 Task: Look for space in Dover, United States from 8th August, 2023 to 15th August, 2023 for 9 adults in price range Rs.10000 to Rs.14000. Place can be shared room with 5 bedrooms having 9 beds and 5 bathrooms. Property type can be house, flat, guest house. Amenities needed are: wifi, TV, free parkinig on premises, gym, breakfast. Booking option can be shelf check-in. Required host language is English.
Action: Mouse moved to (435, 87)
Screenshot: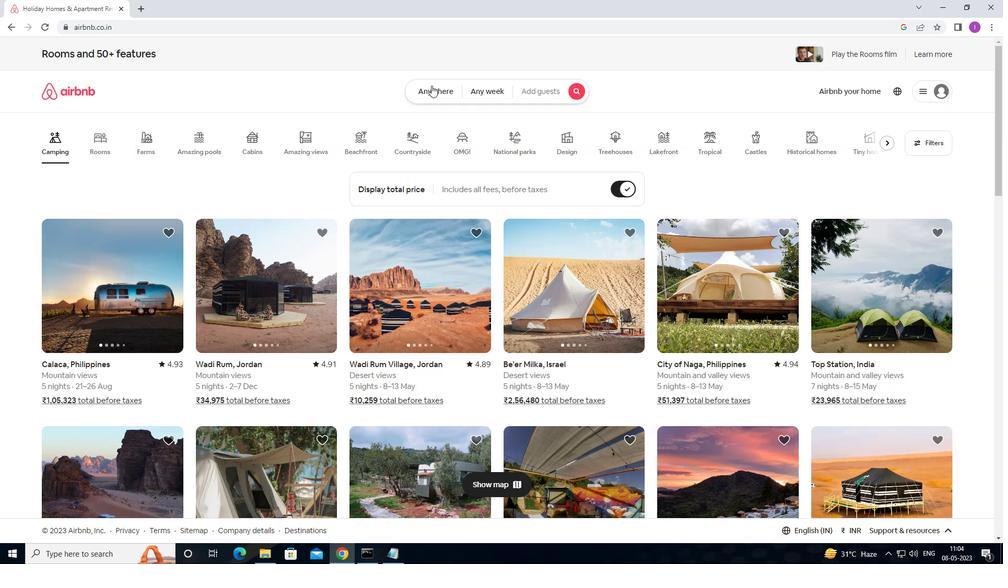 
Action: Mouse pressed left at (435, 87)
Screenshot: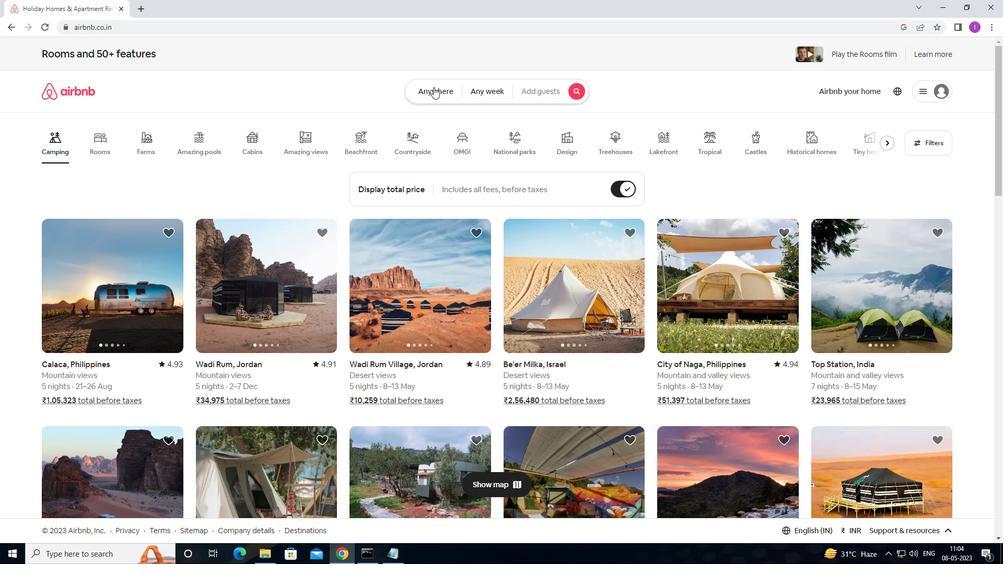 
Action: Mouse moved to (341, 137)
Screenshot: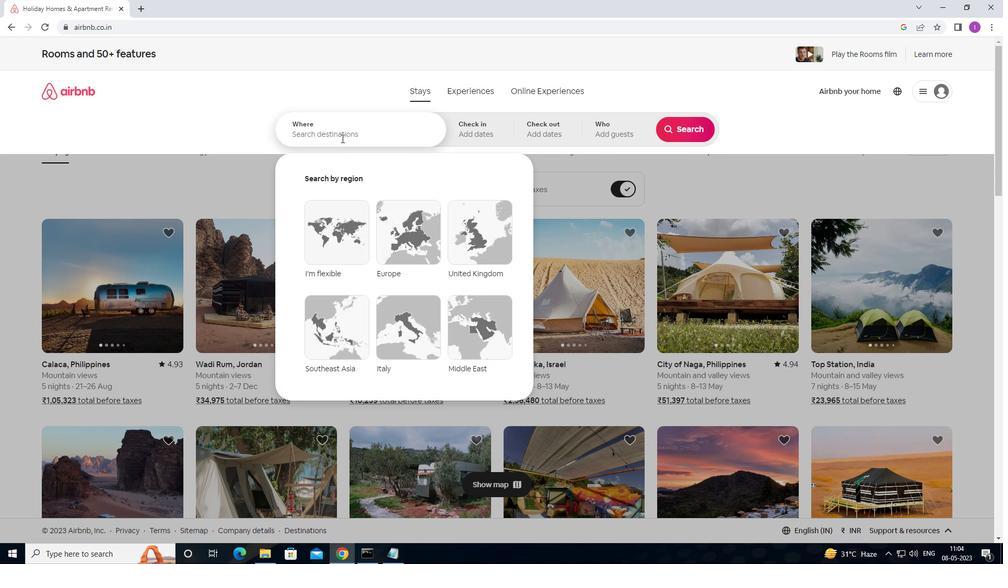 
Action: Mouse pressed left at (341, 137)
Screenshot: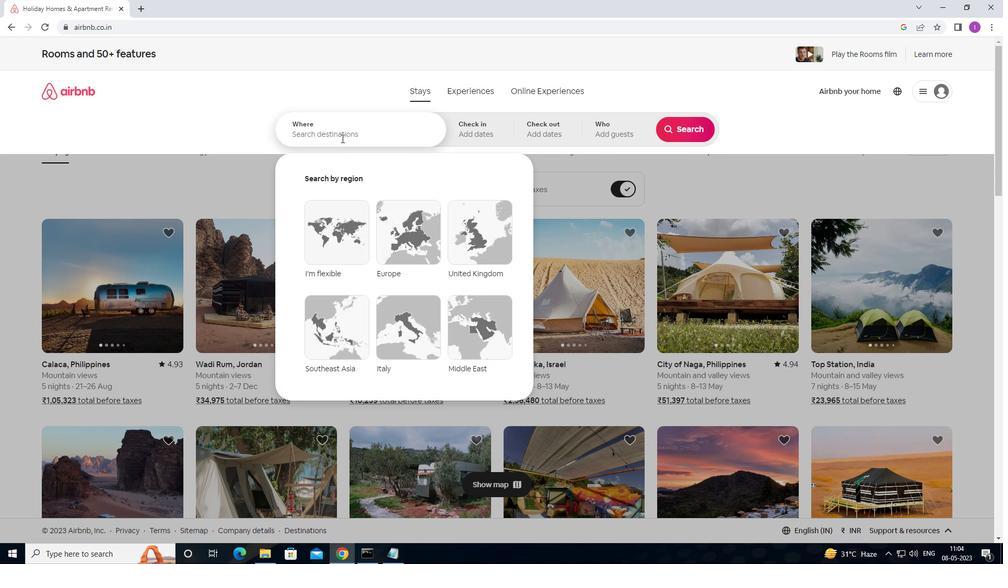 
Action: Mouse moved to (424, 124)
Screenshot: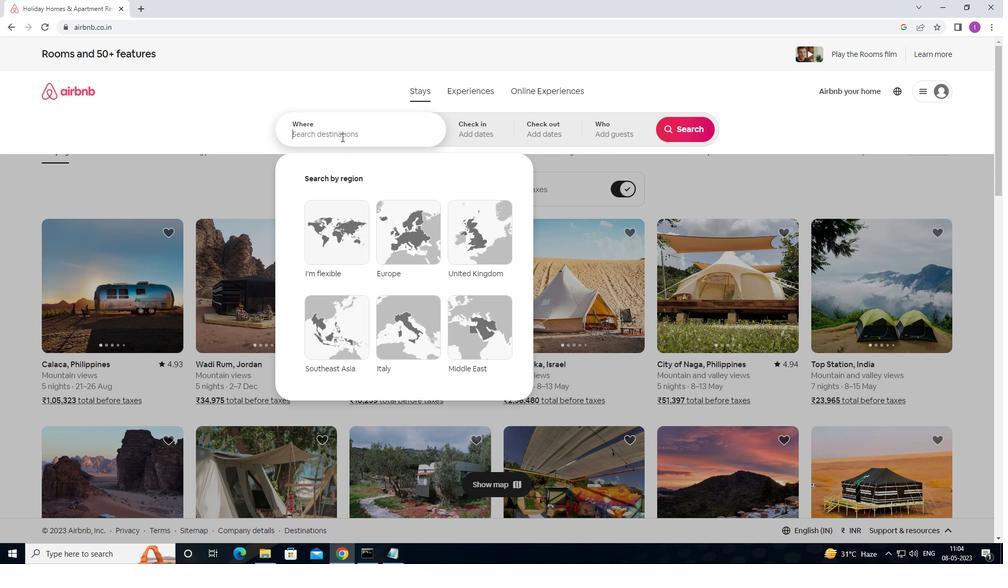 
Action: Key pressed <Key.shift><Key.shift><Key.shift><Key.shift><Key.shift><Key.shift><Key.shift><Key.shift><Key.shift><Key.shift><Key.shift><Key.shift><Key.shift><Key.shift><Key.shift><Key.shift>DON<Key.backspace>VER,<Key.shift>UNITED<Key.space>STATES
Screenshot: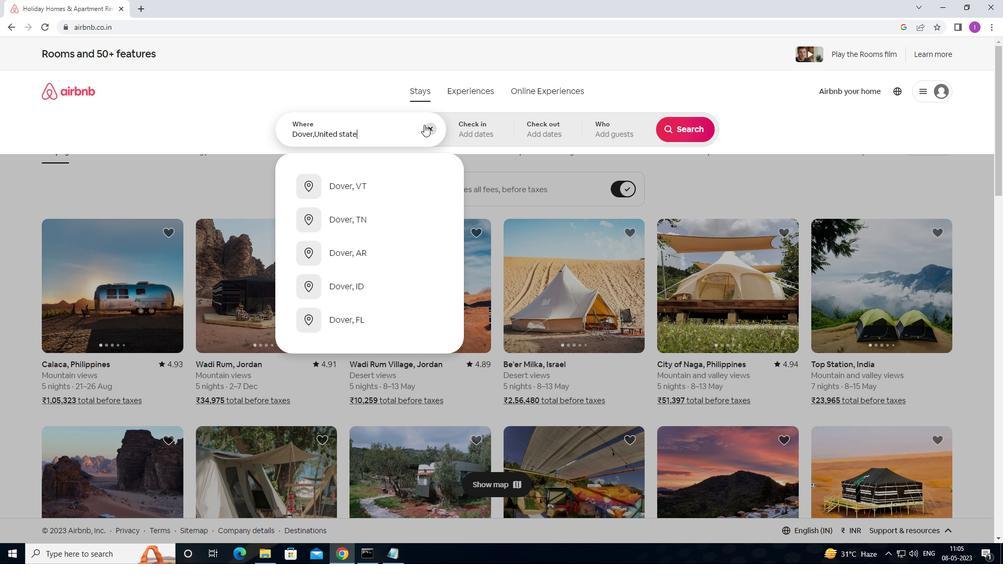 
Action: Mouse moved to (463, 135)
Screenshot: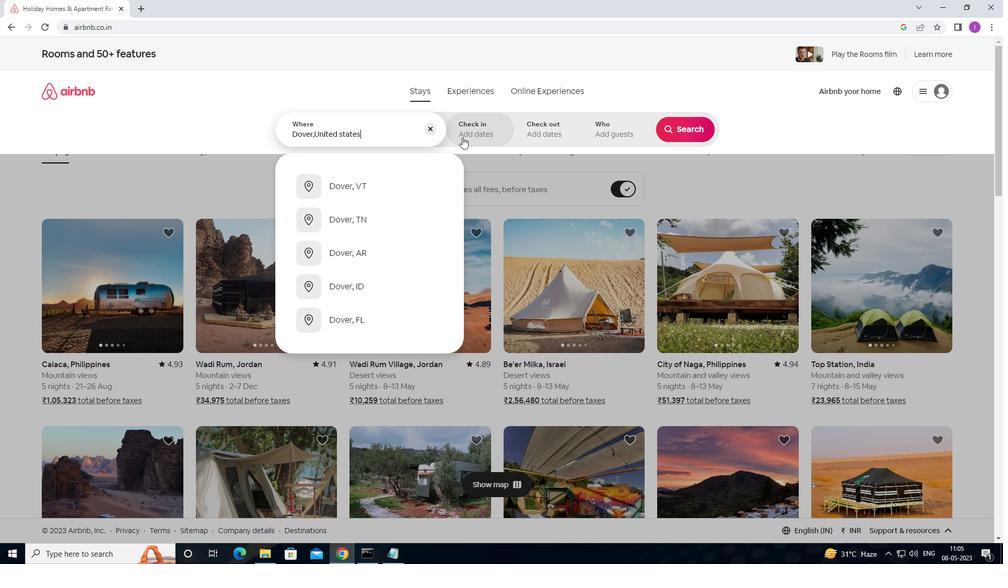 
Action: Mouse pressed left at (463, 135)
Screenshot: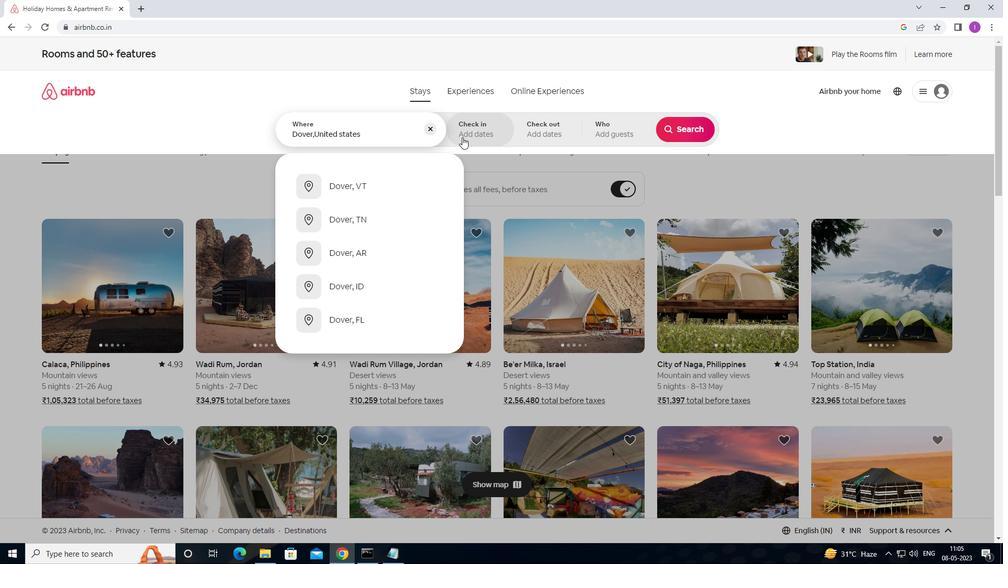 
Action: Mouse moved to (681, 216)
Screenshot: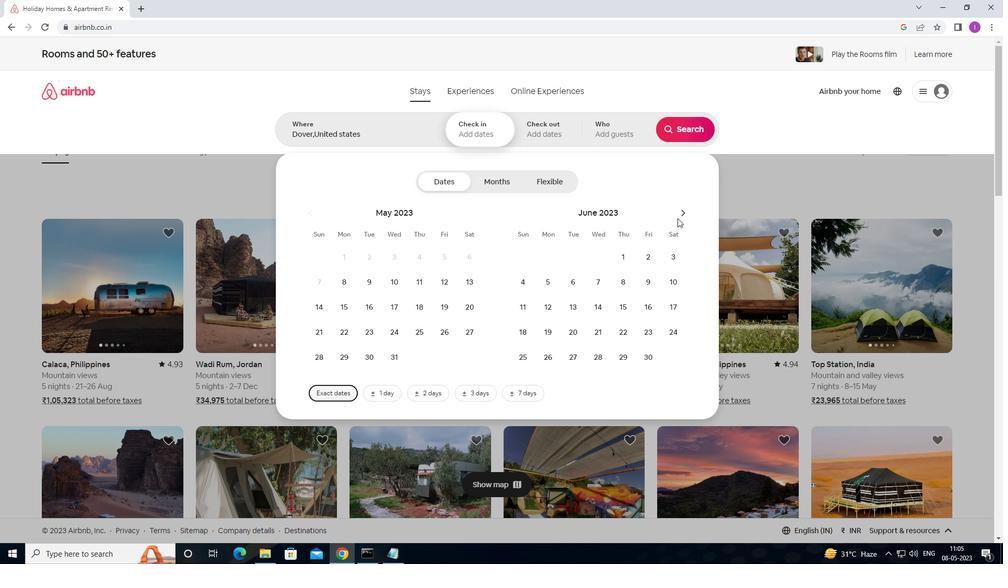 
Action: Mouse pressed left at (681, 216)
Screenshot: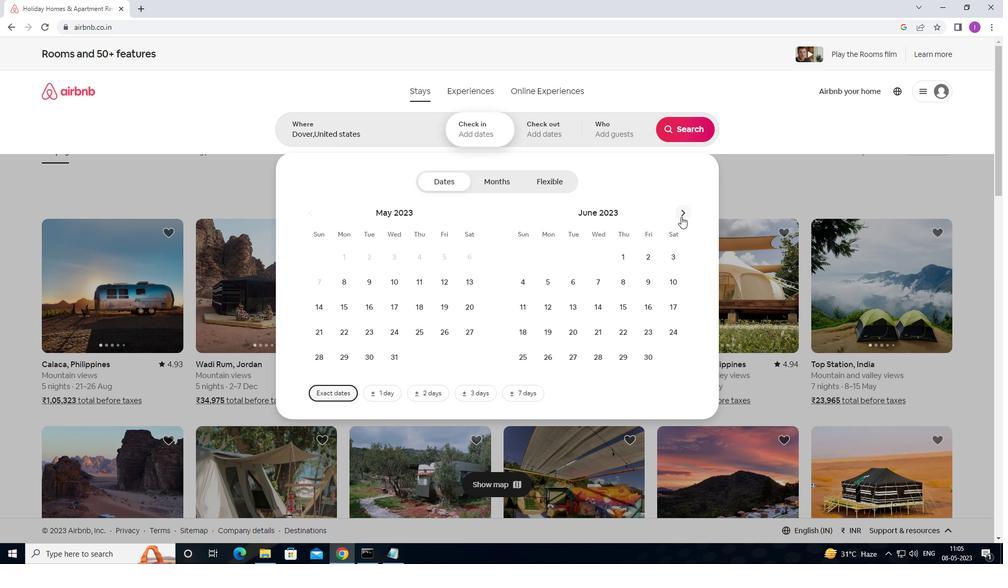
Action: Mouse pressed left at (681, 216)
Screenshot: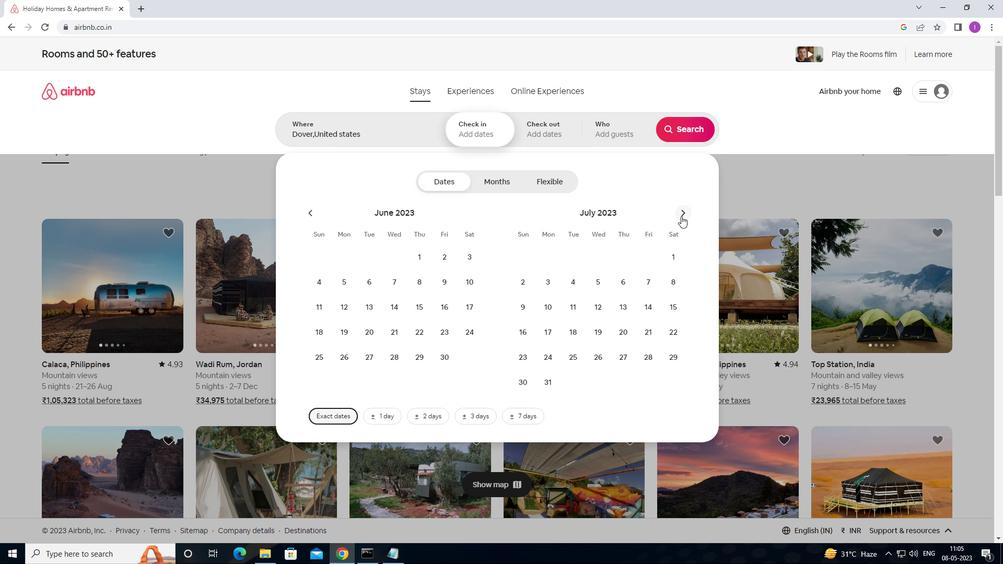 
Action: Mouse moved to (576, 287)
Screenshot: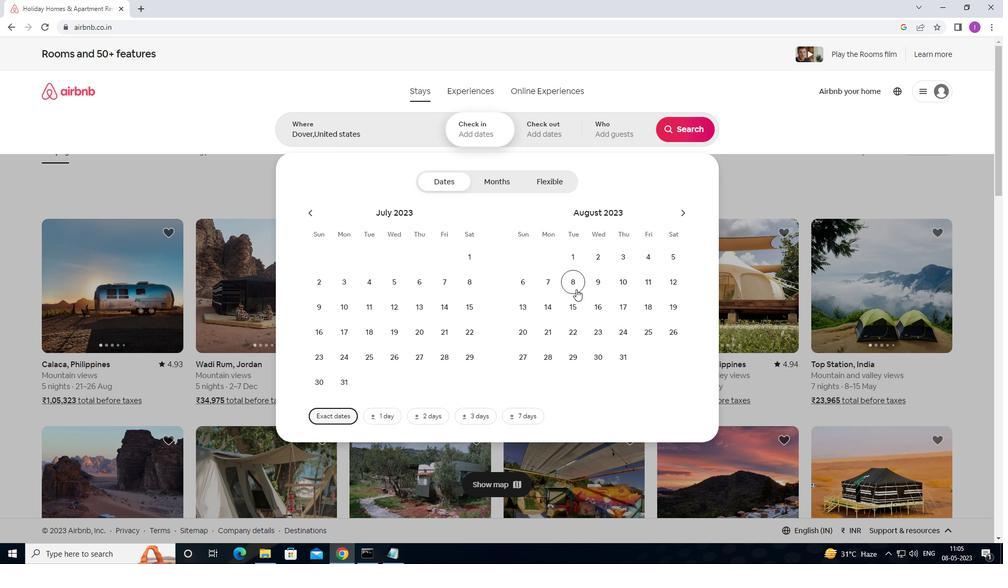 
Action: Mouse pressed left at (576, 287)
Screenshot: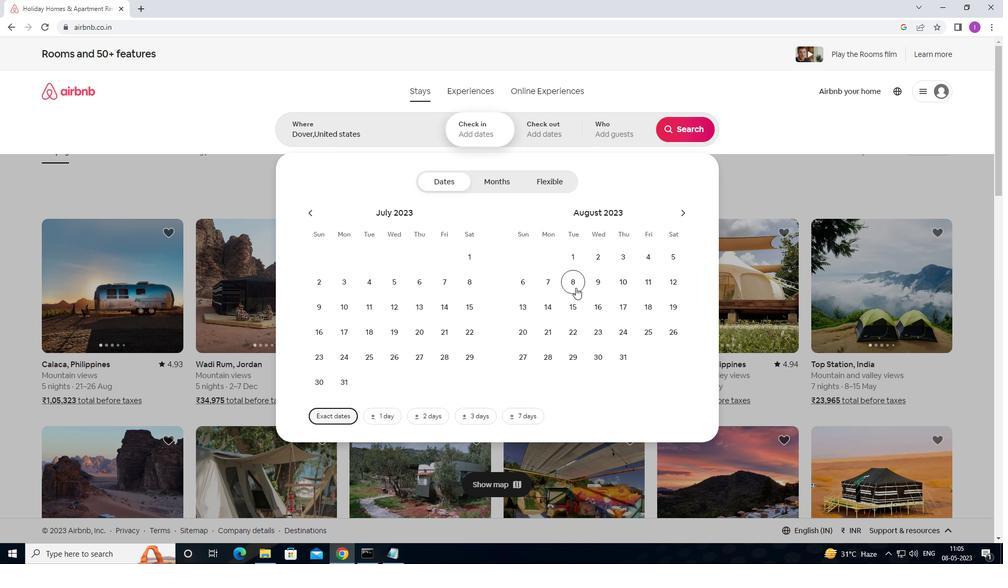 
Action: Mouse moved to (572, 299)
Screenshot: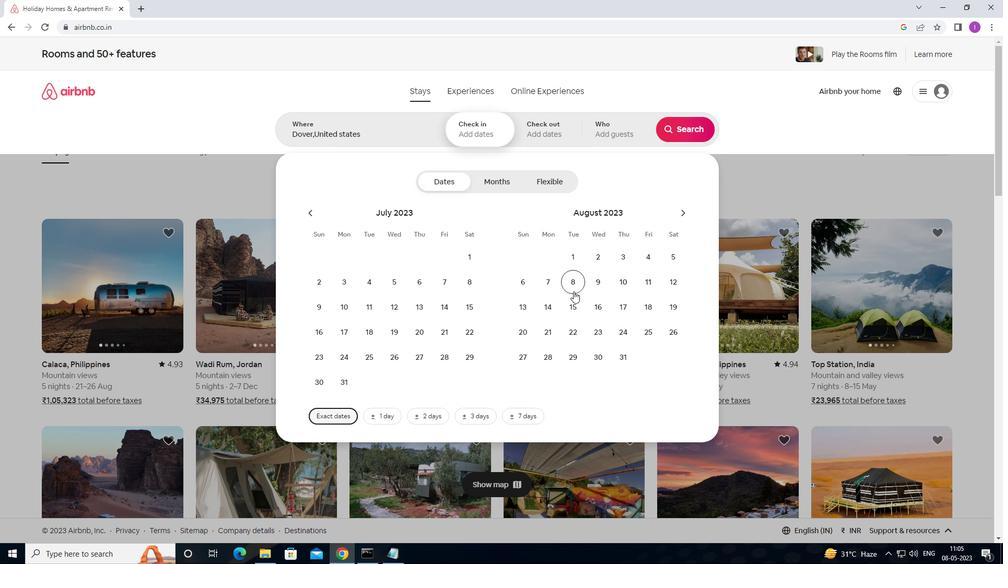 
Action: Mouse pressed left at (572, 299)
Screenshot: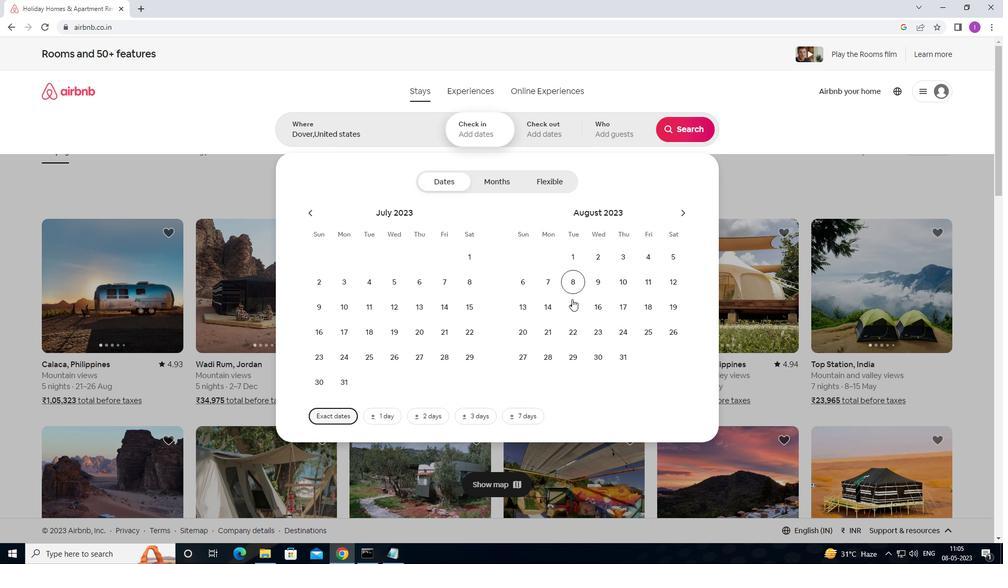 
Action: Mouse moved to (614, 136)
Screenshot: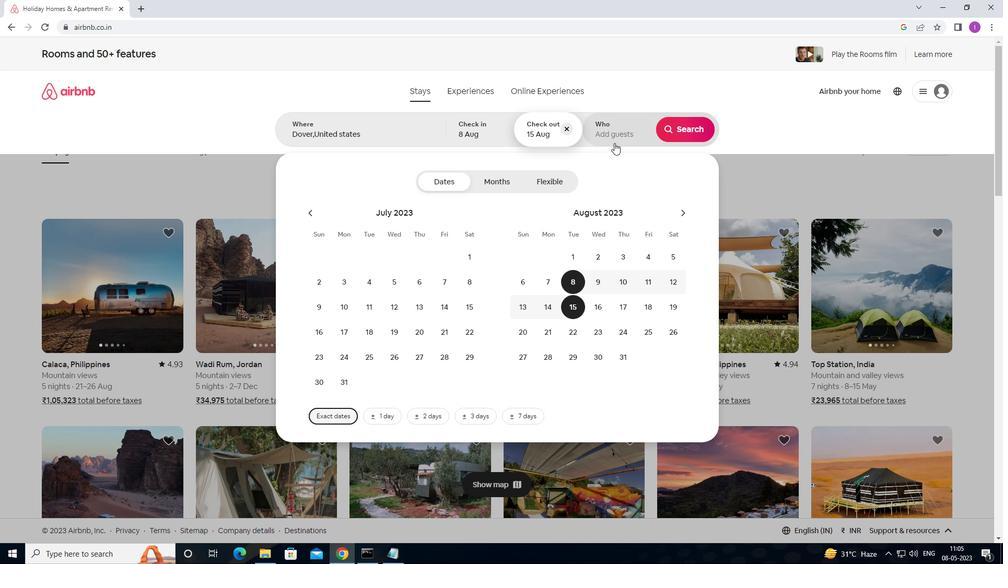 
Action: Mouse pressed left at (614, 136)
Screenshot: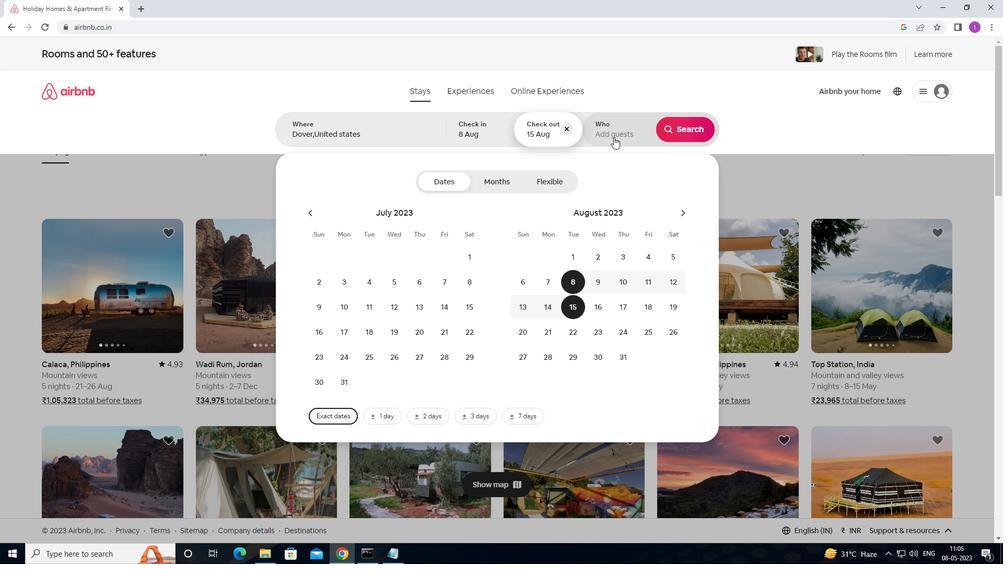 
Action: Mouse moved to (687, 183)
Screenshot: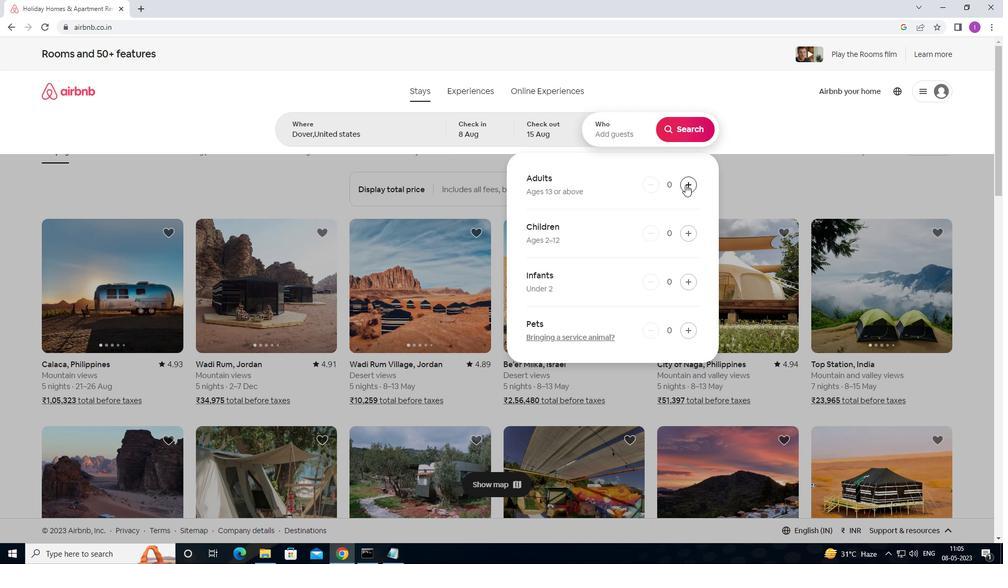 
Action: Mouse pressed left at (687, 183)
Screenshot: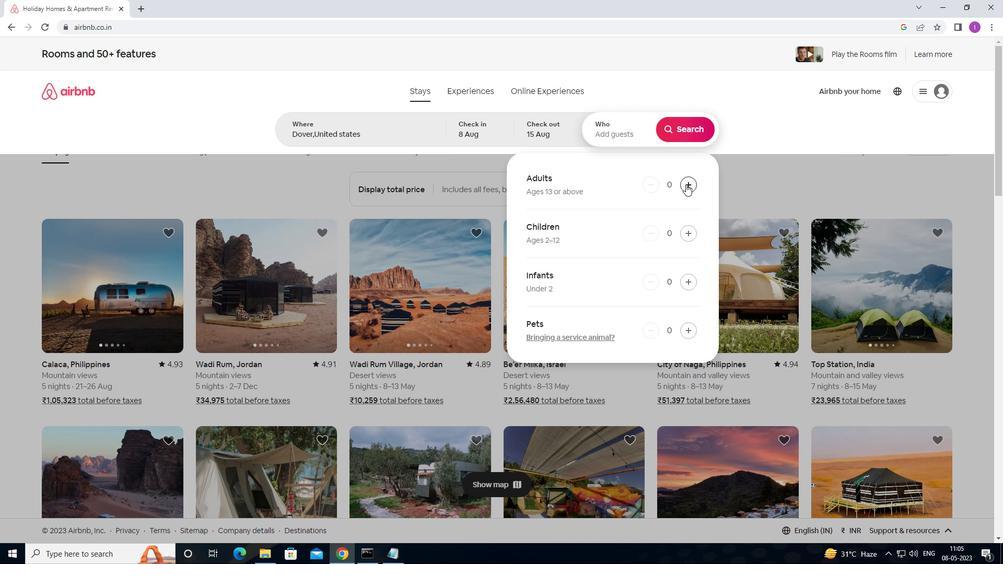 
Action: Mouse pressed left at (687, 183)
Screenshot: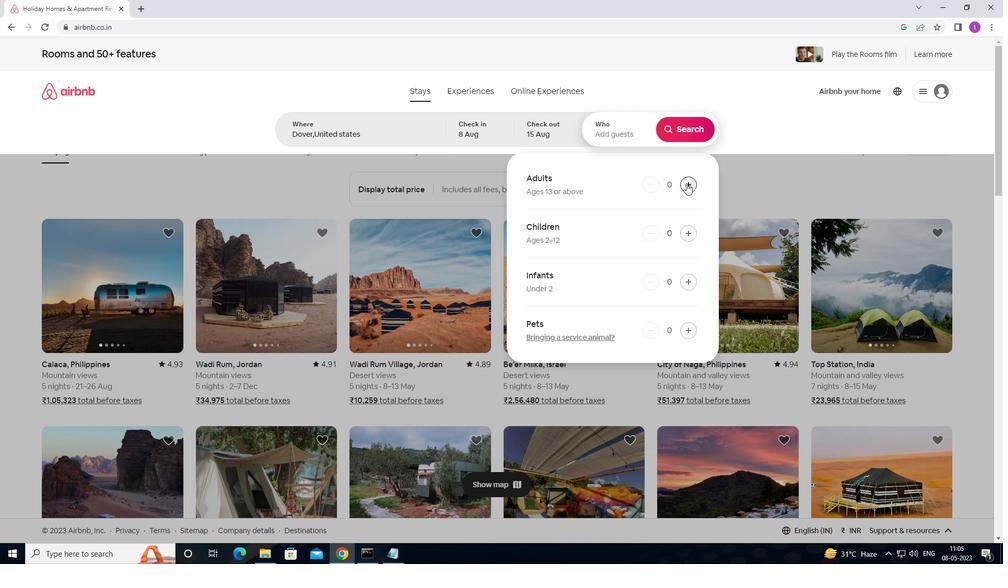 
Action: Mouse pressed left at (687, 183)
Screenshot: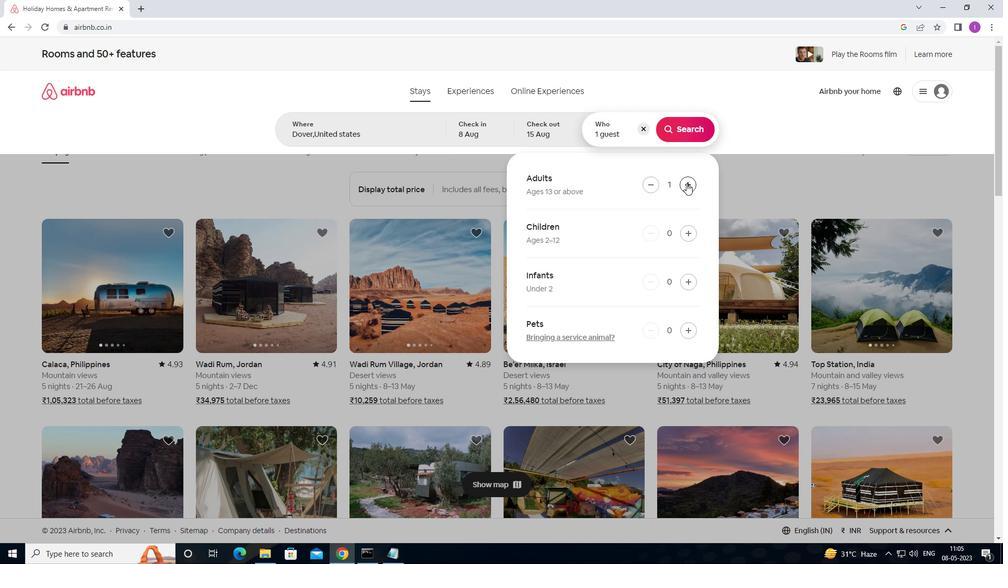 
Action: Mouse pressed left at (687, 183)
Screenshot: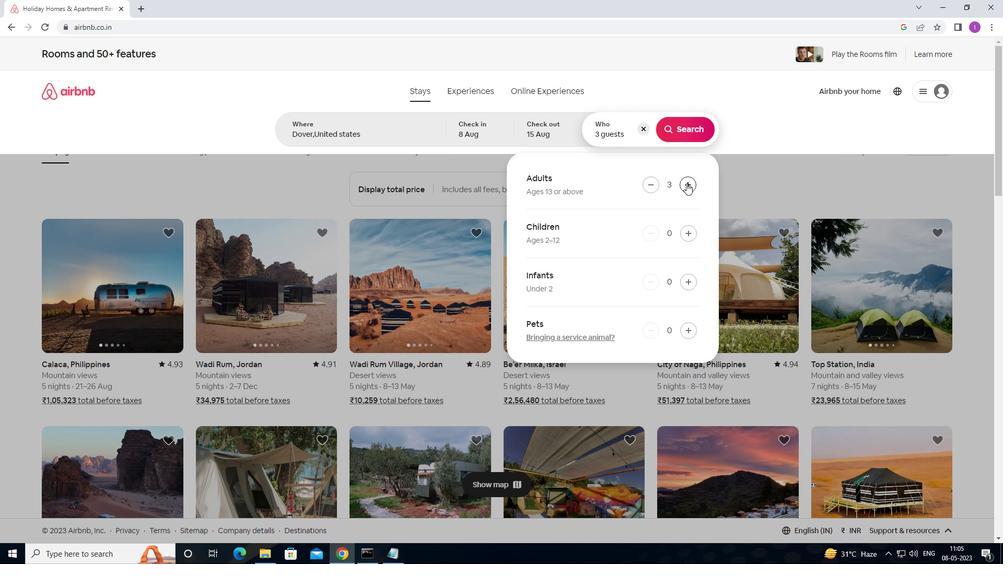 
Action: Mouse pressed left at (687, 183)
Screenshot: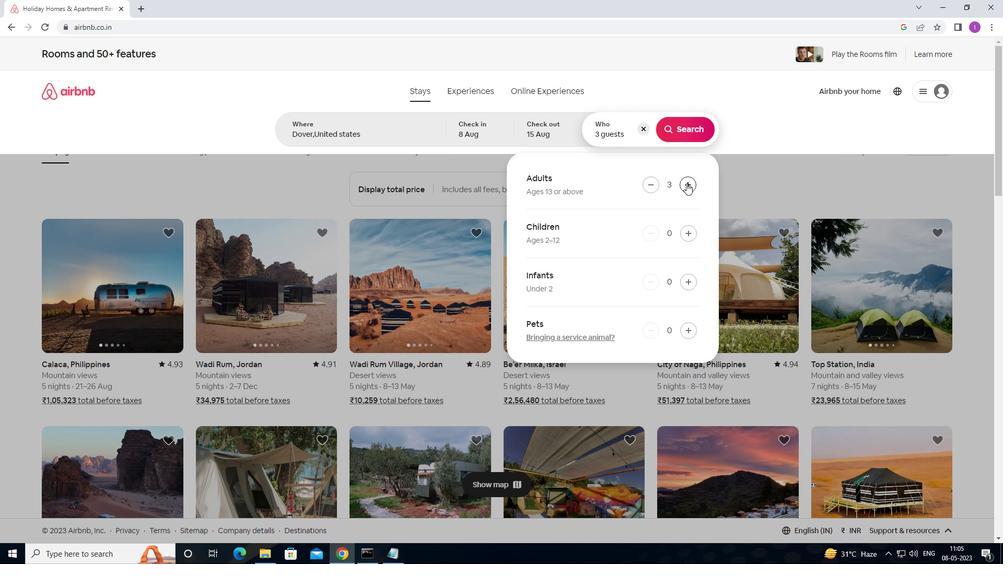 
Action: Mouse pressed left at (687, 183)
Screenshot: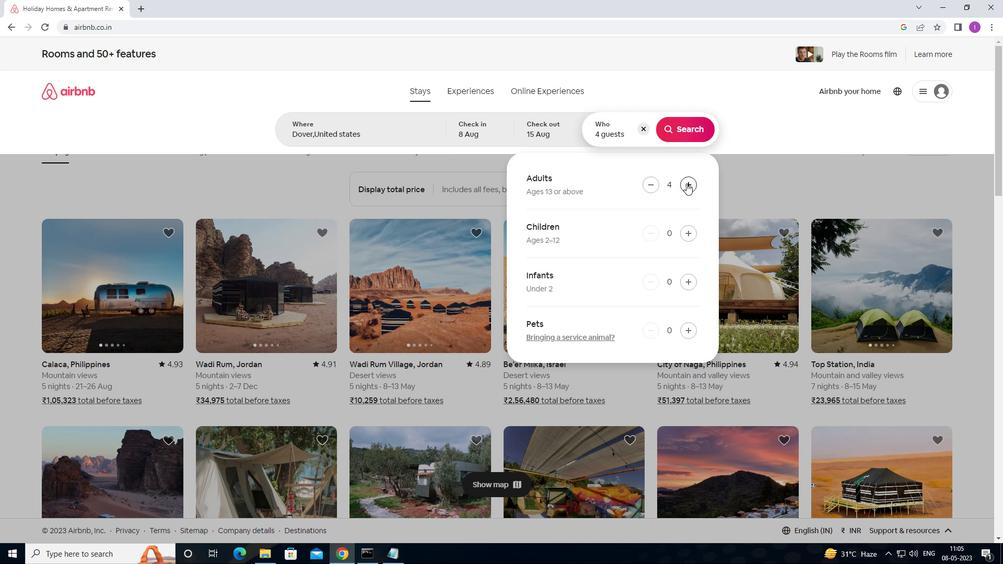 
Action: Mouse pressed left at (687, 183)
Screenshot: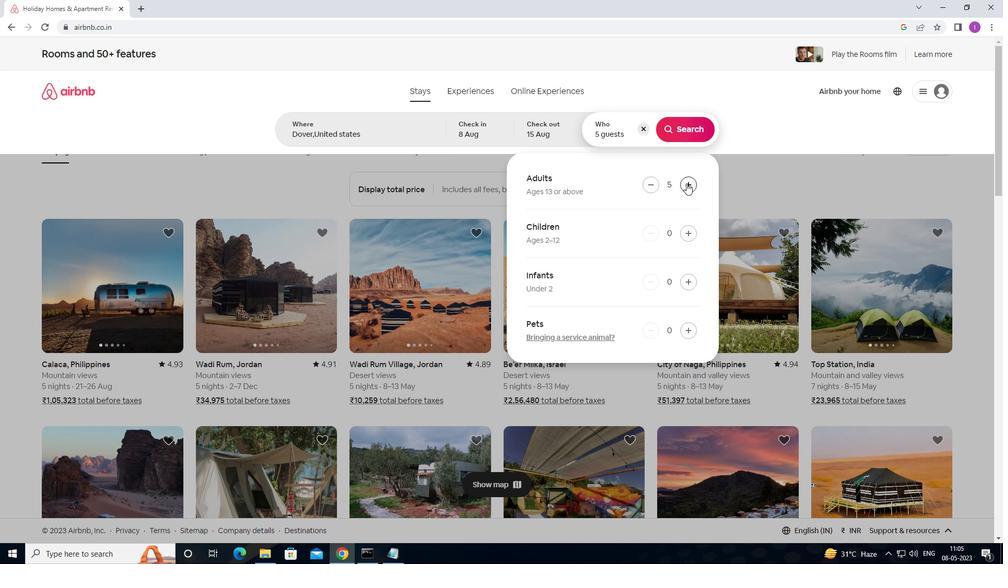 
Action: Mouse pressed left at (687, 183)
Screenshot: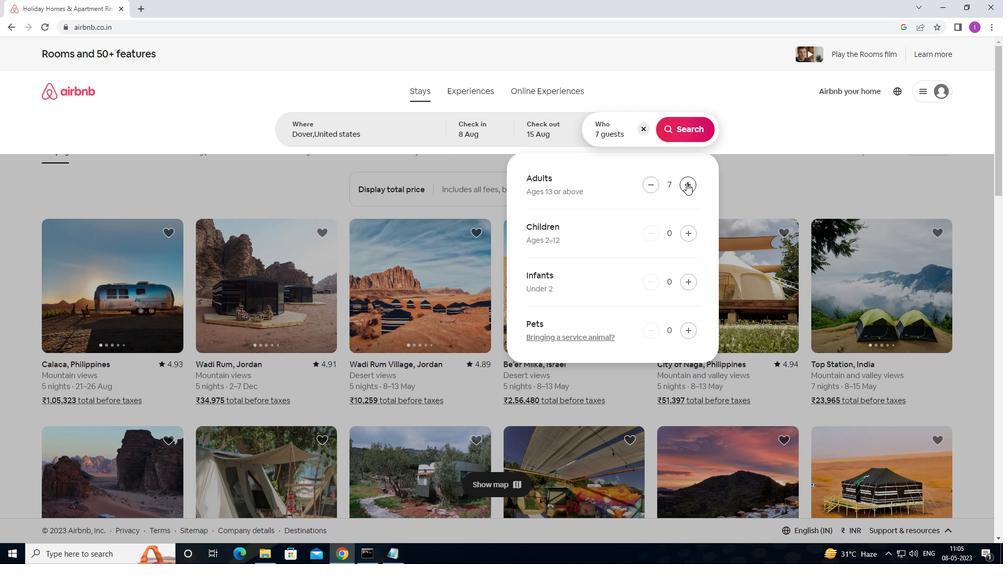 
Action: Mouse moved to (684, 185)
Screenshot: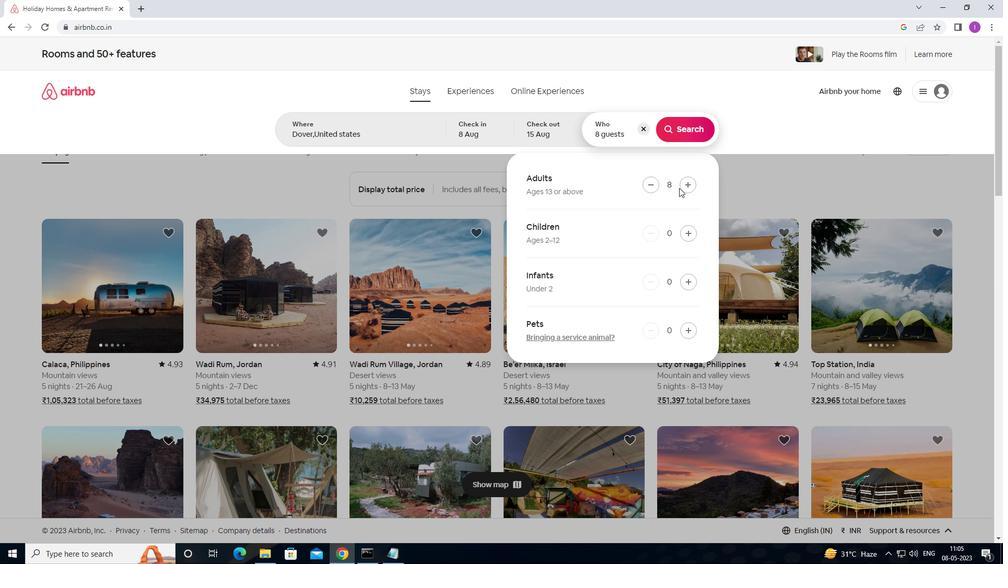 
Action: Mouse pressed left at (684, 185)
Screenshot: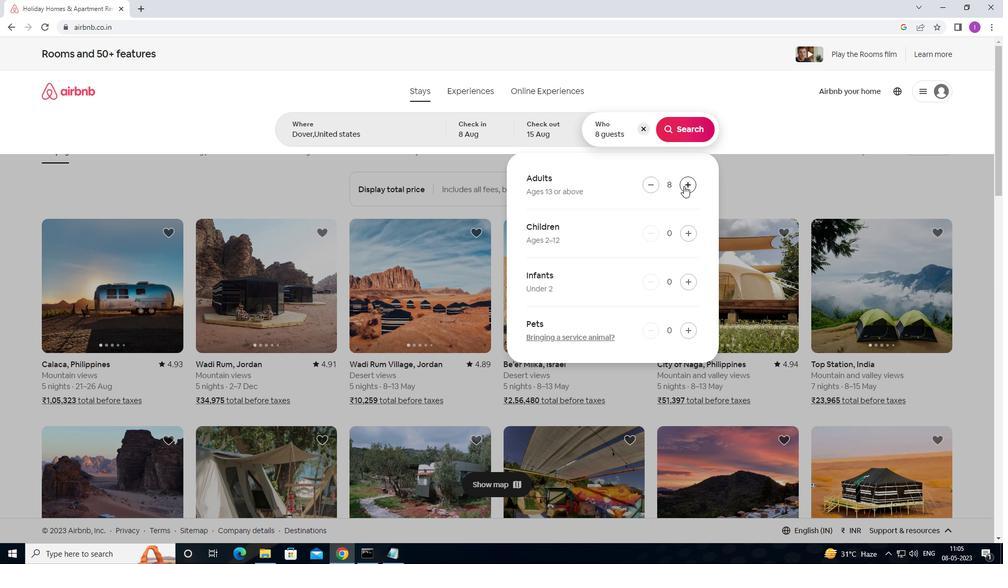 
Action: Mouse moved to (683, 136)
Screenshot: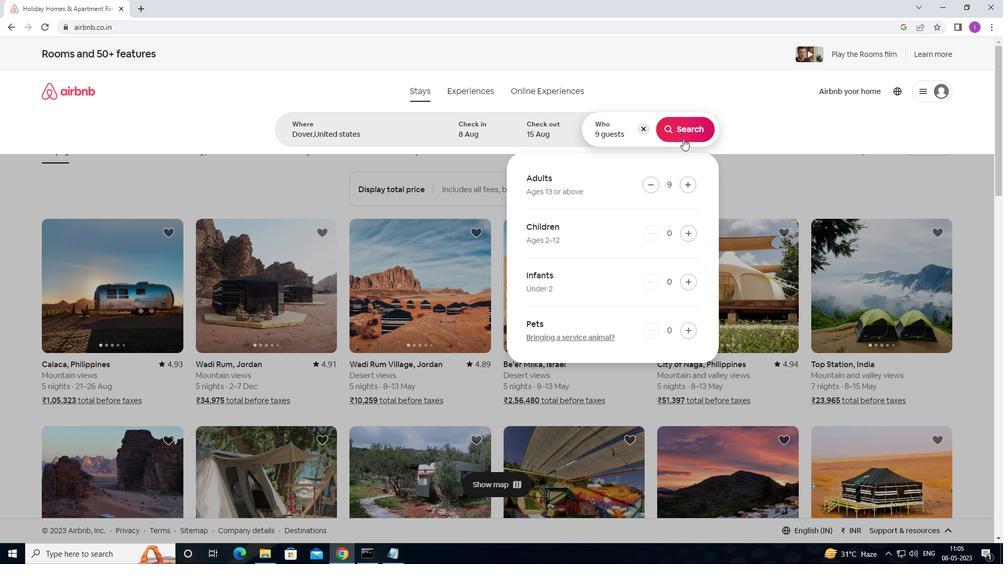 
Action: Mouse pressed left at (683, 136)
Screenshot: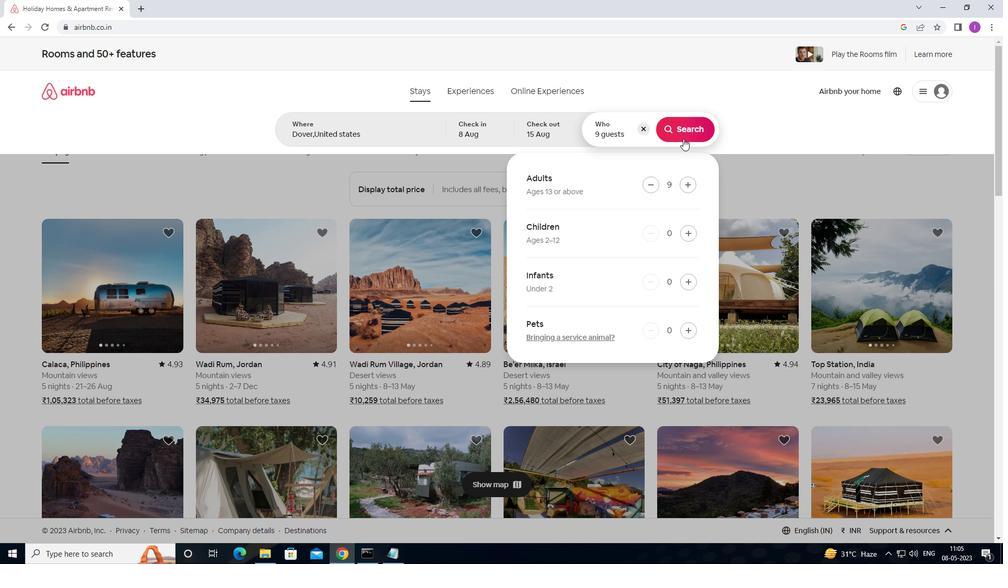 
Action: Mouse moved to (942, 95)
Screenshot: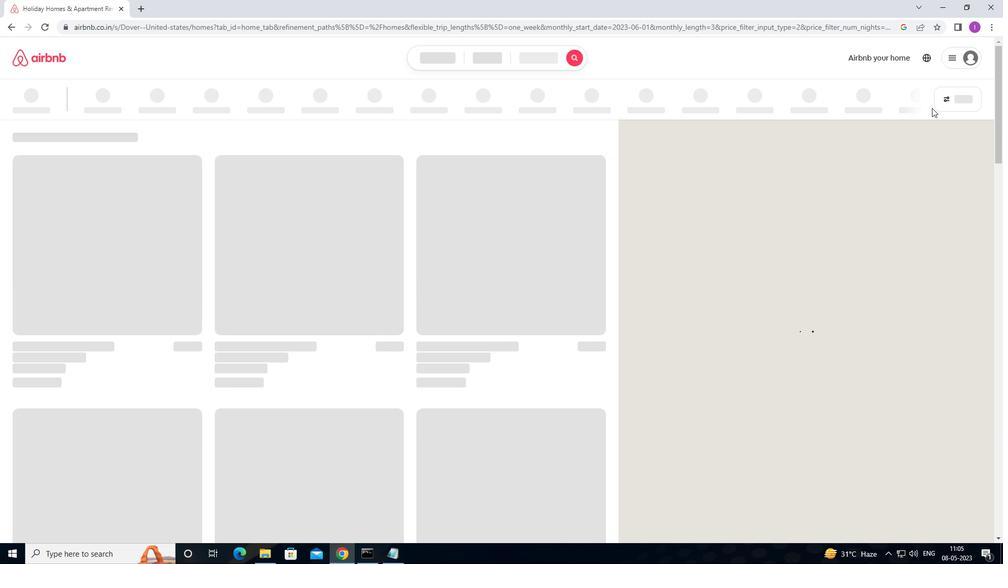 
Action: Mouse pressed left at (942, 95)
Screenshot: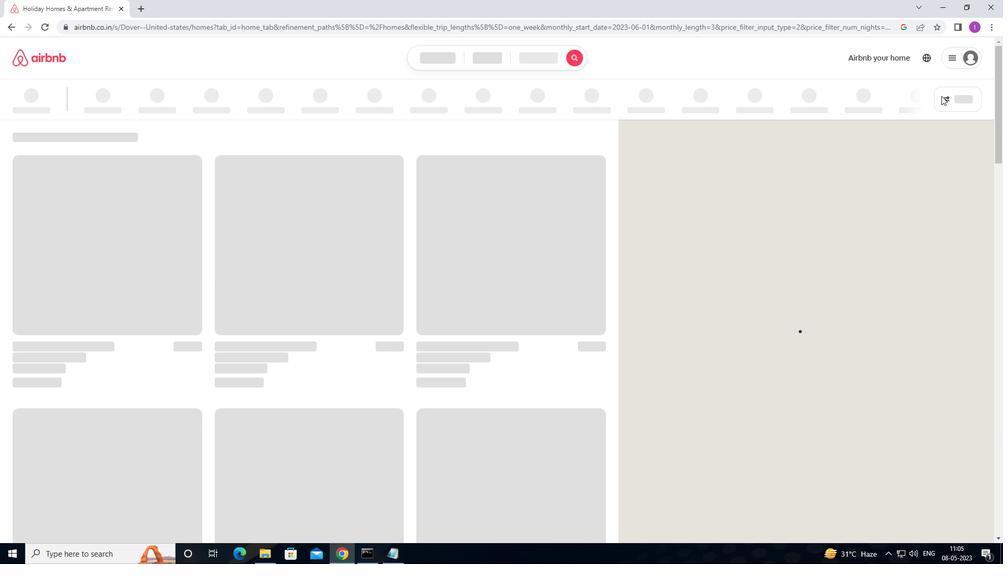 
Action: Mouse moved to (366, 355)
Screenshot: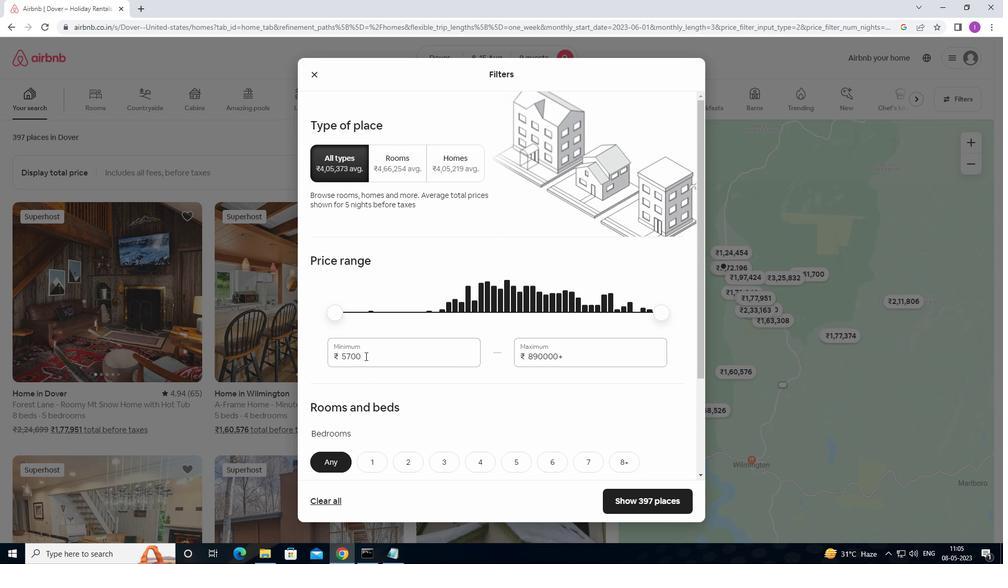 
Action: Mouse pressed left at (366, 355)
Screenshot: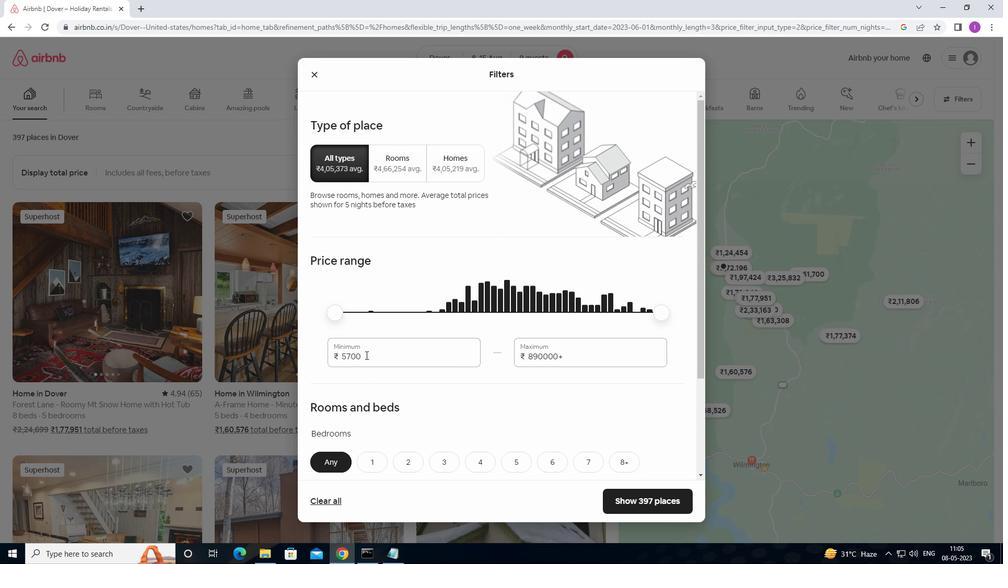 
Action: Mouse moved to (312, 362)
Screenshot: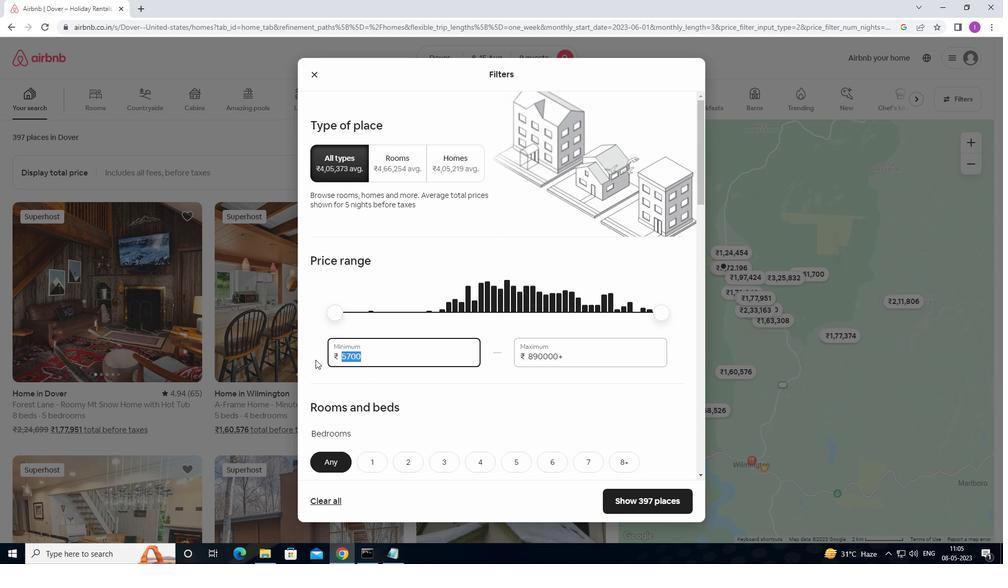 
Action: Key pressed 10000
Screenshot: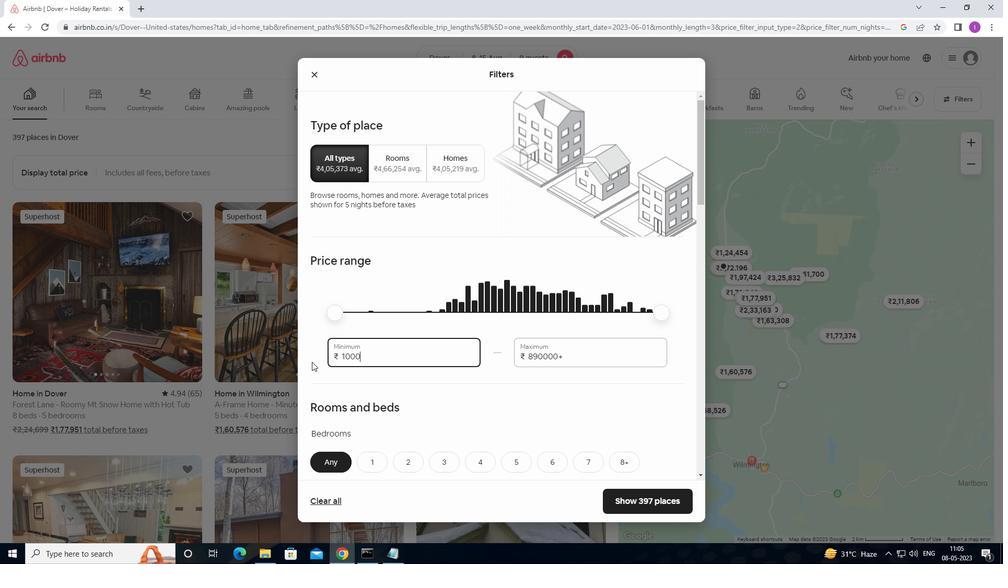 
Action: Mouse moved to (563, 356)
Screenshot: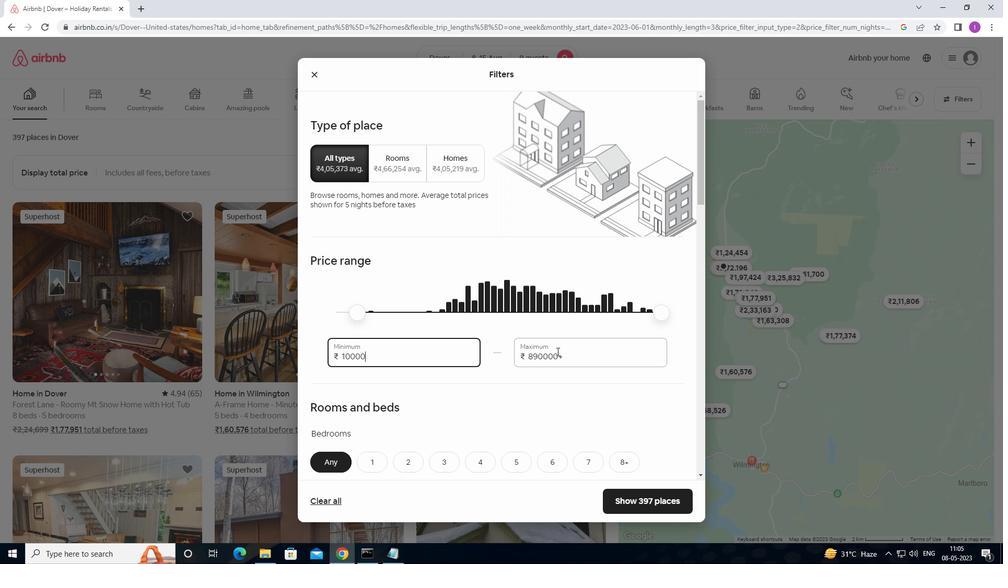 
Action: Mouse pressed left at (563, 356)
Screenshot: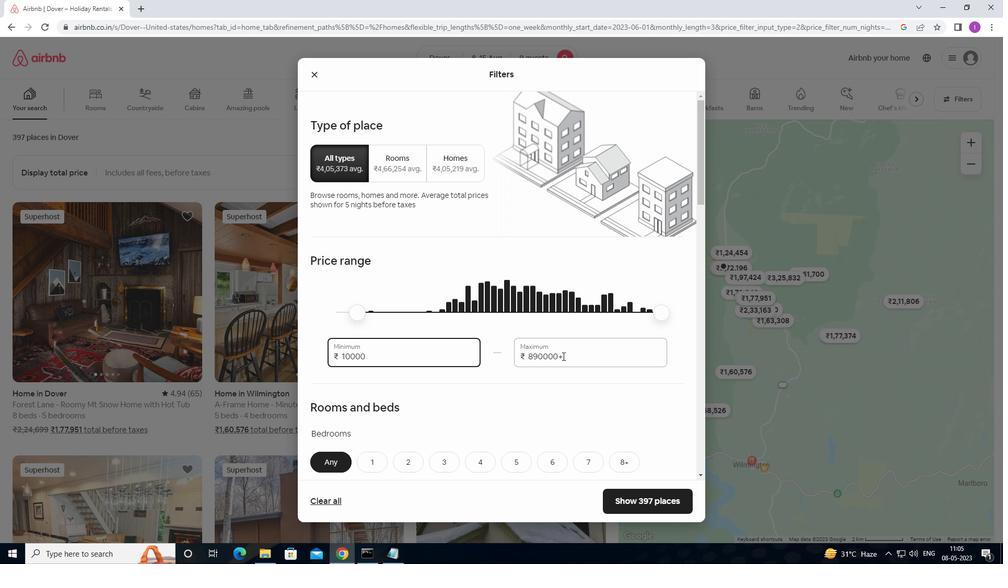 
Action: Mouse moved to (521, 362)
Screenshot: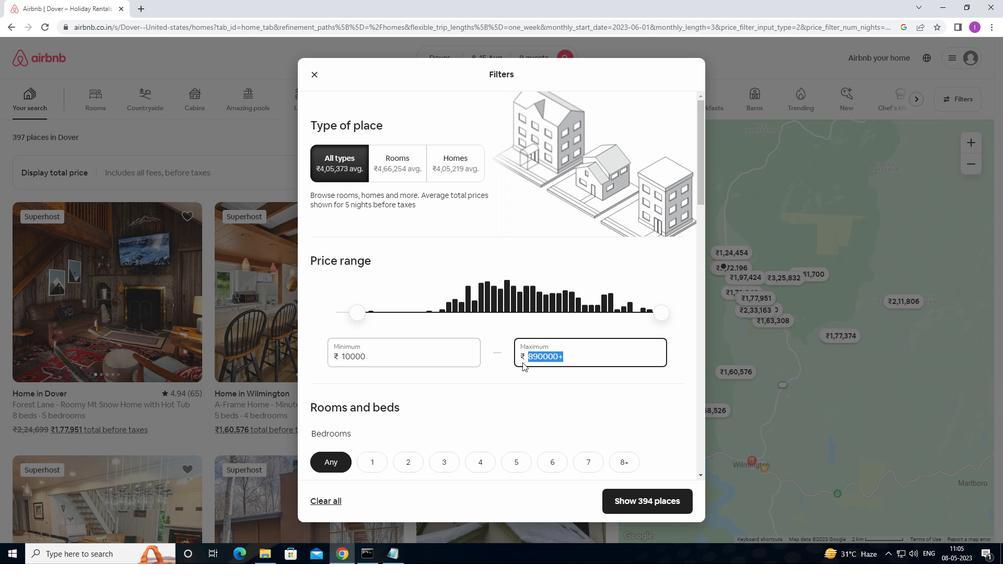 
Action: Key pressed 140000<Key.backspace>
Screenshot: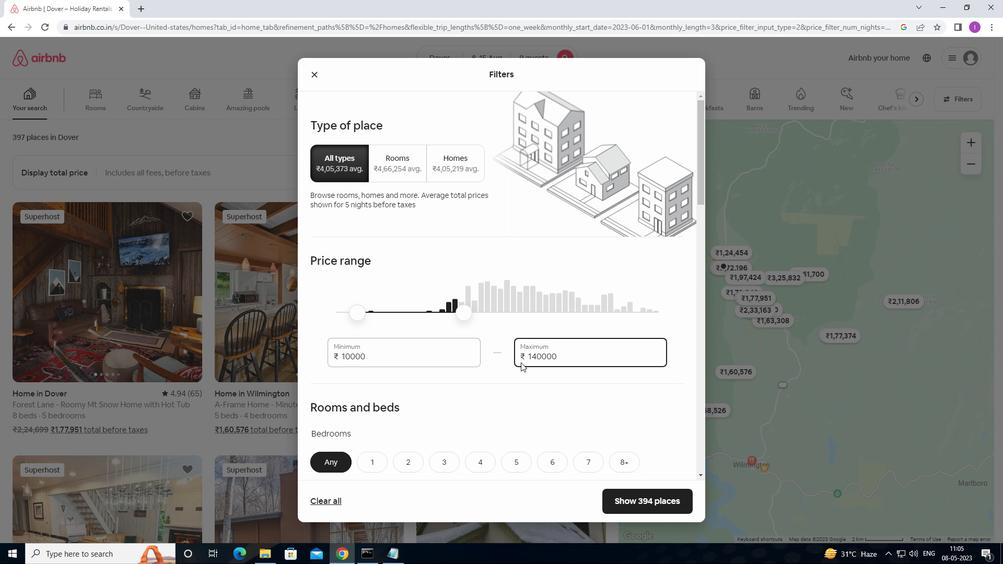 
Action: Mouse moved to (484, 409)
Screenshot: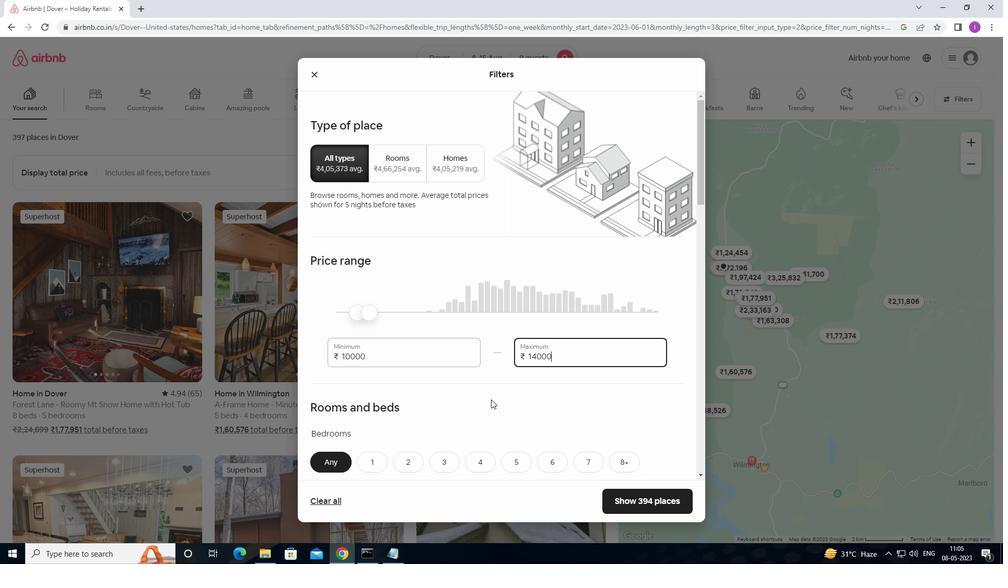 
Action: Mouse scrolled (484, 408) with delta (0, 0)
Screenshot: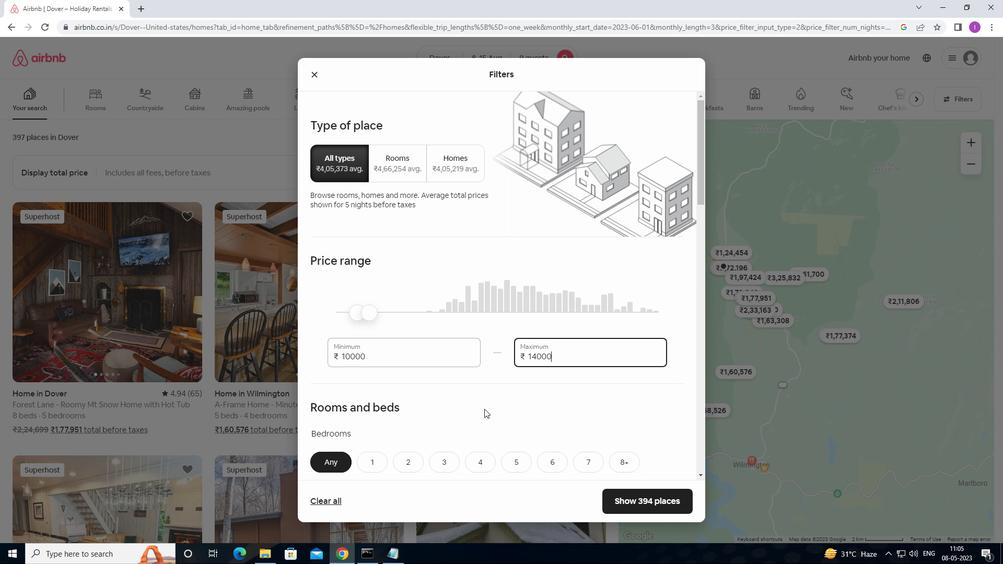 
Action: Mouse scrolled (484, 408) with delta (0, 0)
Screenshot: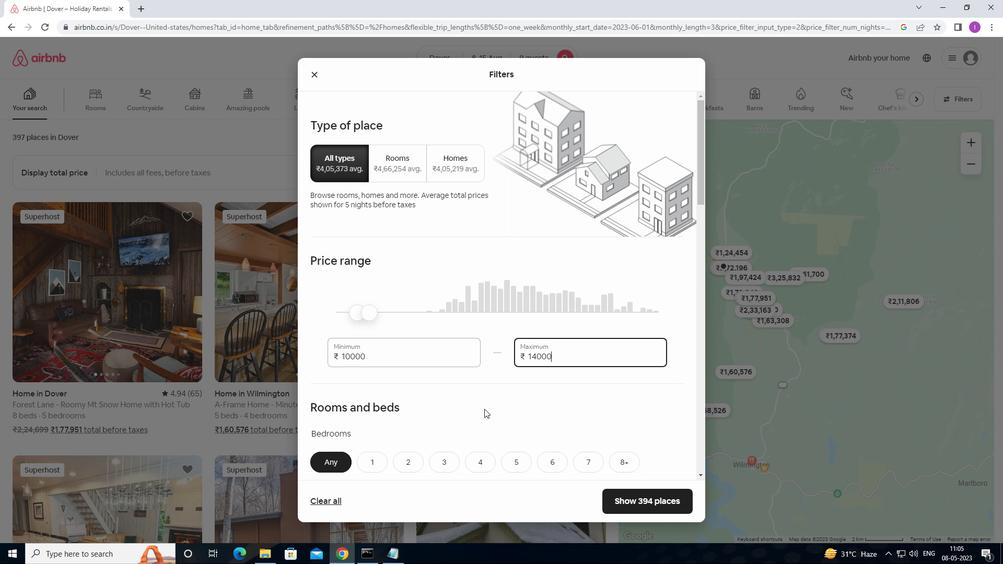 
Action: Mouse scrolled (484, 408) with delta (0, 0)
Screenshot: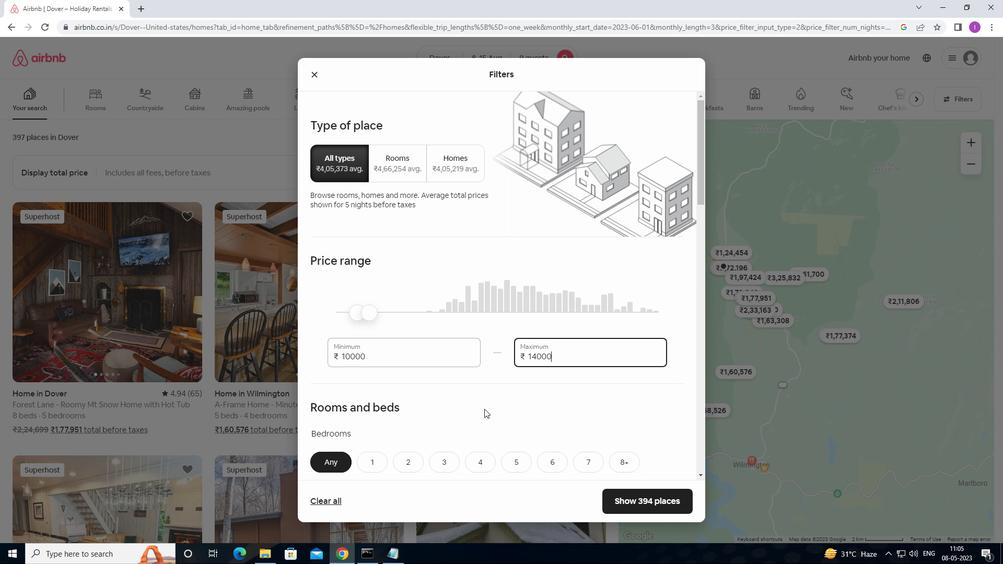 
Action: Mouse moved to (483, 403)
Screenshot: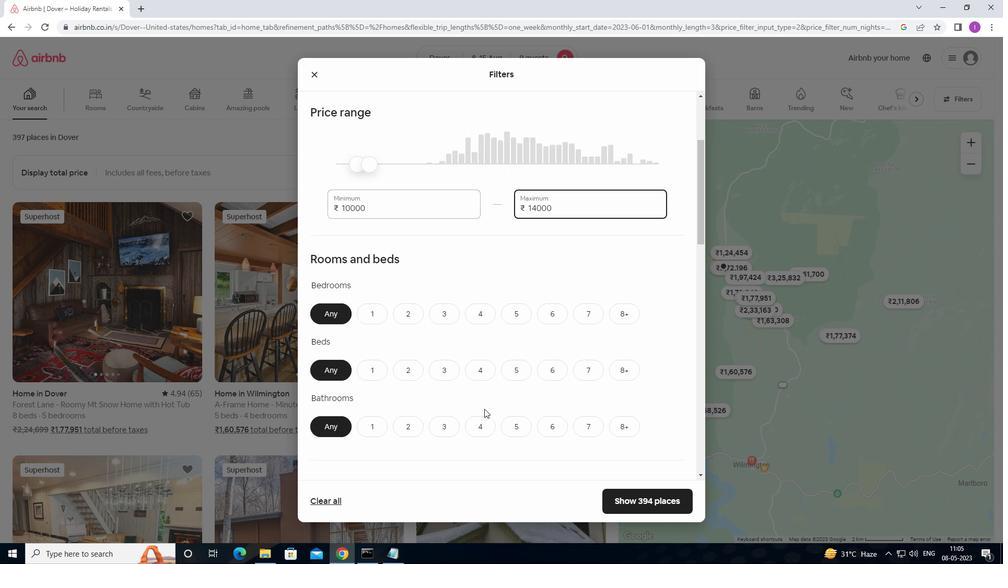 
Action: Mouse scrolled (483, 403) with delta (0, 0)
Screenshot: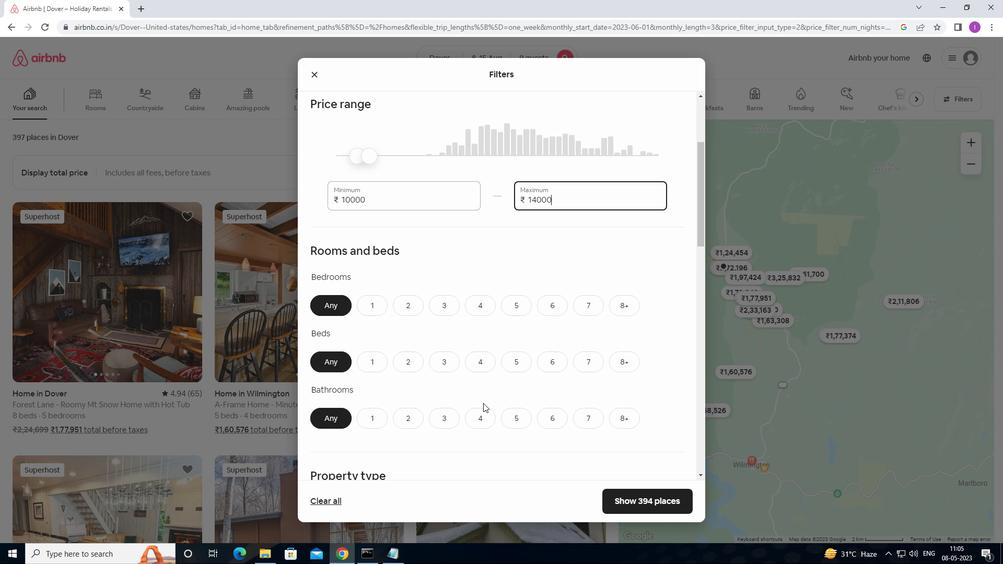 
Action: Mouse scrolled (483, 403) with delta (0, 0)
Screenshot: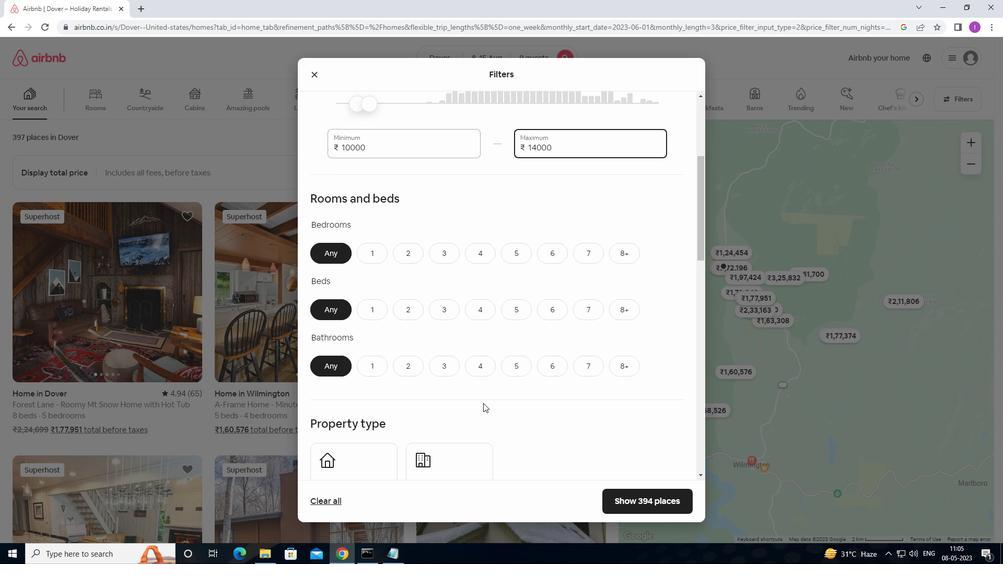 
Action: Mouse scrolled (483, 403) with delta (0, 0)
Screenshot: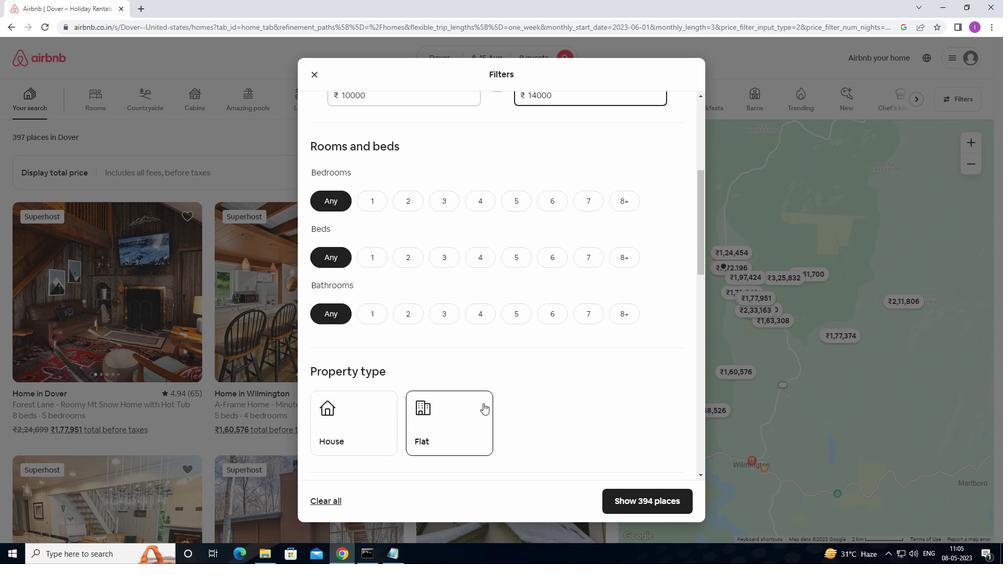 
Action: Mouse moved to (518, 145)
Screenshot: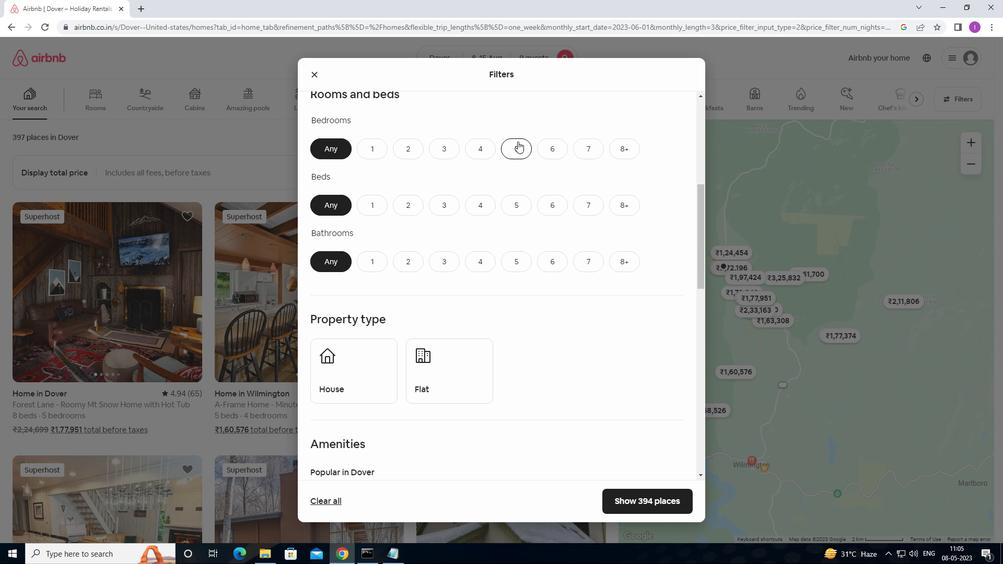 
Action: Mouse pressed left at (518, 145)
Screenshot: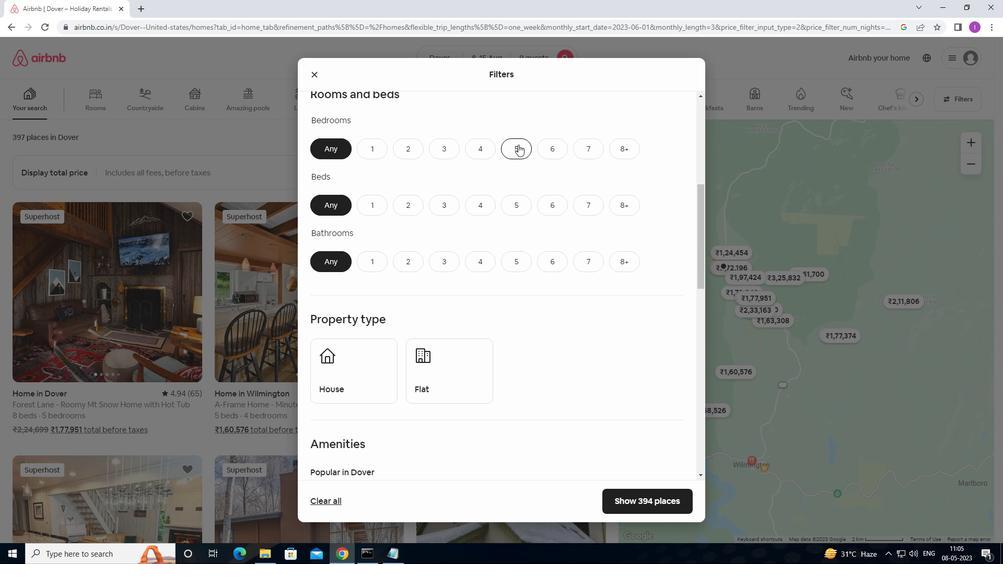 
Action: Mouse moved to (631, 199)
Screenshot: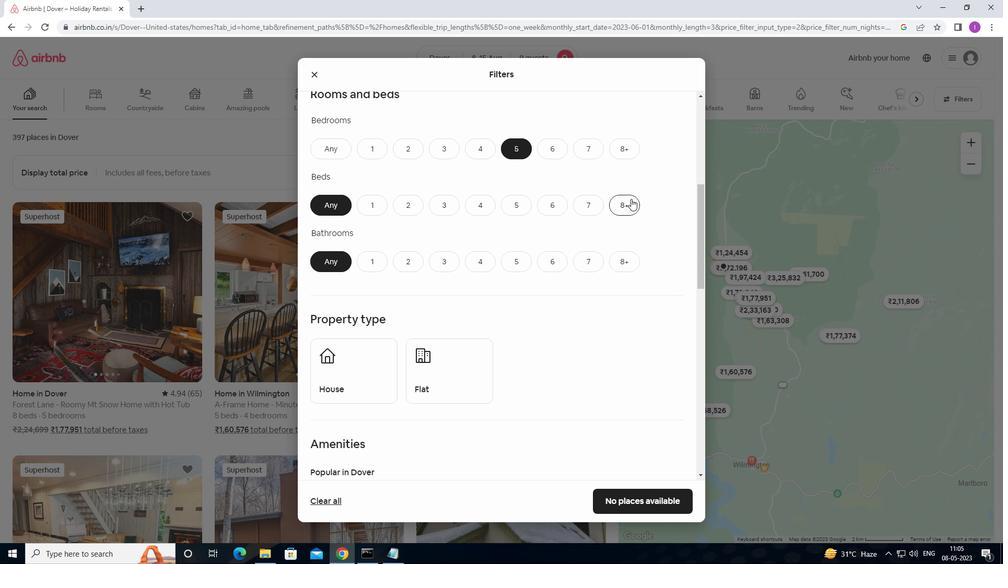 
Action: Mouse pressed left at (631, 199)
Screenshot: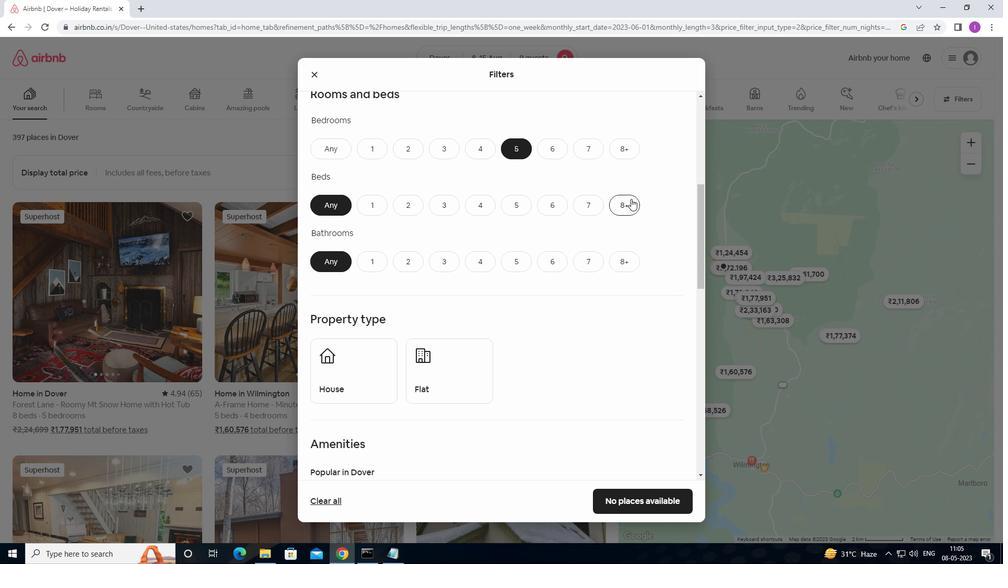
Action: Mouse moved to (520, 265)
Screenshot: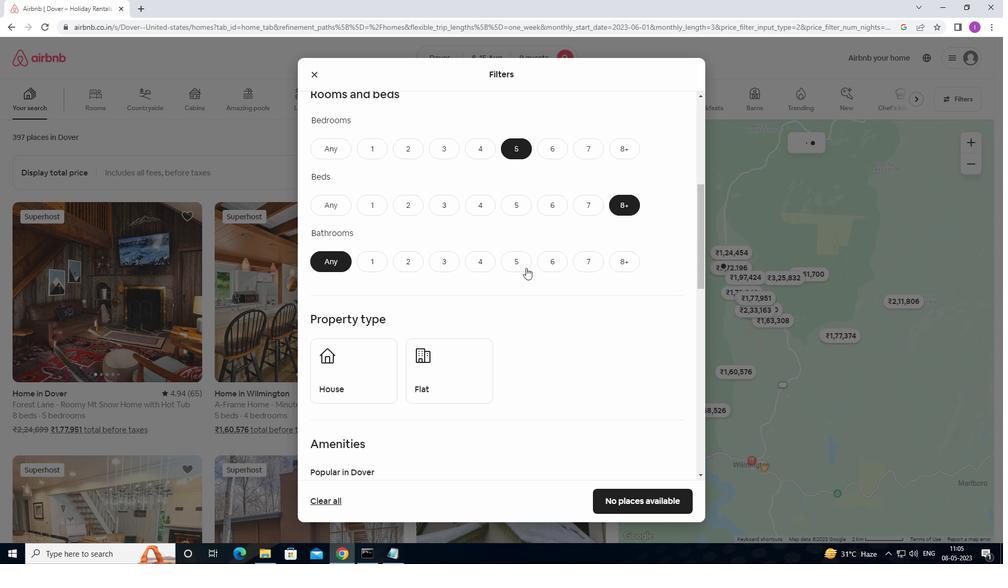 
Action: Mouse pressed left at (520, 265)
Screenshot: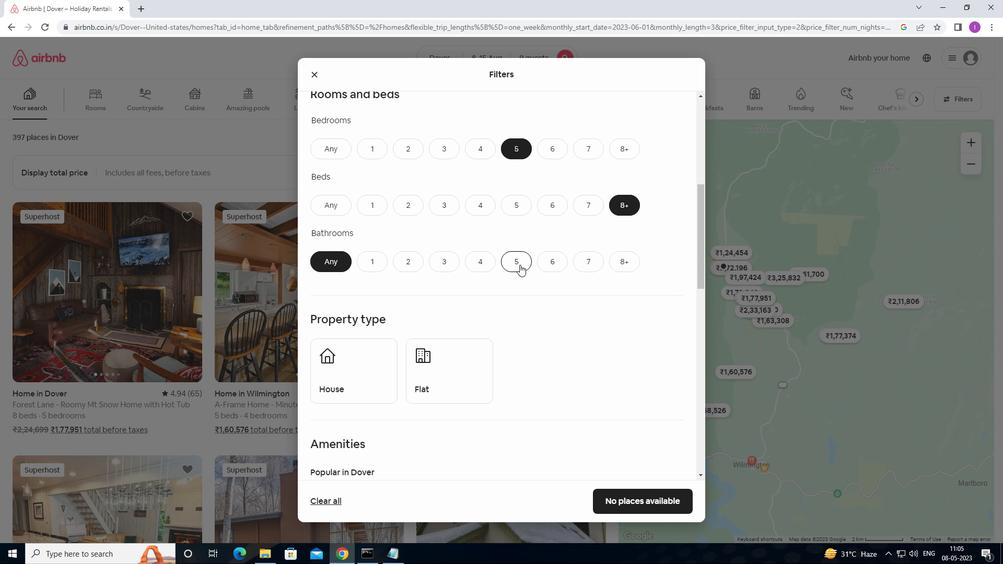 
Action: Mouse moved to (518, 299)
Screenshot: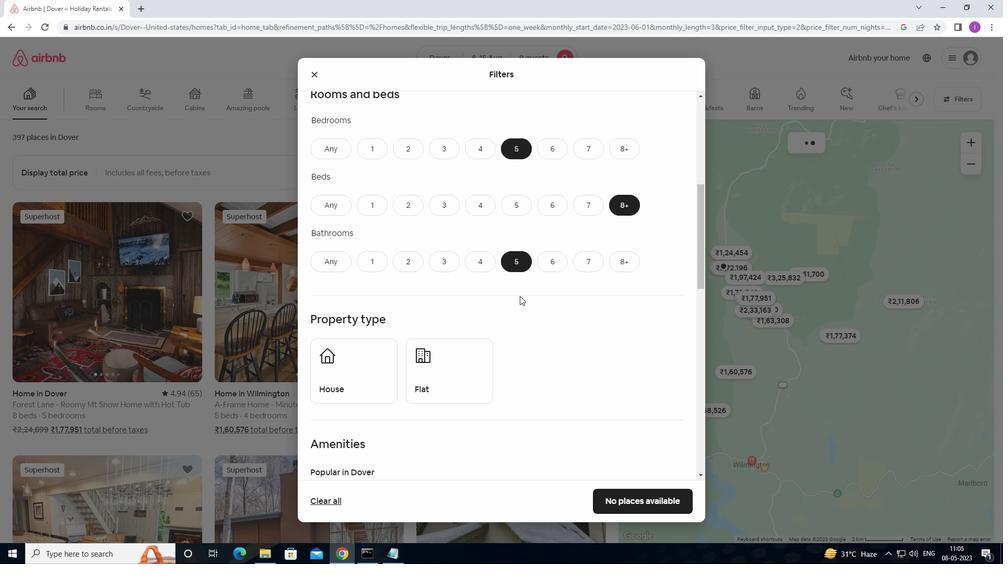 
Action: Mouse scrolled (518, 298) with delta (0, 0)
Screenshot: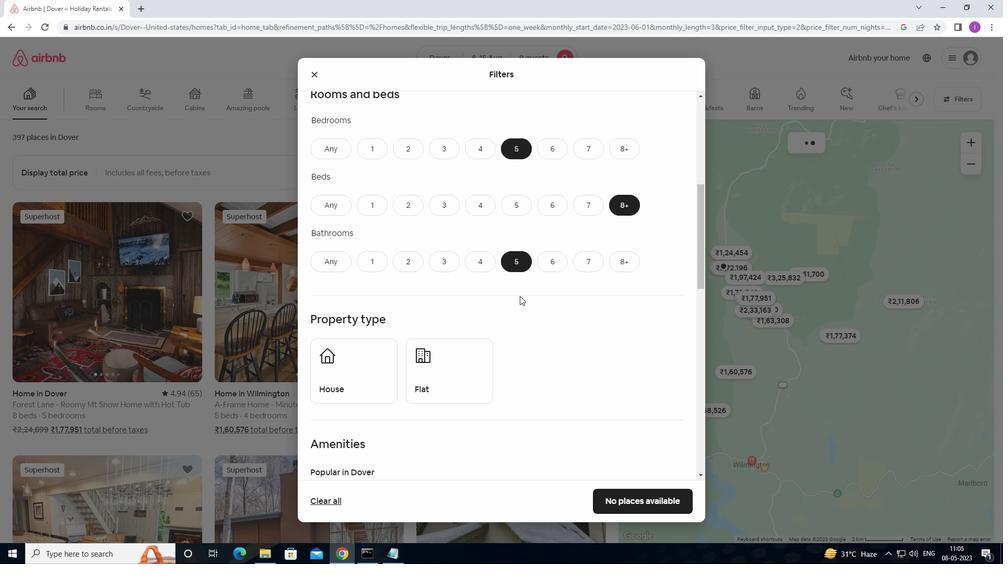 
Action: Mouse moved to (513, 301)
Screenshot: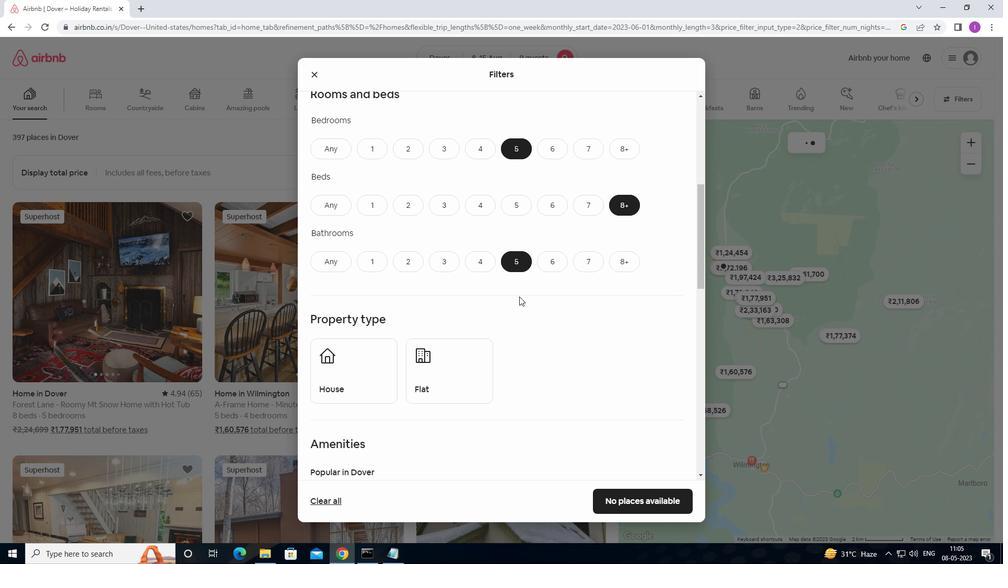 
Action: Mouse scrolled (513, 301) with delta (0, 0)
Screenshot: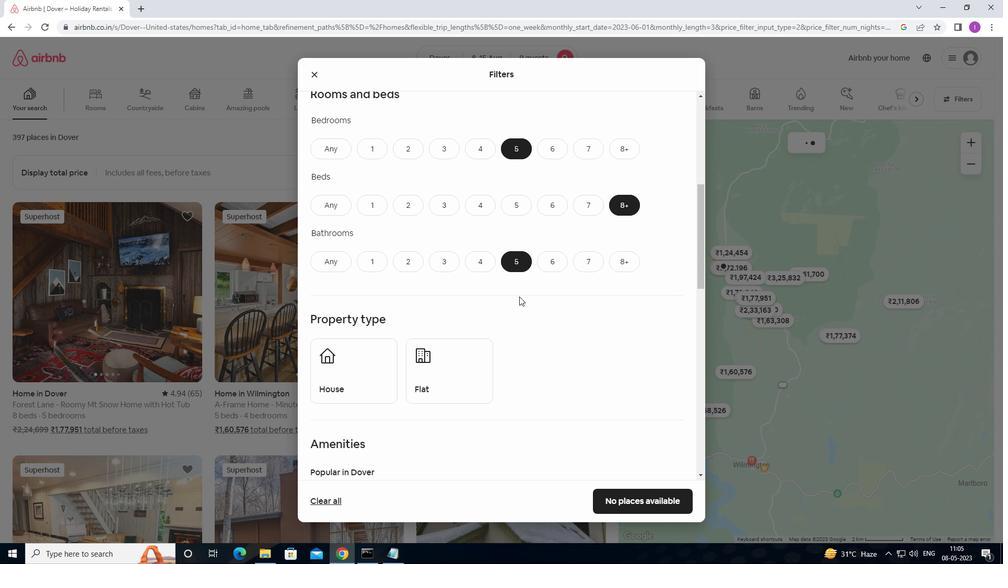 
Action: Mouse moved to (507, 303)
Screenshot: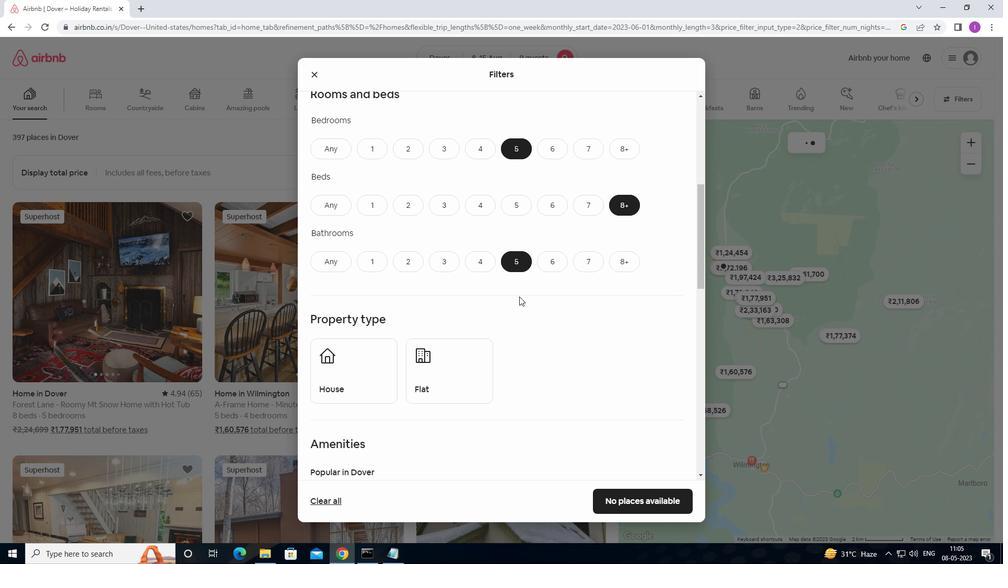 
Action: Mouse scrolled (507, 303) with delta (0, 0)
Screenshot: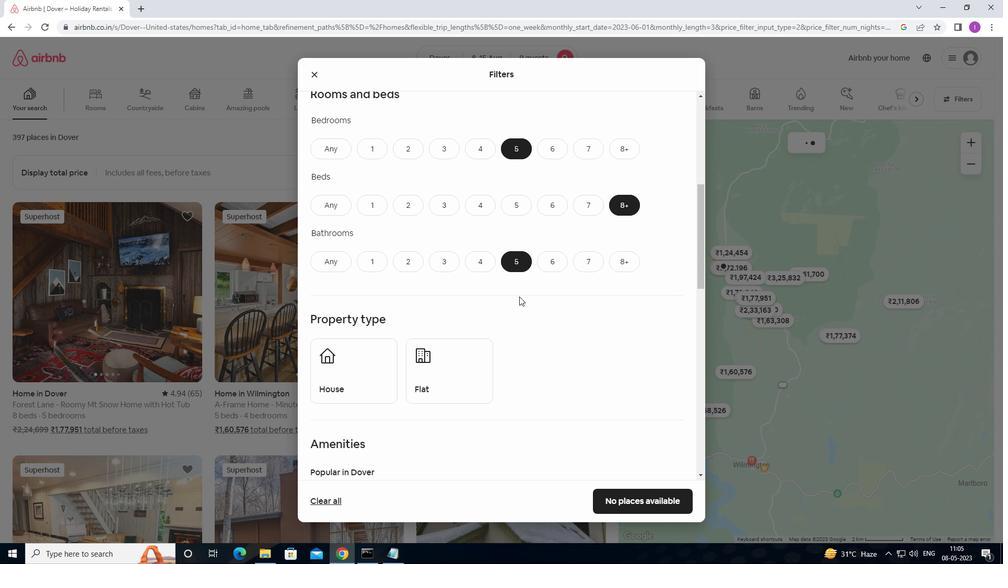 
Action: Mouse moved to (370, 208)
Screenshot: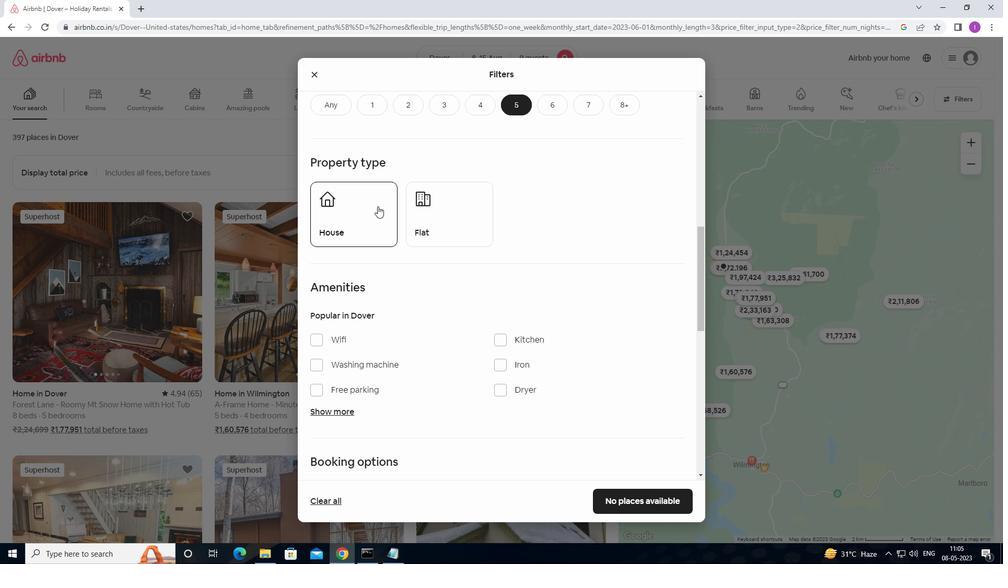 
Action: Mouse pressed left at (370, 208)
Screenshot: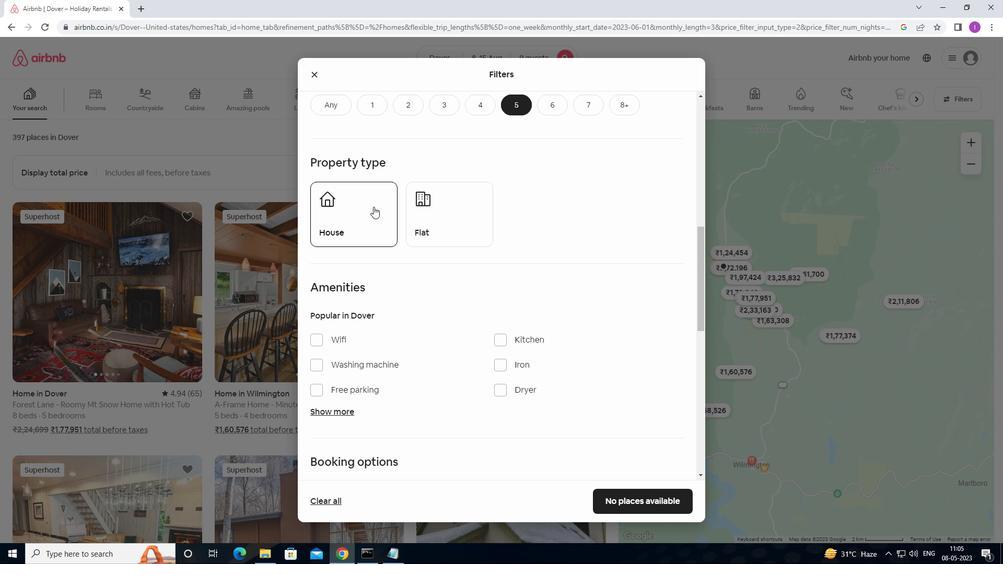 
Action: Mouse moved to (451, 226)
Screenshot: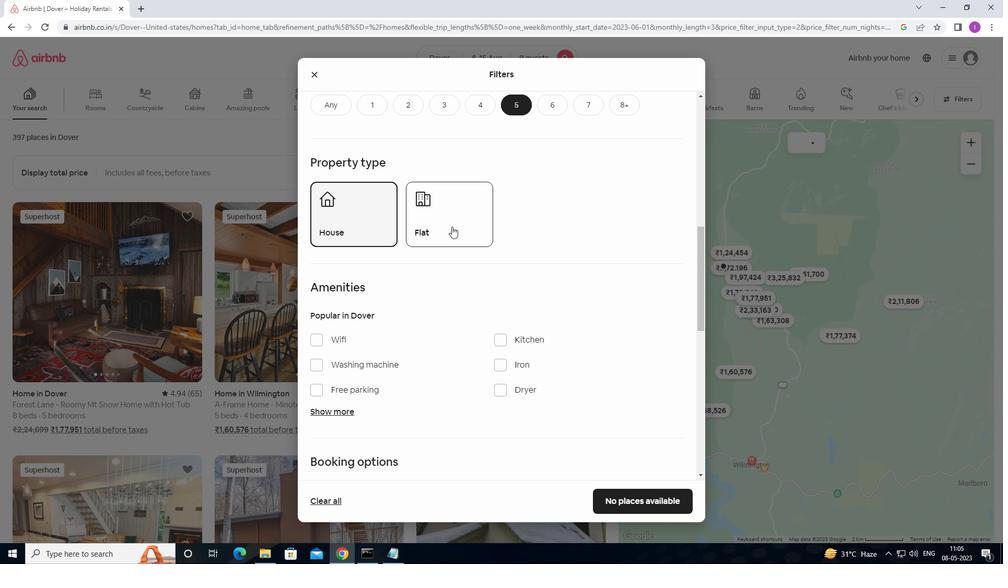 
Action: Mouse pressed left at (451, 226)
Screenshot: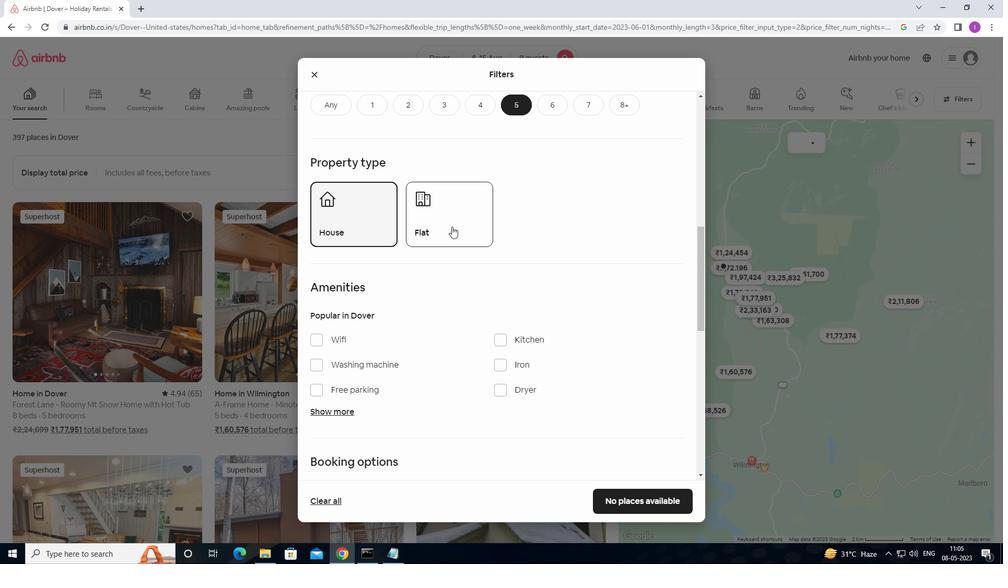 
Action: Mouse moved to (307, 337)
Screenshot: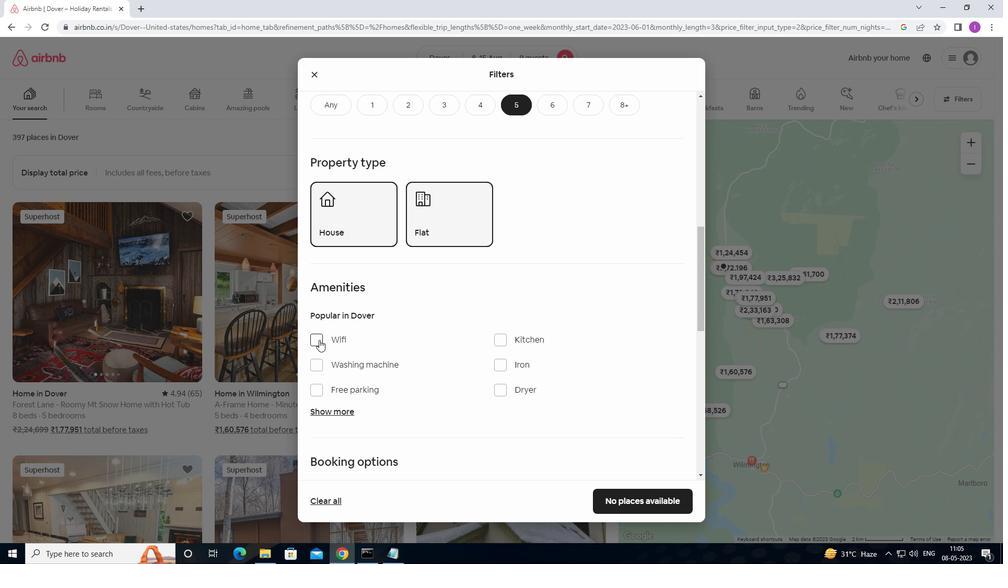 
Action: Mouse pressed left at (307, 337)
Screenshot: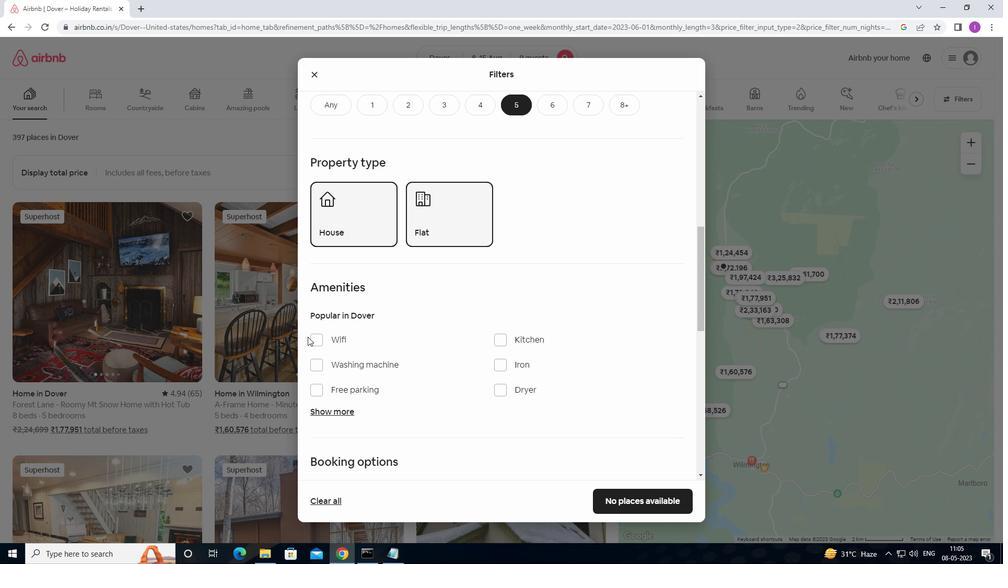 
Action: Mouse moved to (314, 340)
Screenshot: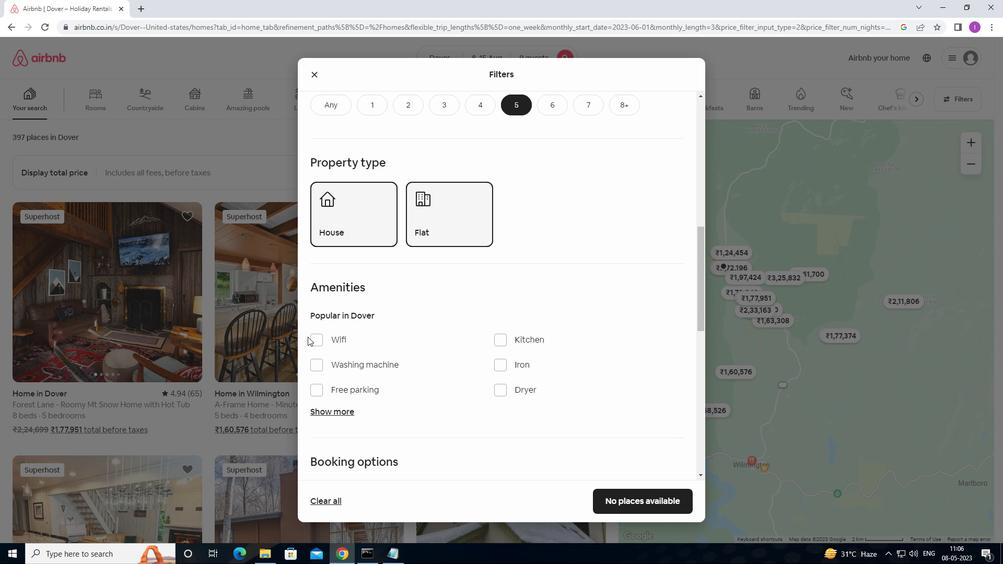 
Action: Mouse pressed left at (314, 340)
Screenshot: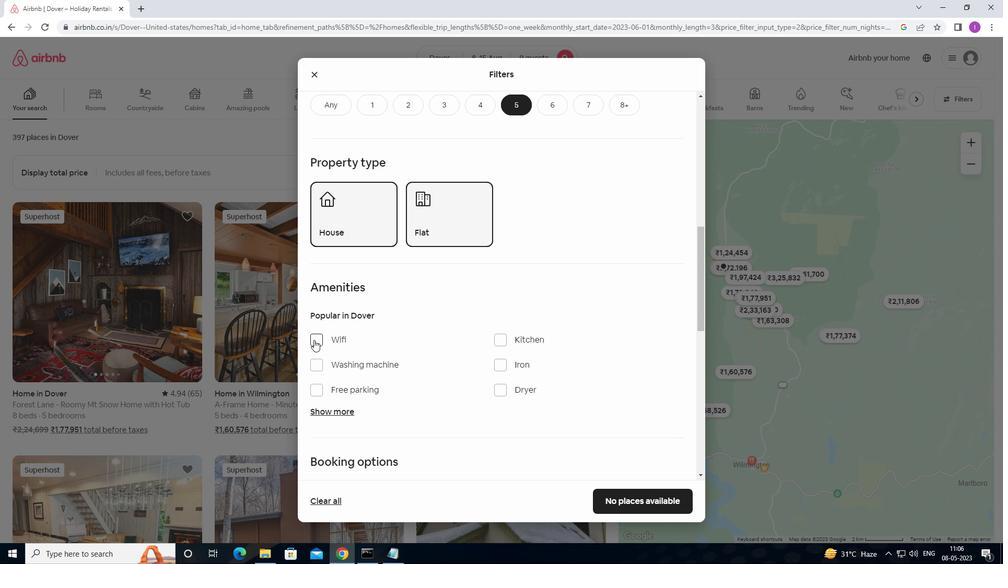 
Action: Mouse moved to (473, 333)
Screenshot: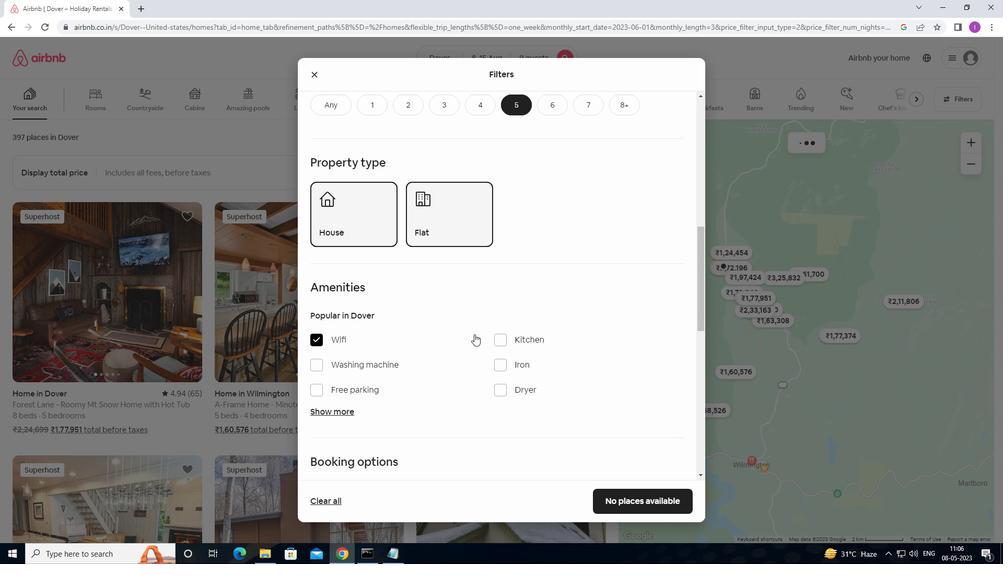
Action: Mouse scrolled (473, 333) with delta (0, 0)
Screenshot: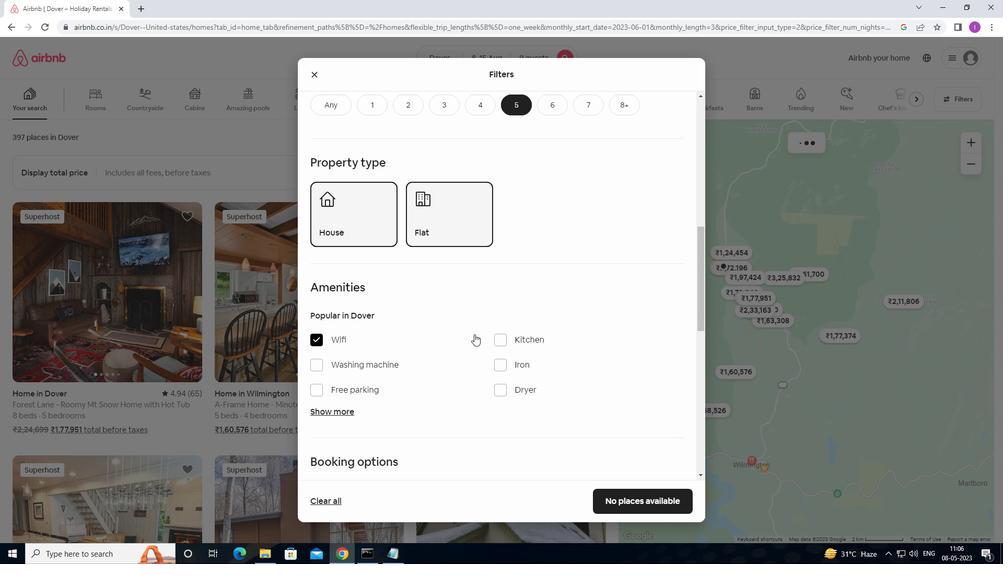 
Action: Mouse scrolled (473, 333) with delta (0, 0)
Screenshot: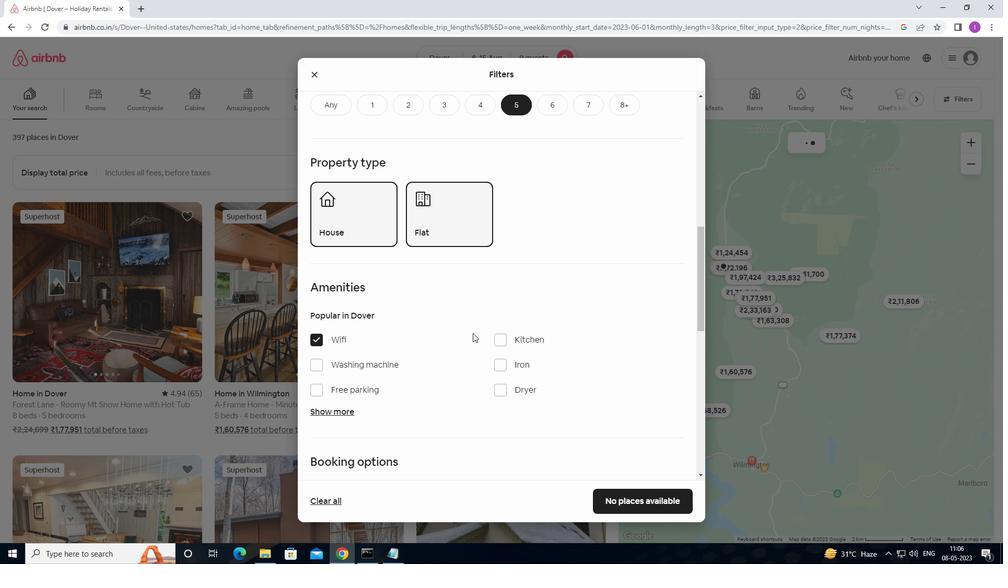 
Action: Mouse moved to (320, 288)
Screenshot: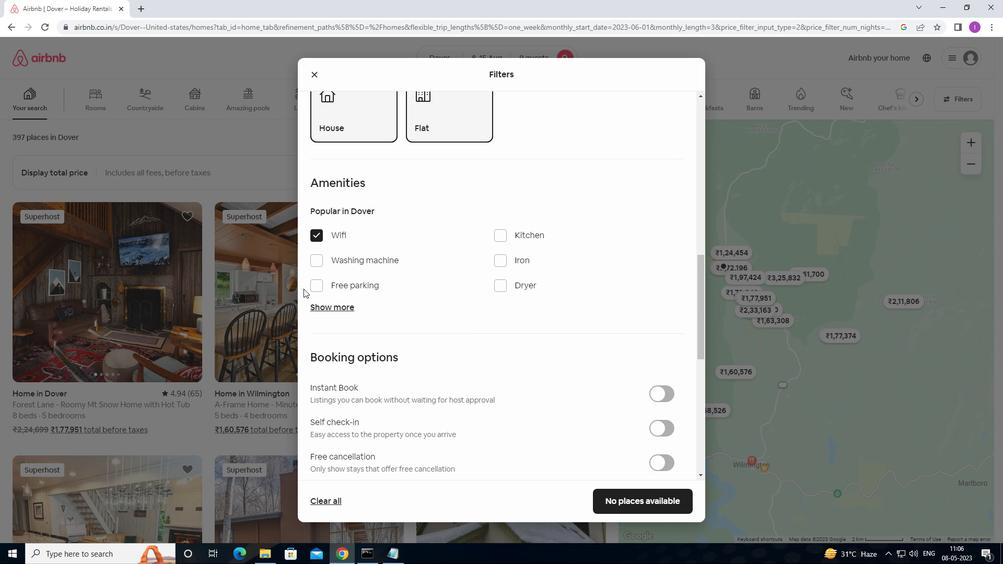 
Action: Mouse pressed left at (320, 288)
Screenshot: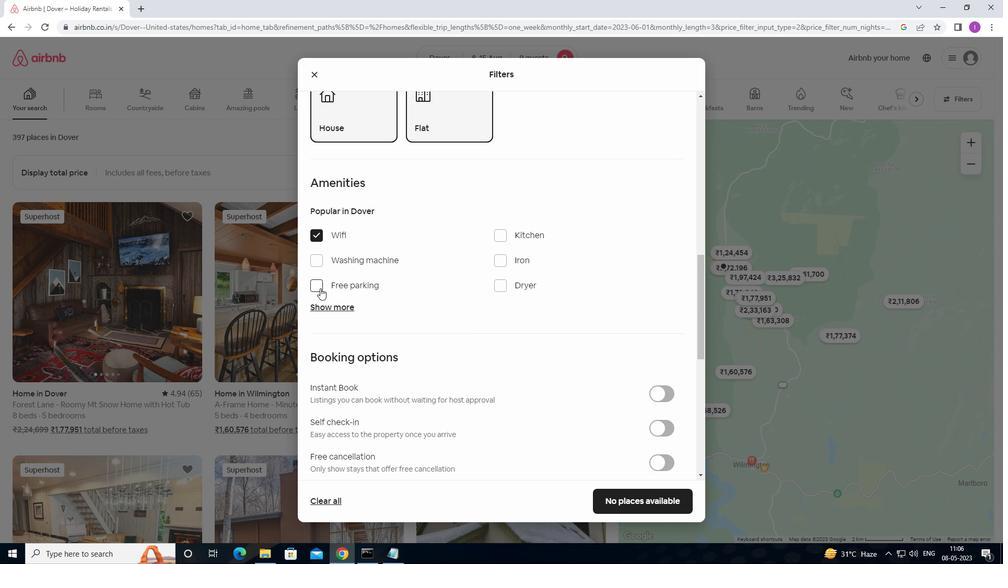 
Action: Mouse moved to (333, 304)
Screenshot: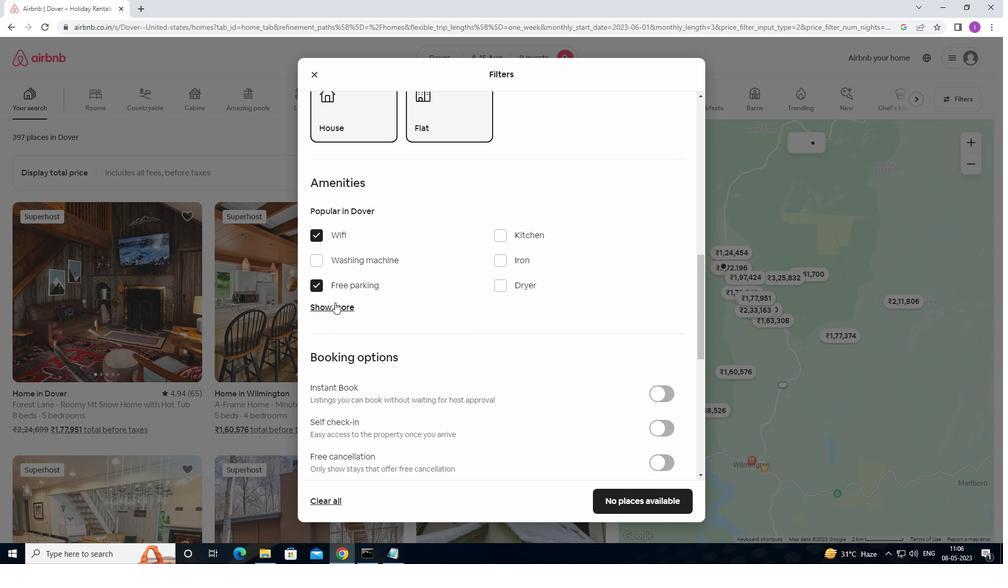 
Action: Mouse pressed left at (333, 304)
Screenshot: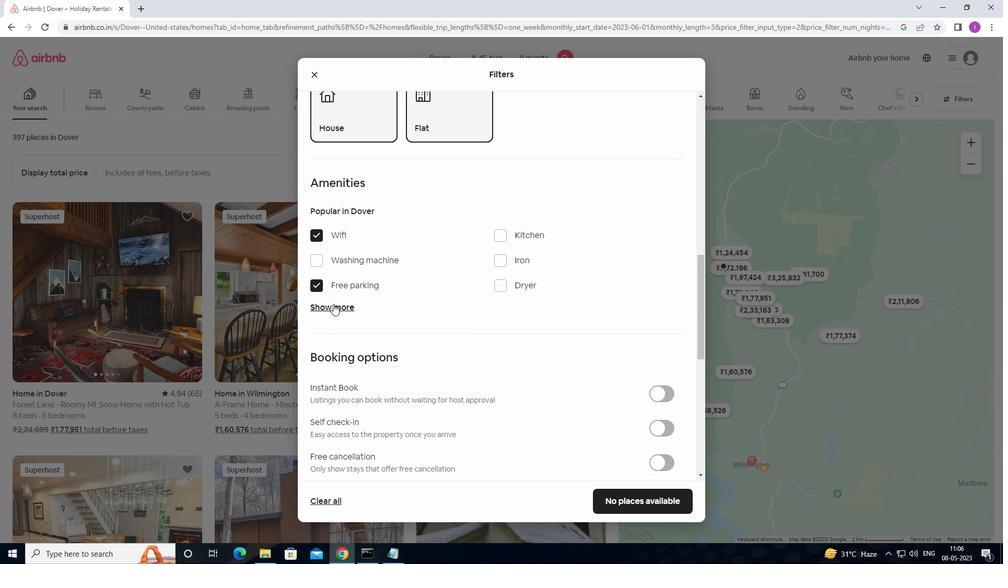 
Action: Mouse moved to (450, 294)
Screenshot: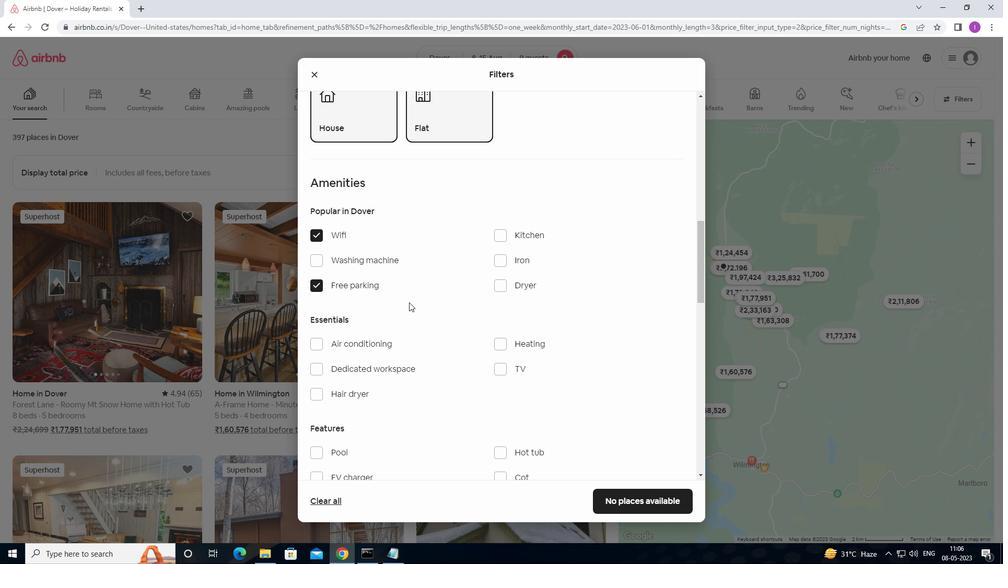 
Action: Mouse scrolled (450, 294) with delta (0, 0)
Screenshot: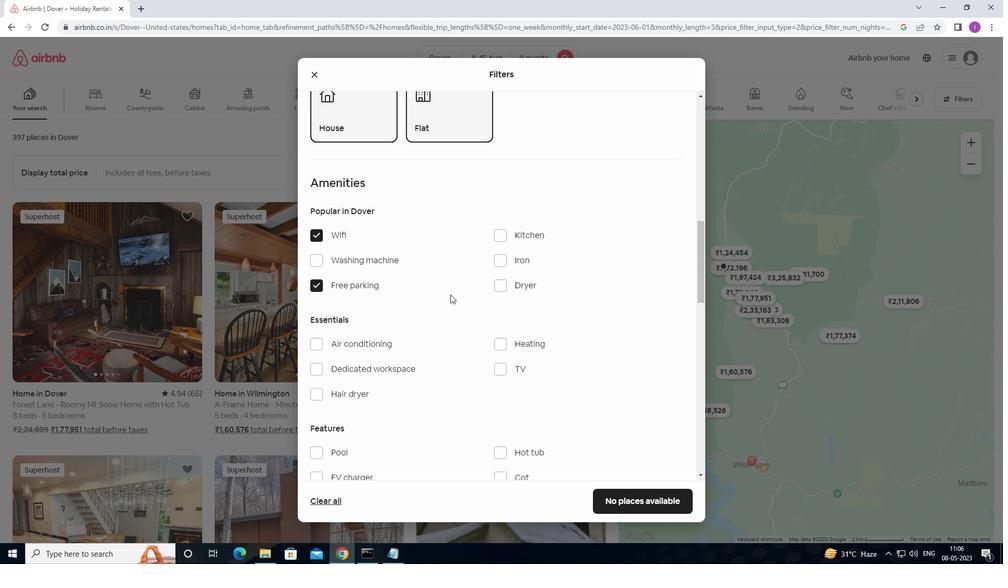 
Action: Mouse scrolled (450, 294) with delta (0, 0)
Screenshot: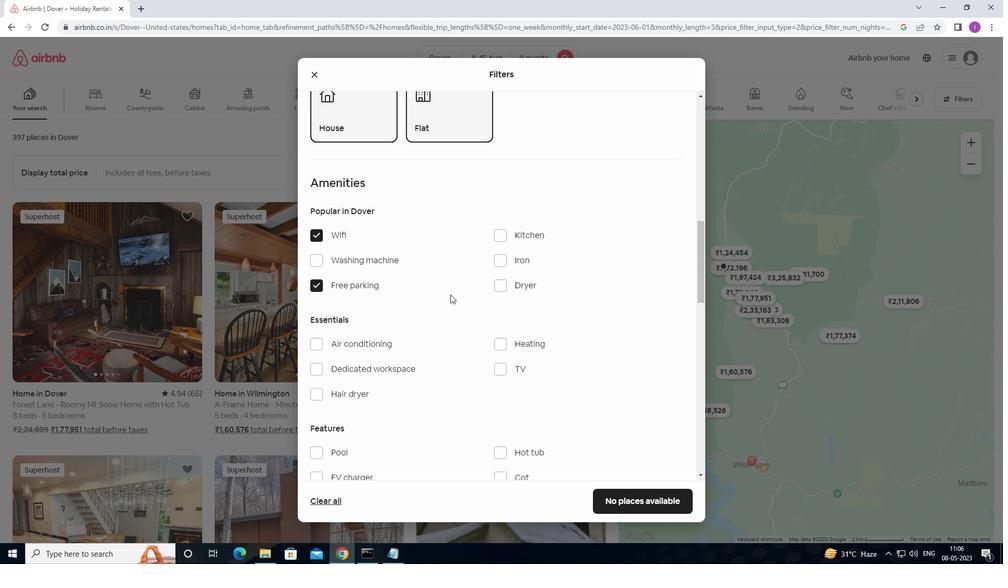 
Action: Mouse moved to (451, 294)
Screenshot: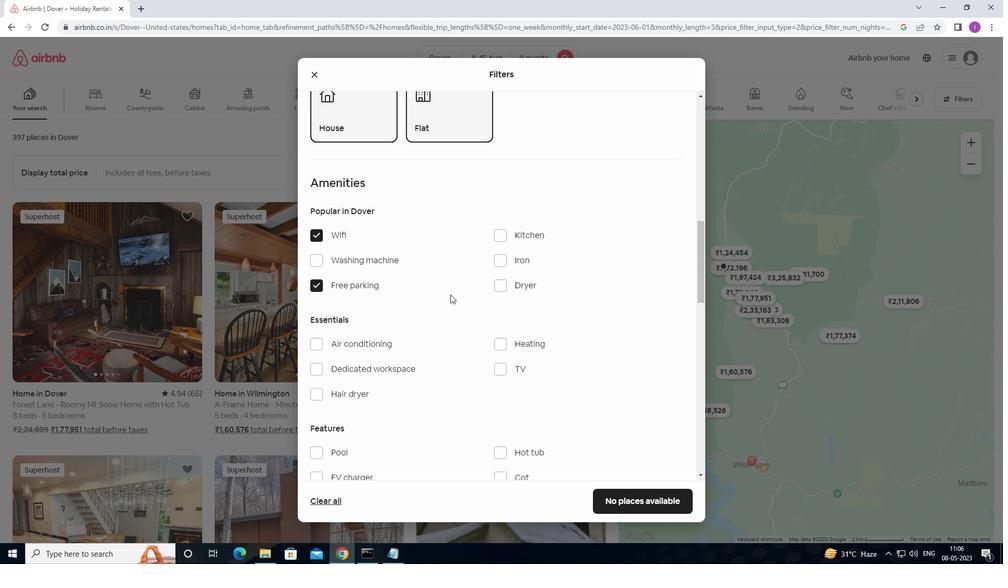 
Action: Mouse scrolled (451, 294) with delta (0, 0)
Screenshot: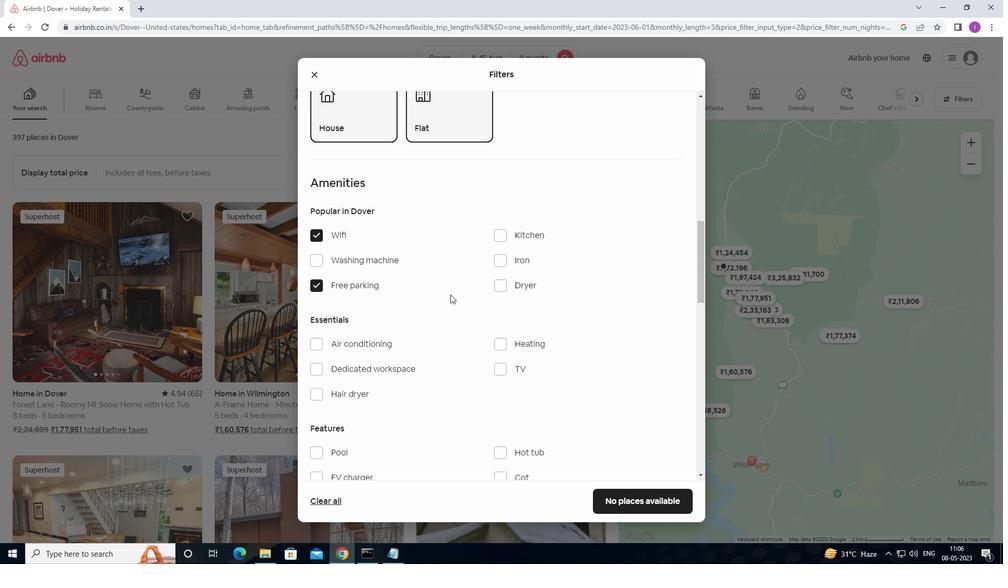 
Action: Mouse moved to (501, 216)
Screenshot: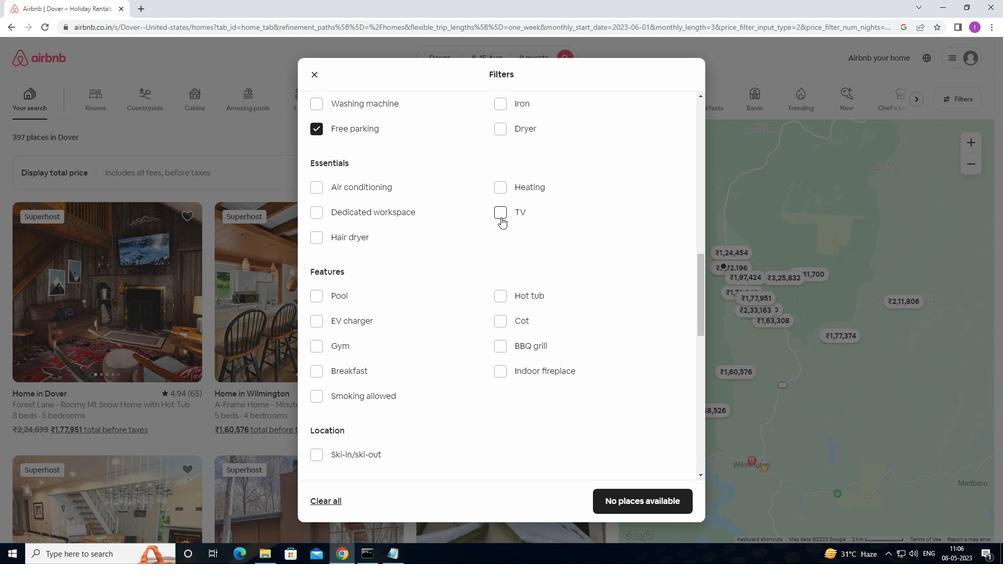 
Action: Mouse pressed left at (501, 216)
Screenshot: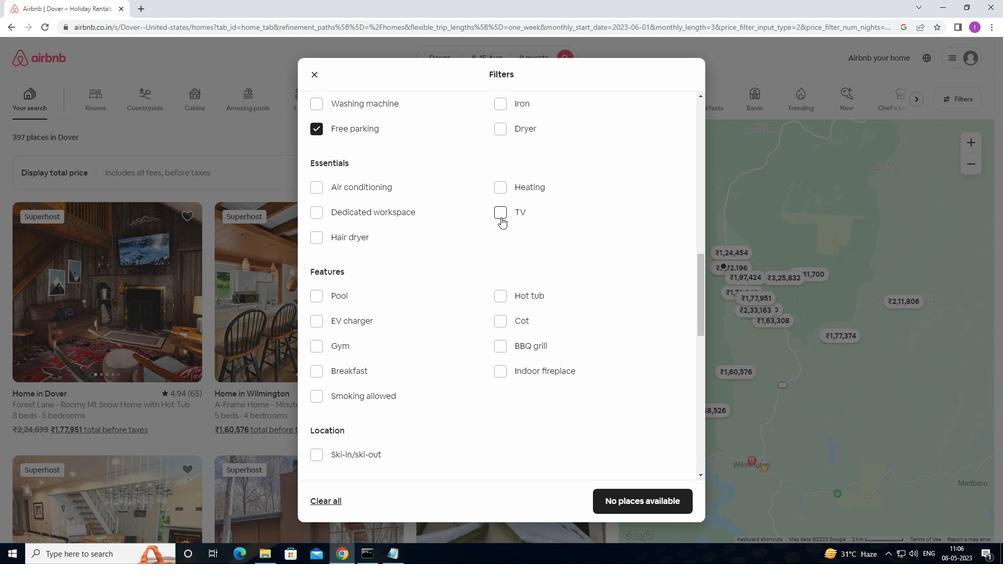 
Action: Mouse moved to (358, 345)
Screenshot: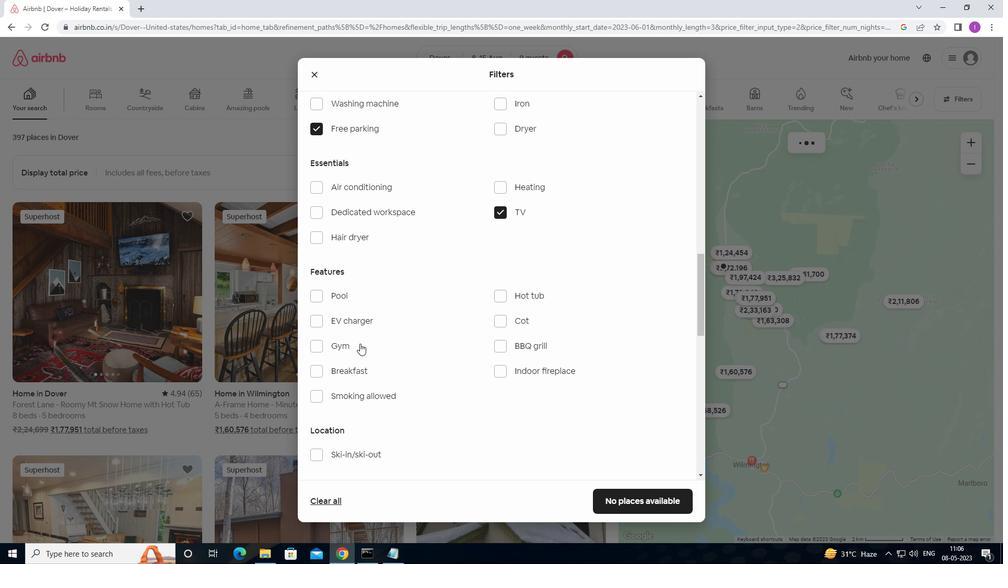 
Action: Mouse scrolled (358, 345) with delta (0, 0)
Screenshot: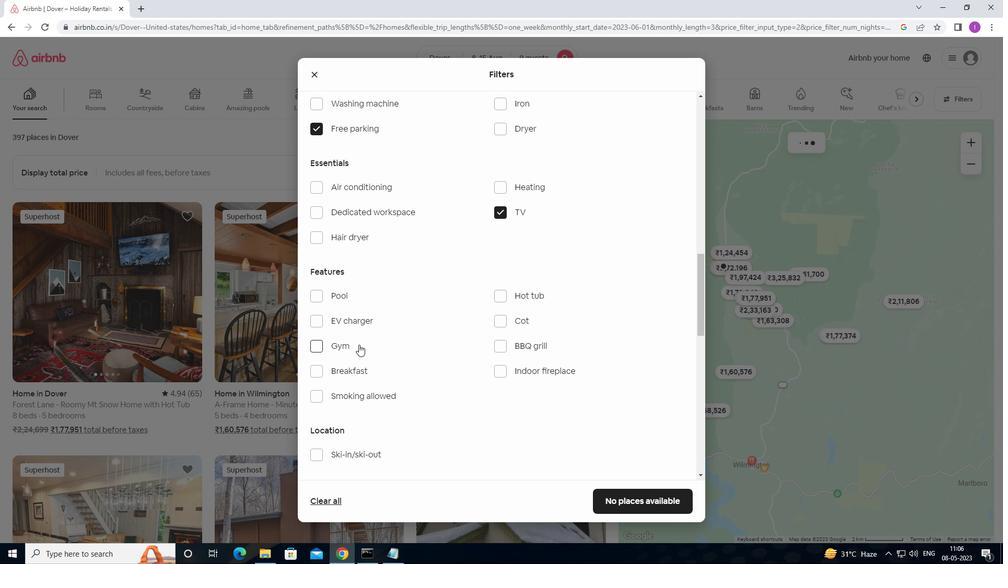 
Action: Mouse moved to (321, 297)
Screenshot: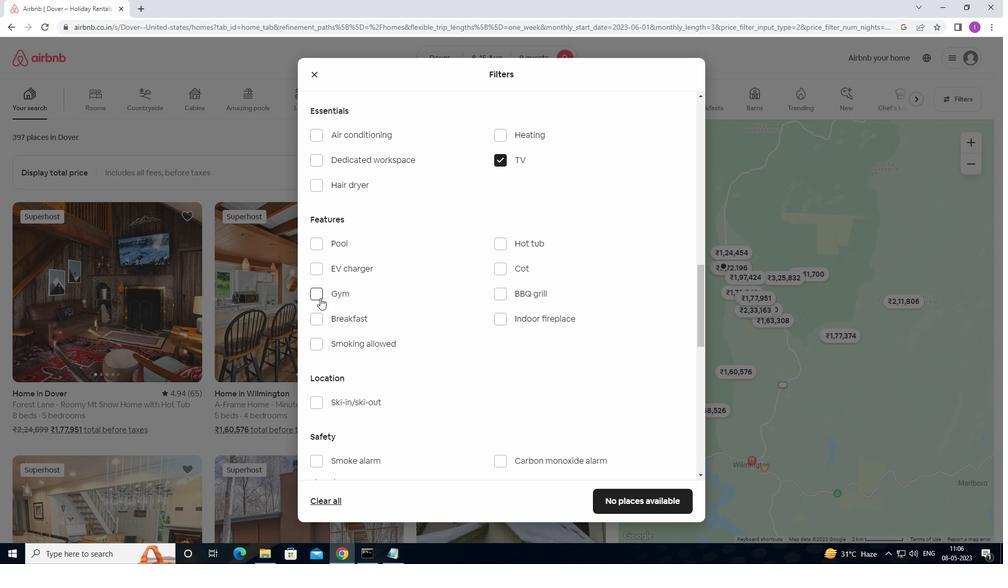 
Action: Mouse pressed left at (321, 297)
Screenshot: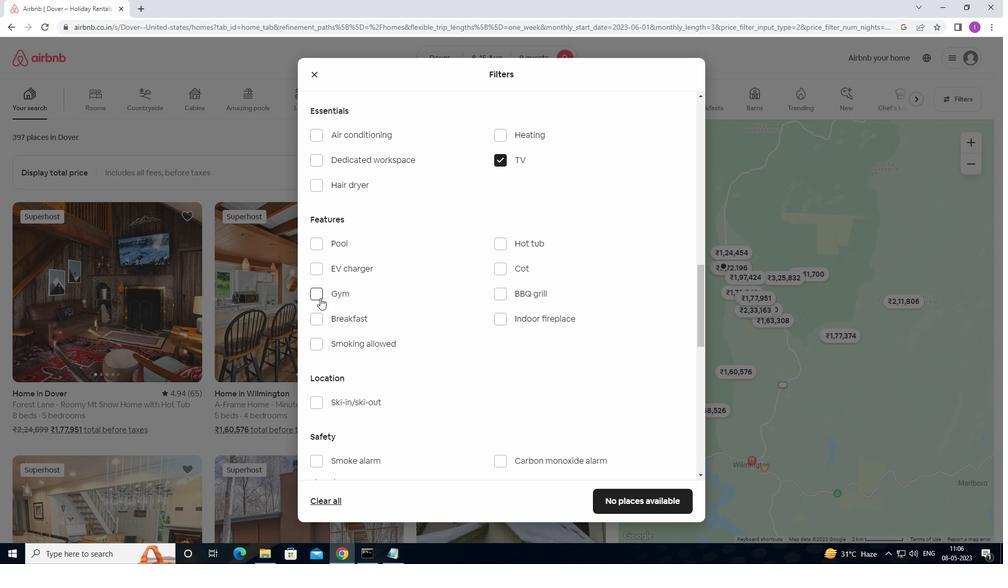 
Action: Mouse moved to (317, 315)
Screenshot: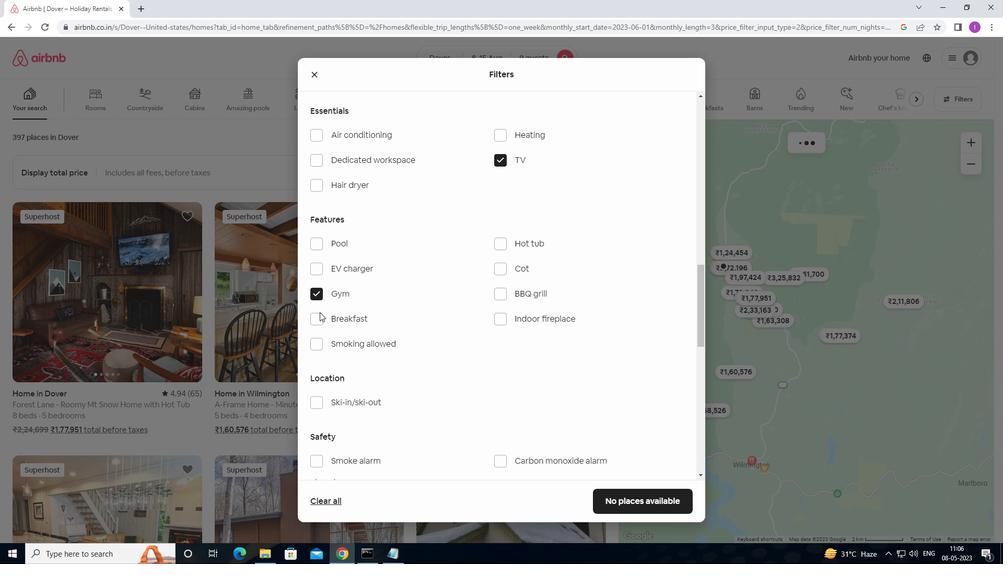 
Action: Mouse pressed left at (317, 315)
Screenshot: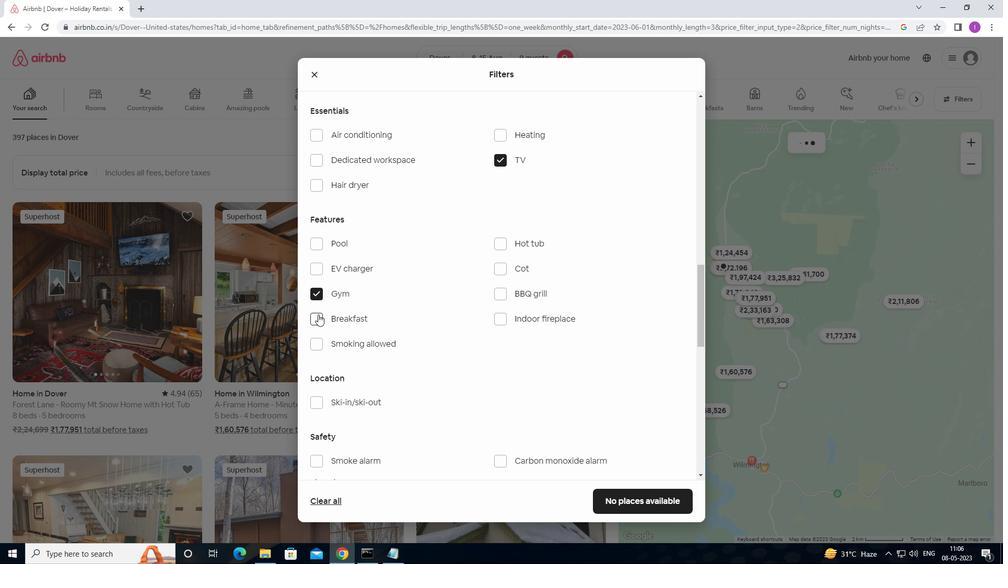 
Action: Mouse moved to (390, 313)
Screenshot: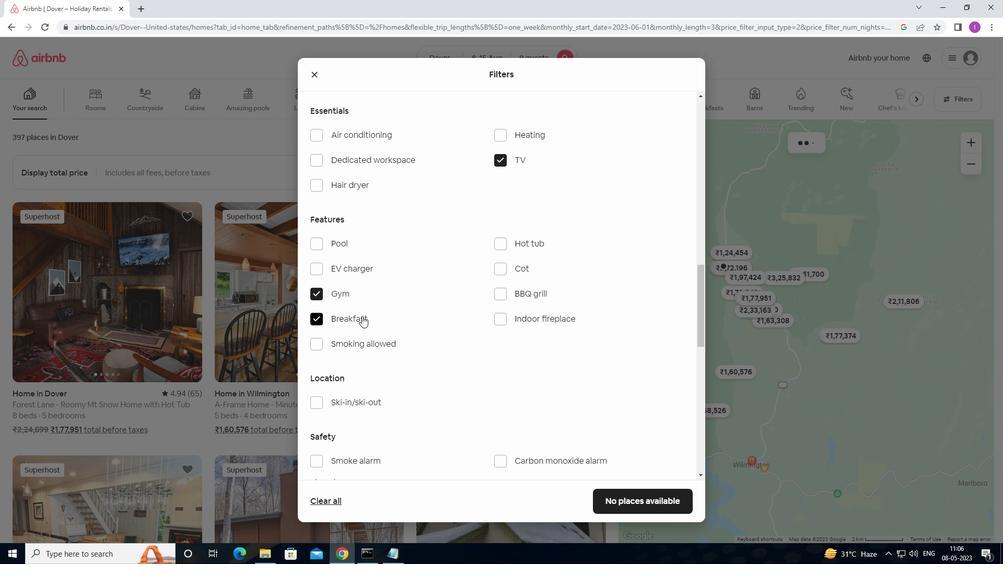 
Action: Mouse scrolled (390, 313) with delta (0, 0)
Screenshot: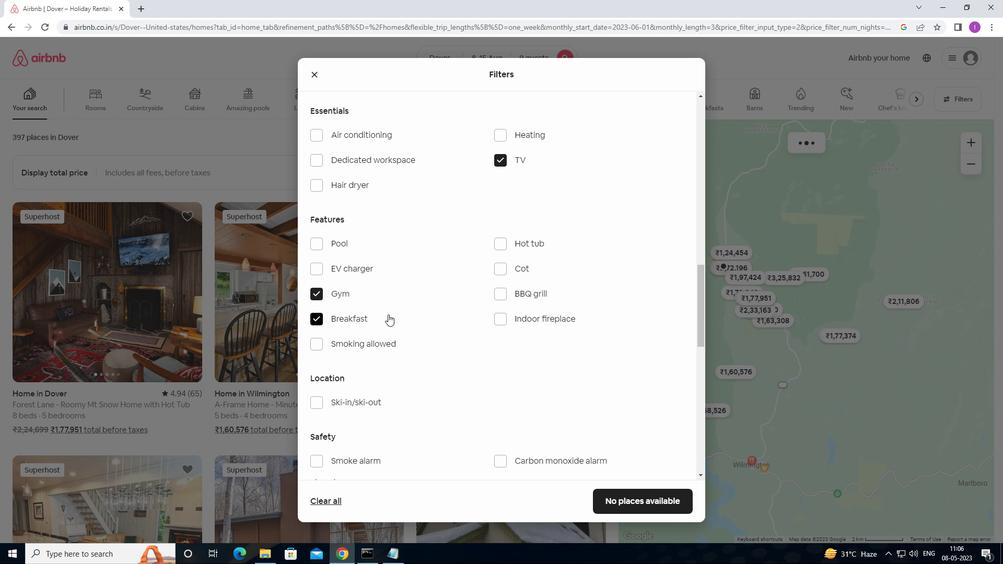 
Action: Mouse scrolled (390, 313) with delta (0, 0)
Screenshot: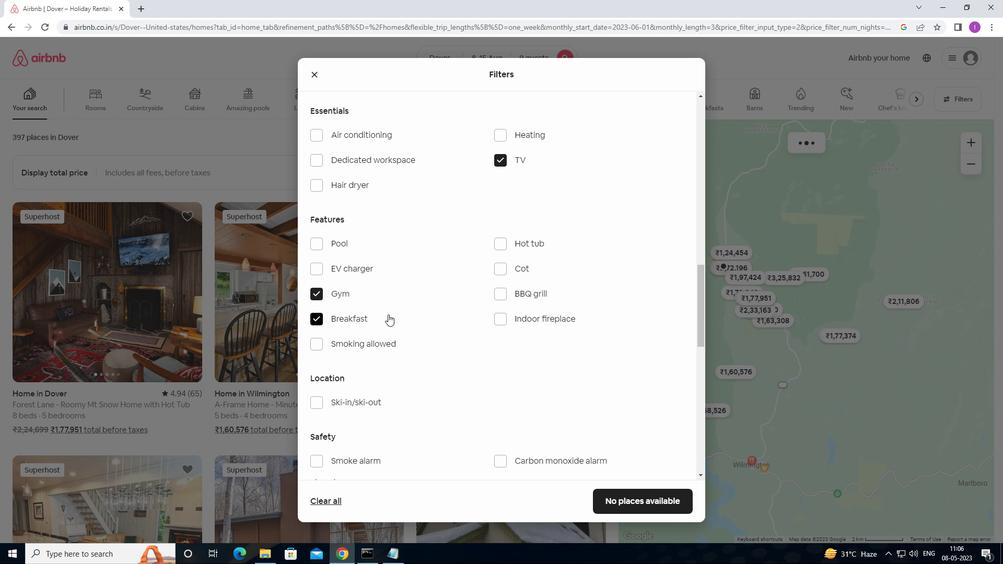 
Action: Mouse moved to (431, 307)
Screenshot: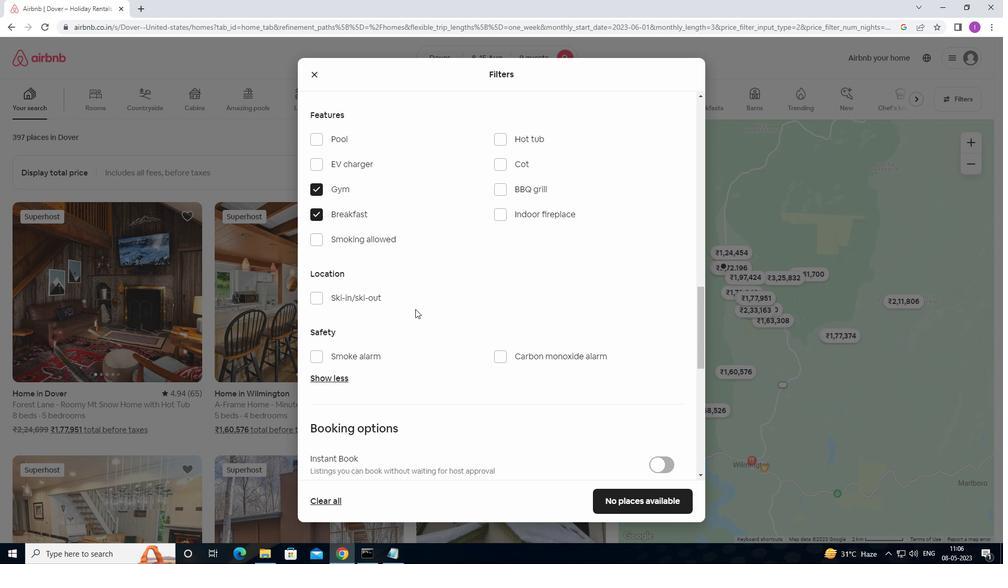 
Action: Mouse scrolled (431, 307) with delta (0, 0)
Screenshot: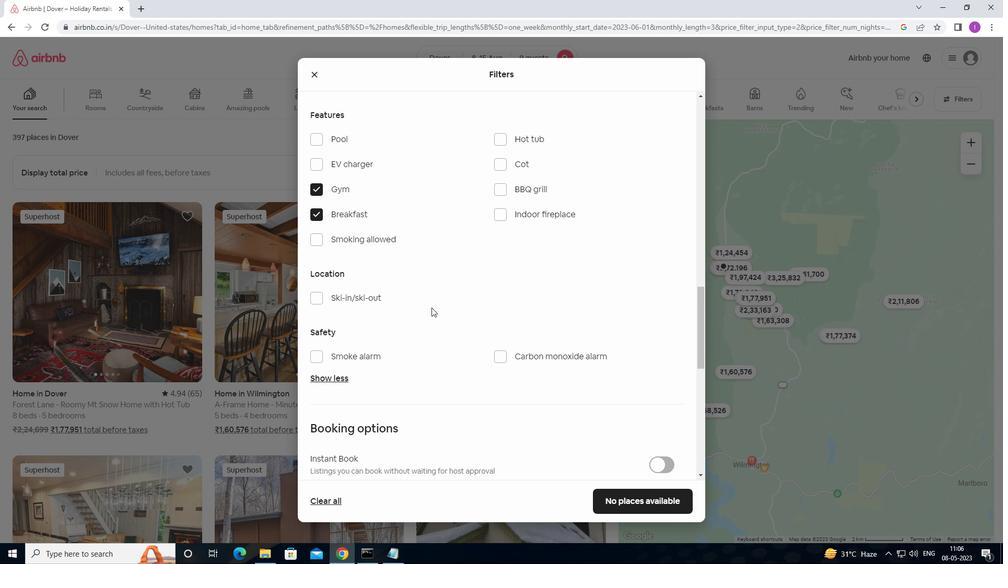 
Action: Mouse moved to (449, 307)
Screenshot: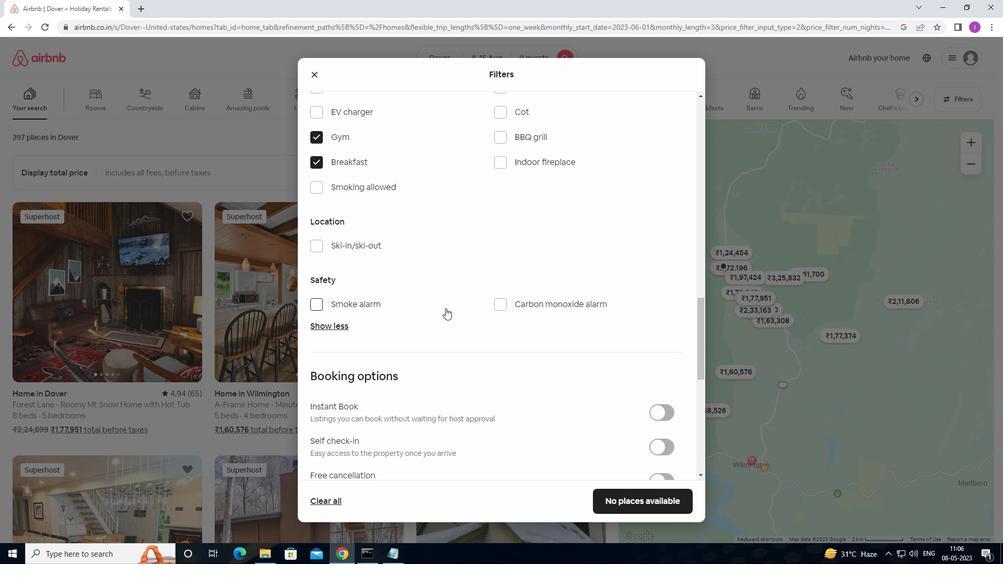 
Action: Mouse scrolled (449, 307) with delta (0, 0)
Screenshot: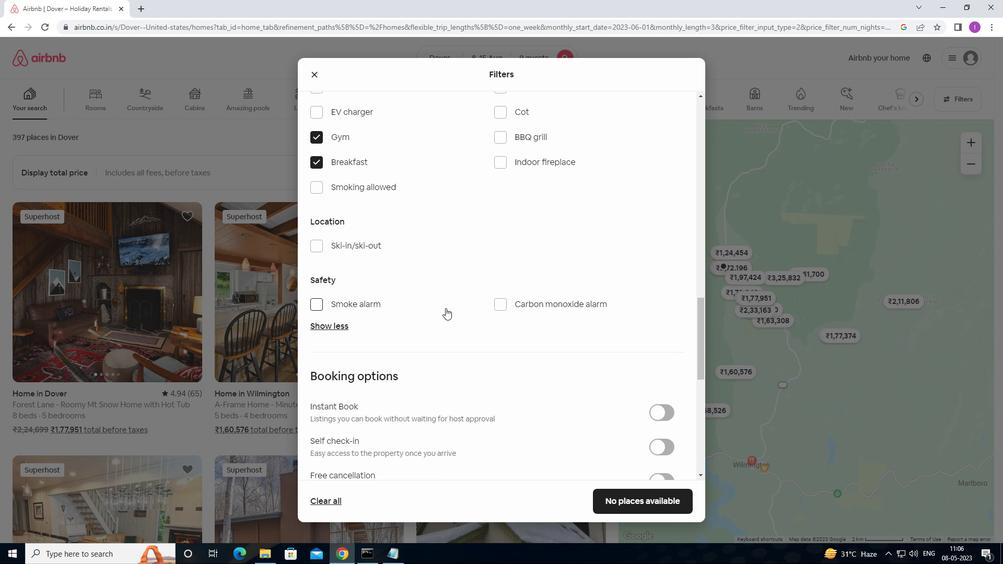 
Action: Mouse moved to (451, 308)
Screenshot: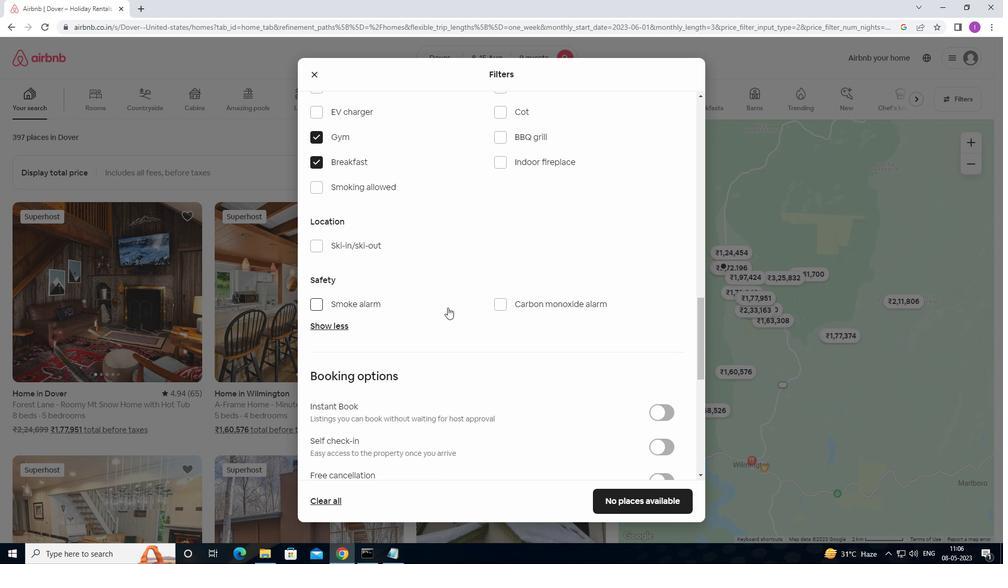 
Action: Mouse scrolled (451, 307) with delta (0, 0)
Screenshot: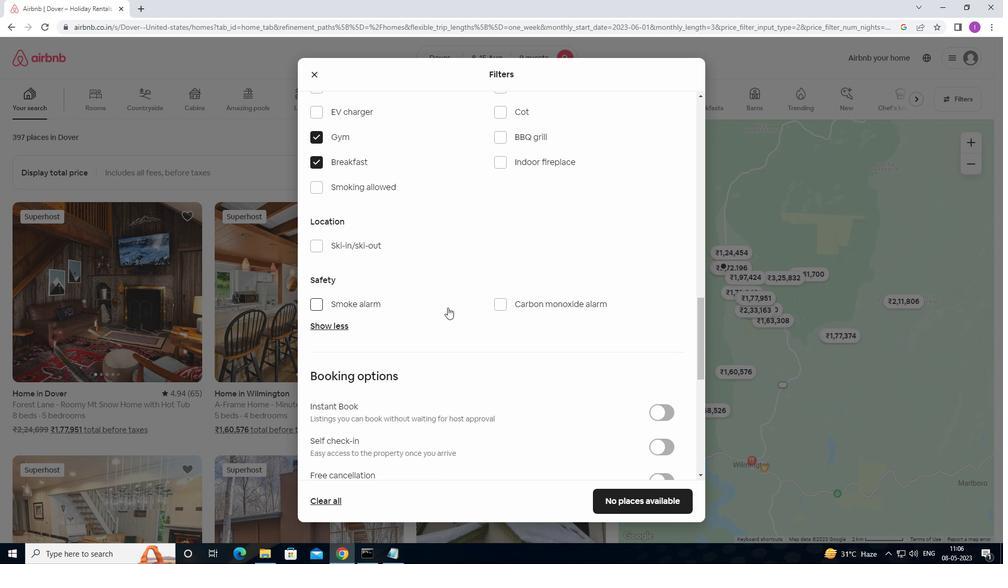
Action: Mouse moved to (664, 337)
Screenshot: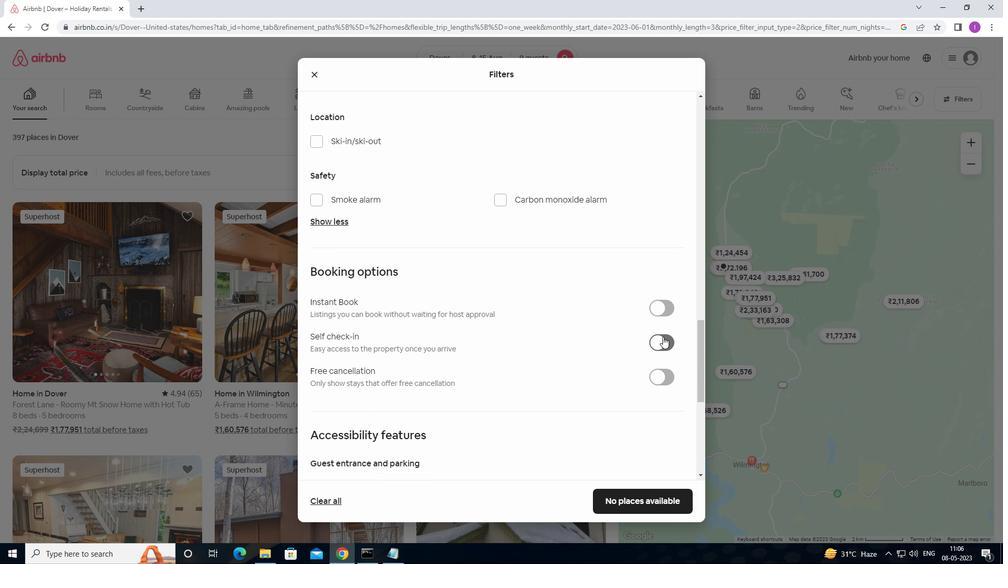 
Action: Mouse pressed left at (664, 337)
Screenshot: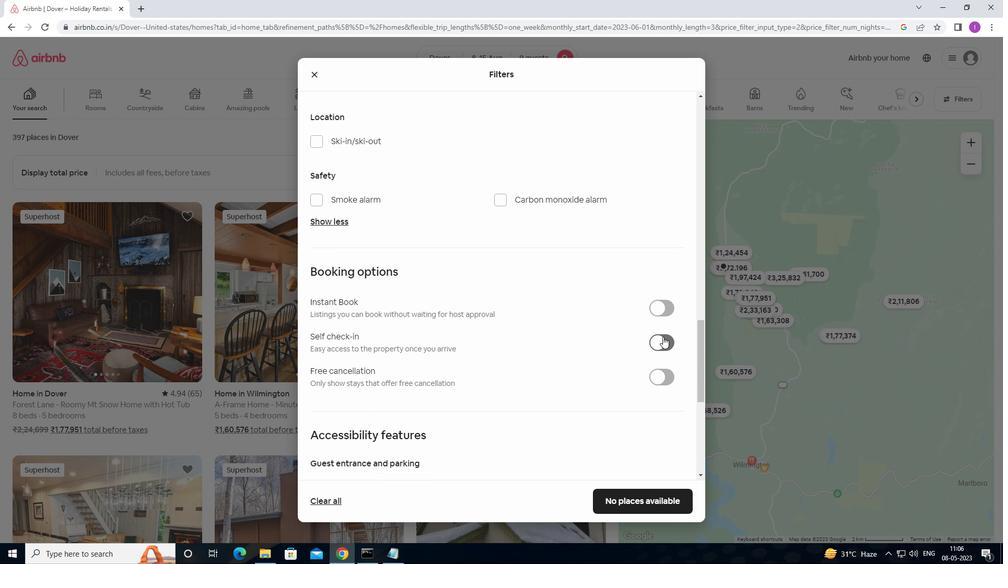 
Action: Mouse moved to (478, 373)
Screenshot: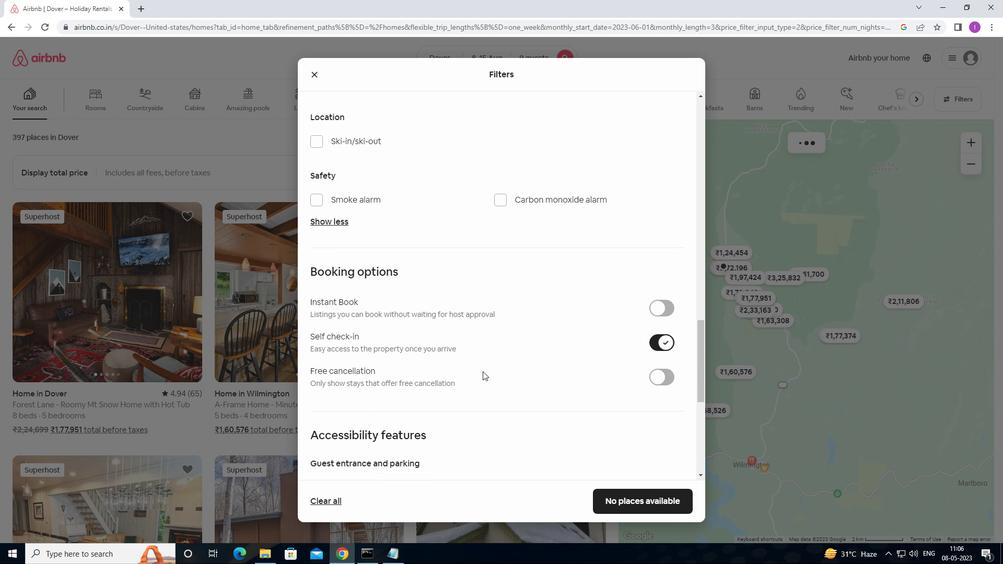 
Action: Mouse scrolled (478, 372) with delta (0, 0)
Screenshot: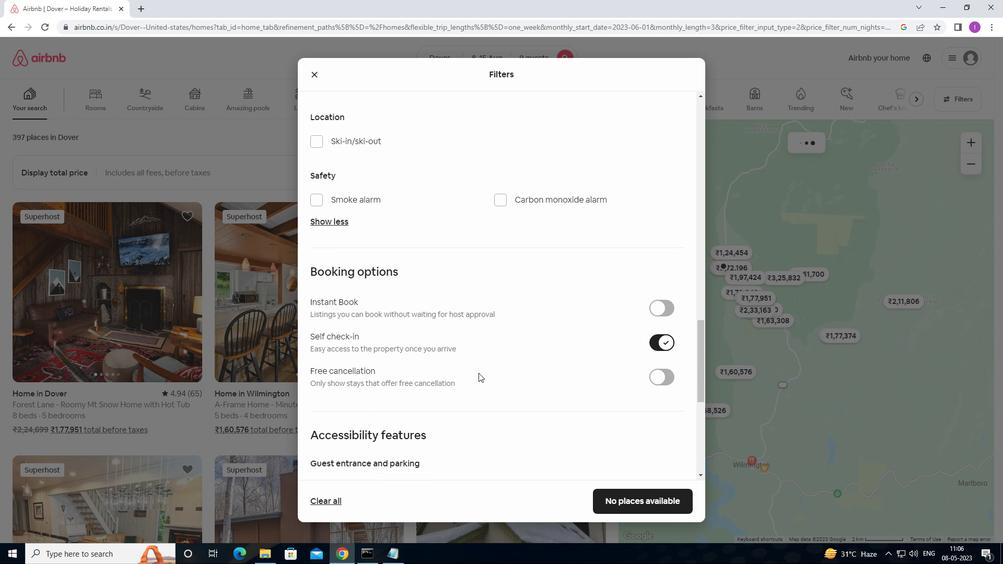 
Action: Mouse scrolled (478, 372) with delta (0, 0)
Screenshot: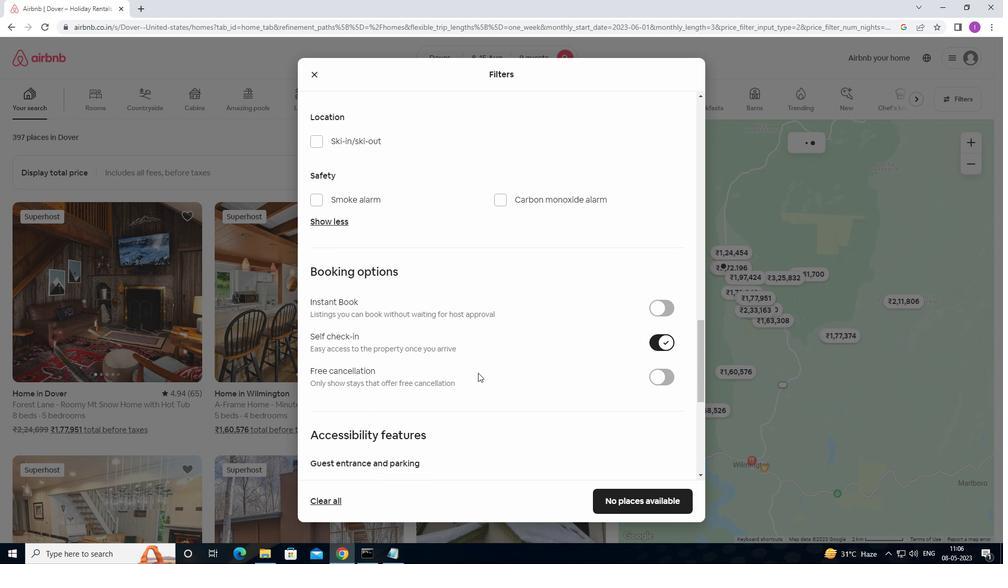 
Action: Mouse scrolled (478, 372) with delta (0, 0)
Screenshot: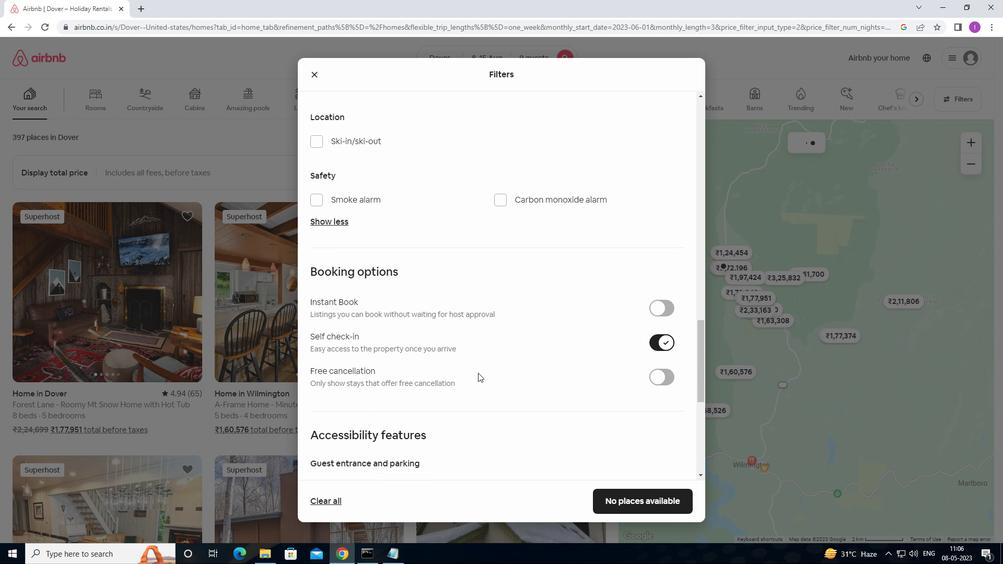 
Action: Mouse moved to (477, 373)
Screenshot: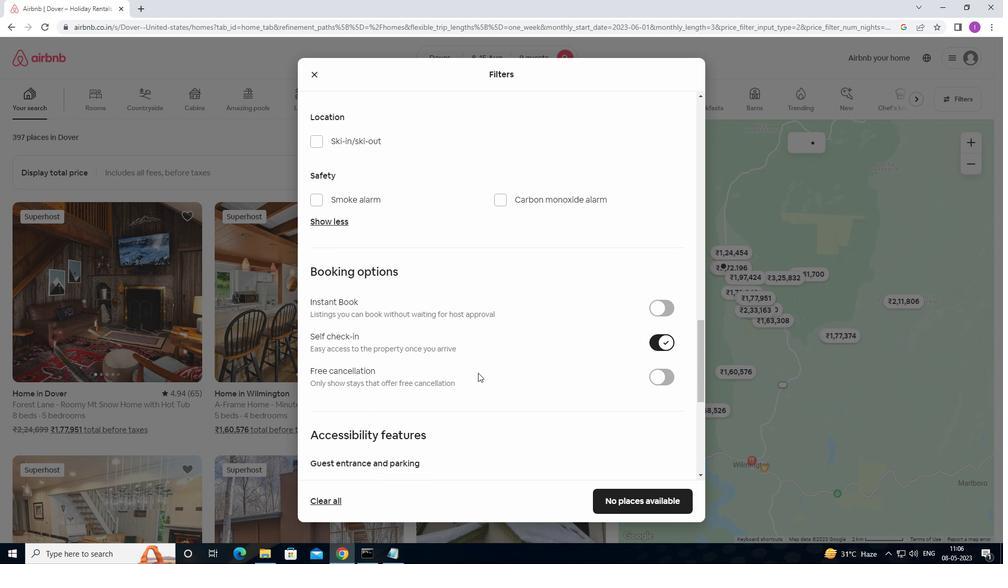 
Action: Mouse scrolled (477, 372) with delta (0, 0)
Screenshot: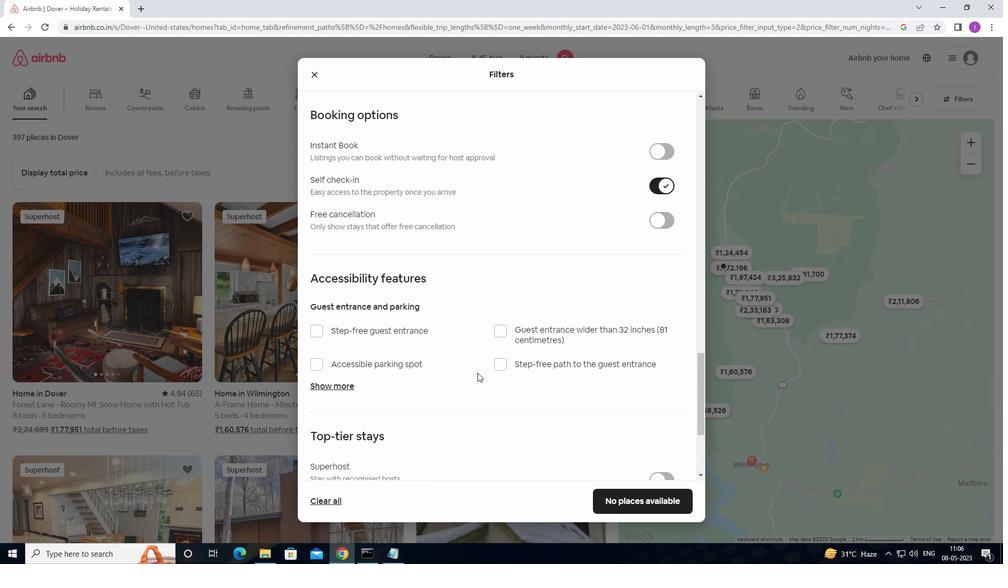 
Action: Mouse scrolled (477, 372) with delta (0, 0)
Screenshot: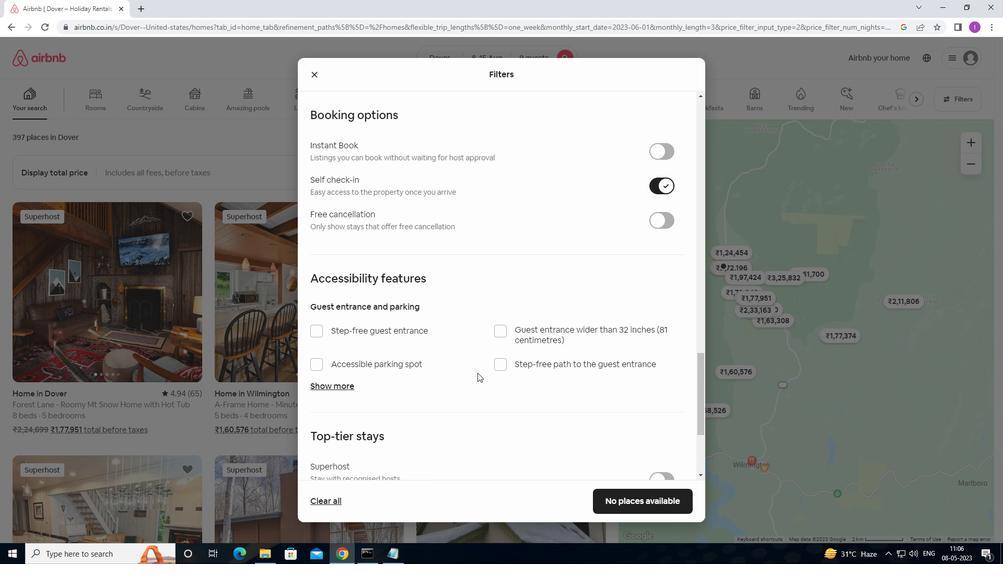 
Action: Mouse scrolled (477, 372) with delta (0, 0)
Screenshot: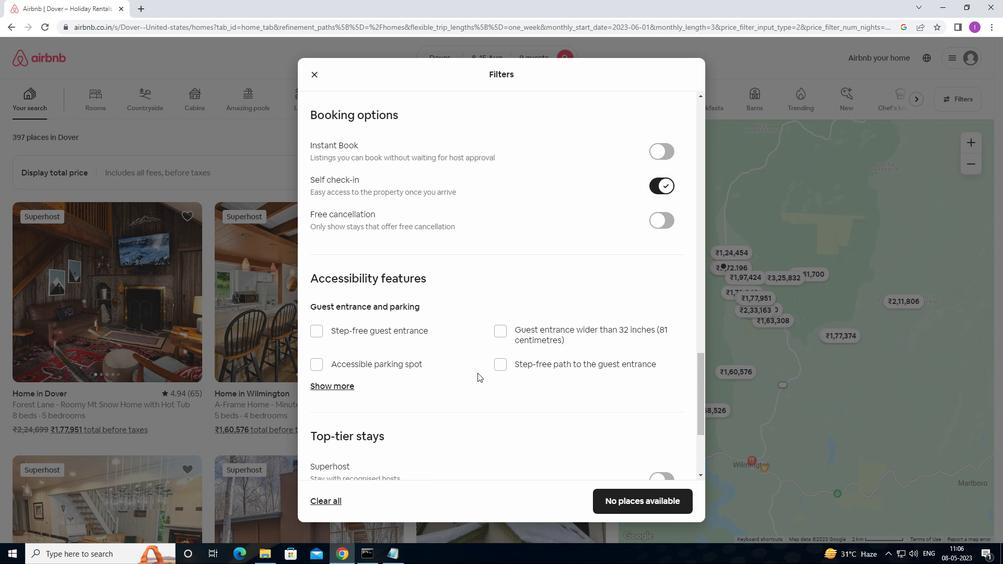 
Action: Mouse moved to (483, 370)
Screenshot: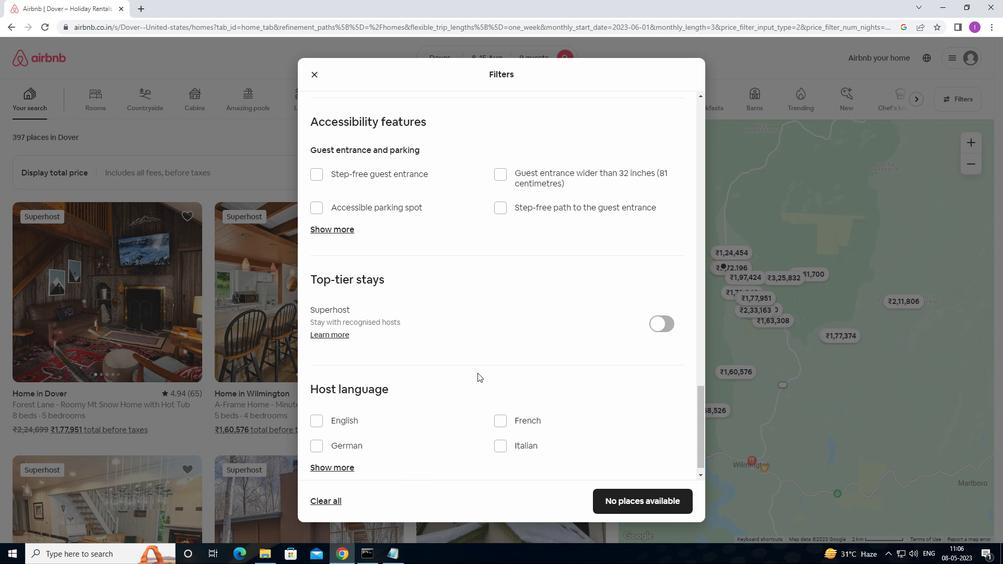 
Action: Mouse scrolled (483, 369) with delta (0, 0)
Screenshot: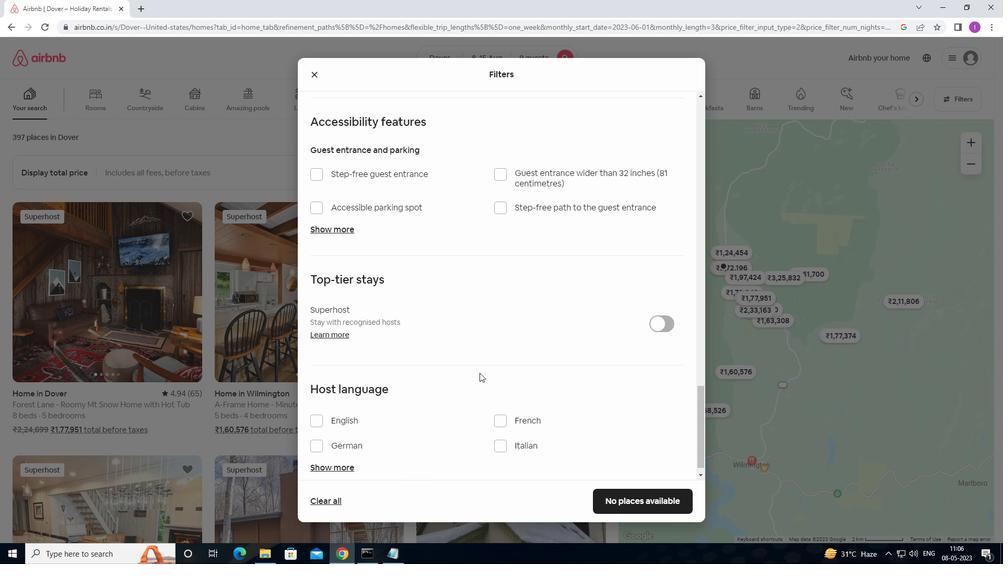 
Action: Mouse scrolled (483, 369) with delta (0, 0)
Screenshot: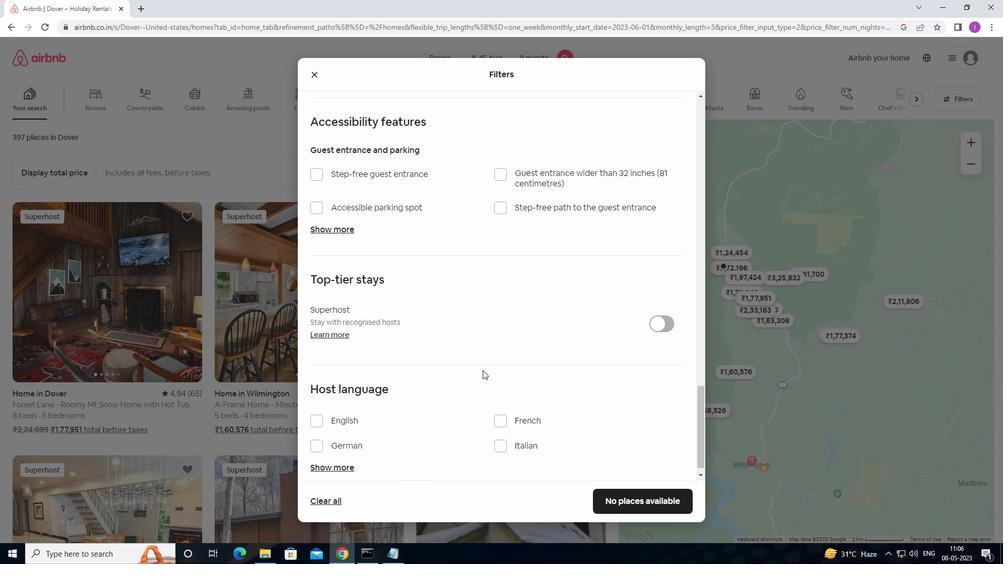 
Action: Mouse moved to (315, 411)
Screenshot: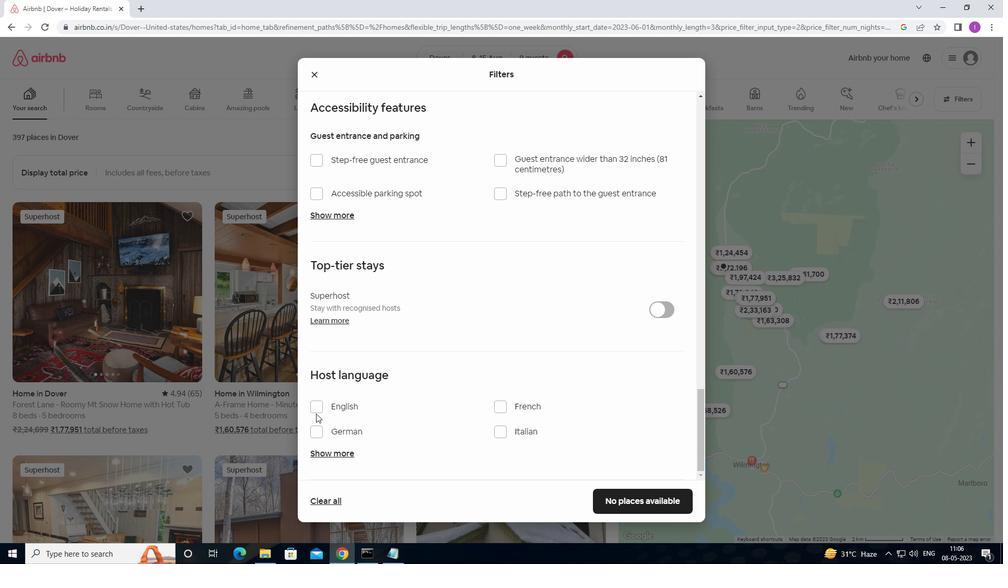 
Action: Mouse pressed left at (315, 411)
Screenshot: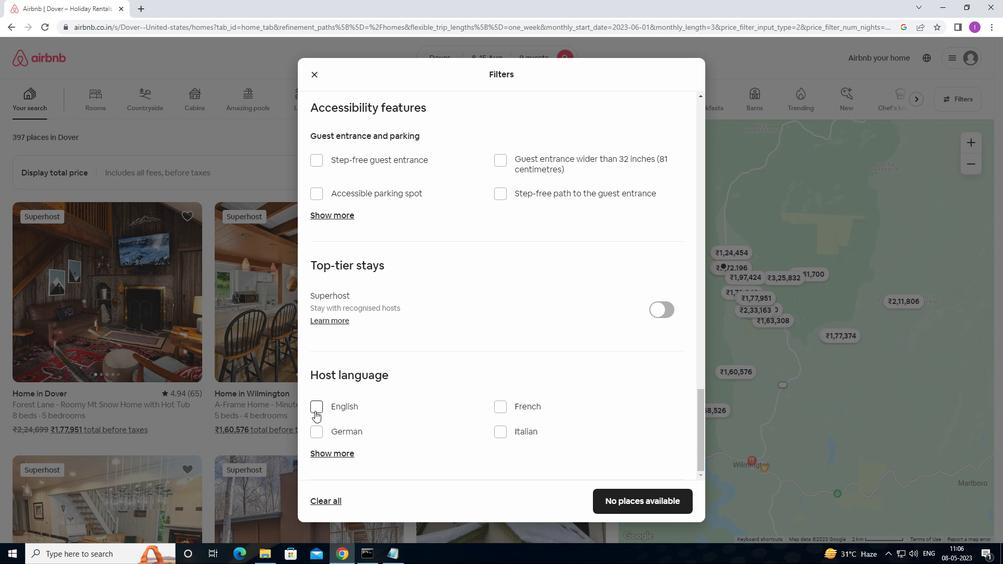 
Action: Mouse moved to (422, 408)
Screenshot: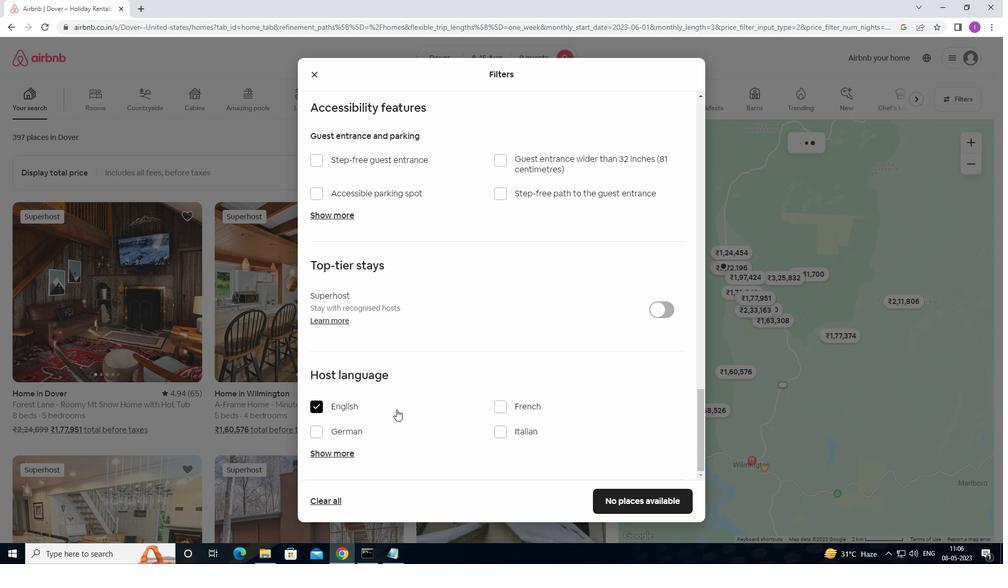 
Action: Mouse scrolled (422, 408) with delta (0, 0)
Screenshot: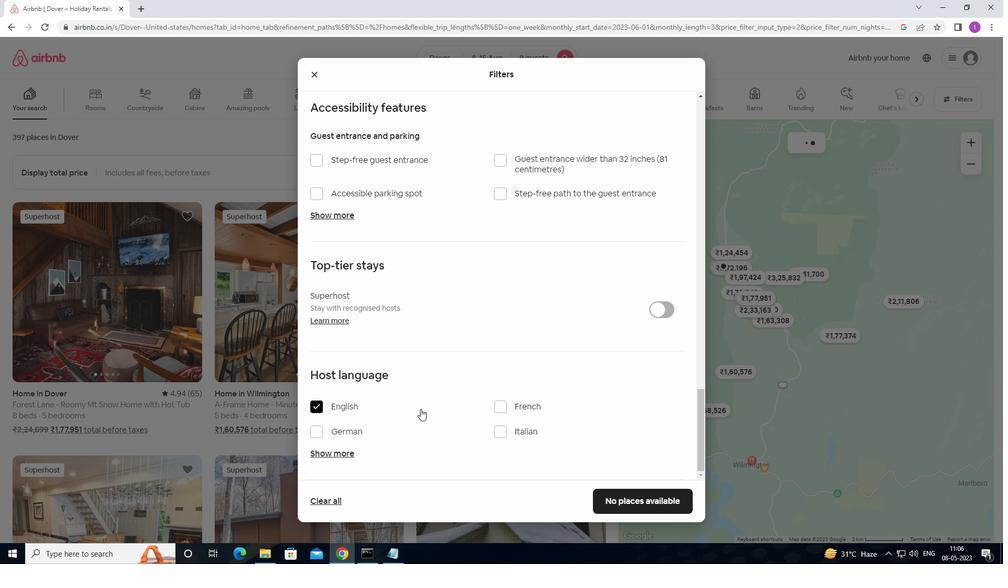 
Action: Mouse scrolled (422, 408) with delta (0, 0)
Screenshot: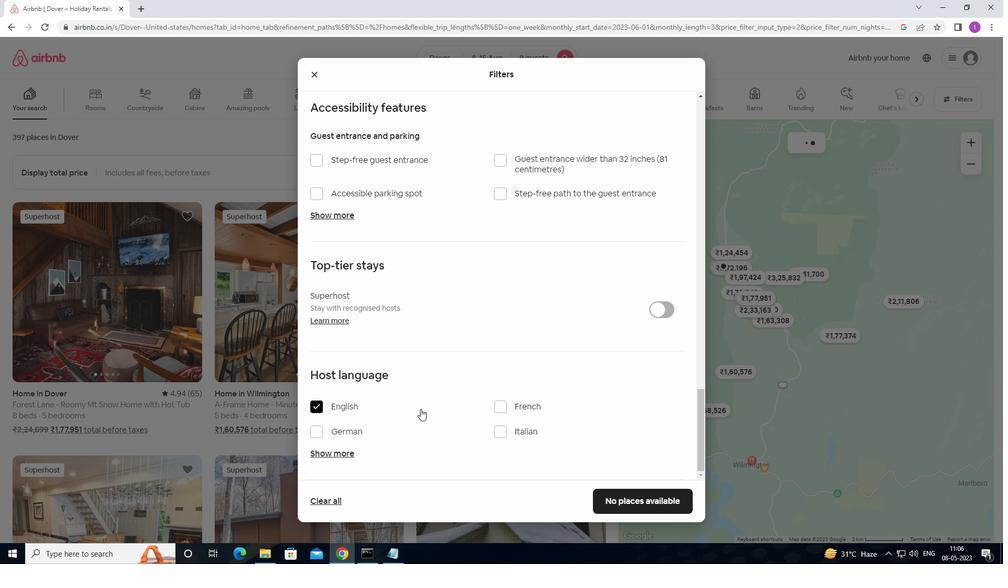 
Action: Mouse scrolled (422, 408) with delta (0, 0)
Screenshot: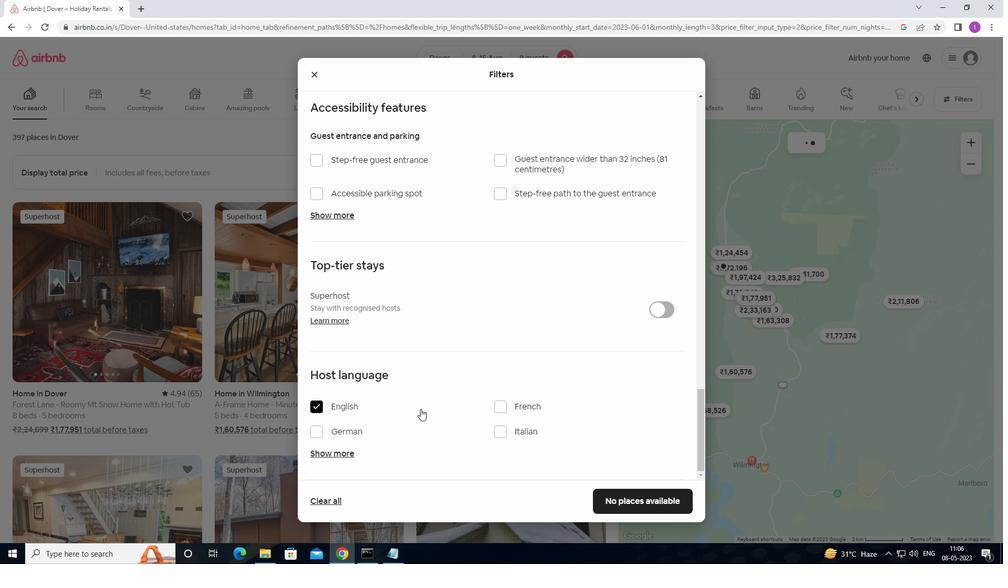 
Action: Mouse moved to (459, 358)
Screenshot: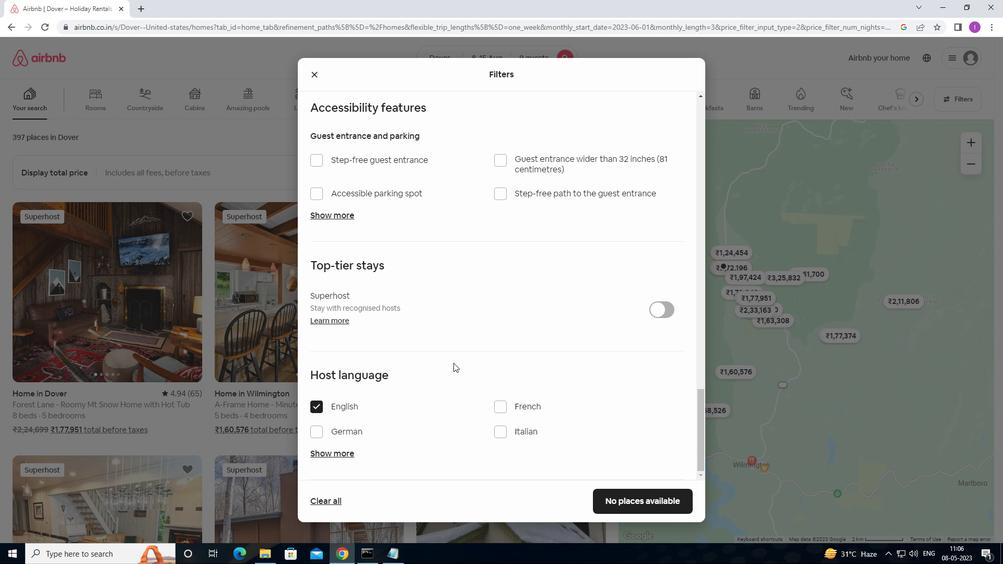 
Action: Mouse scrolled (459, 357) with delta (0, 0)
Screenshot: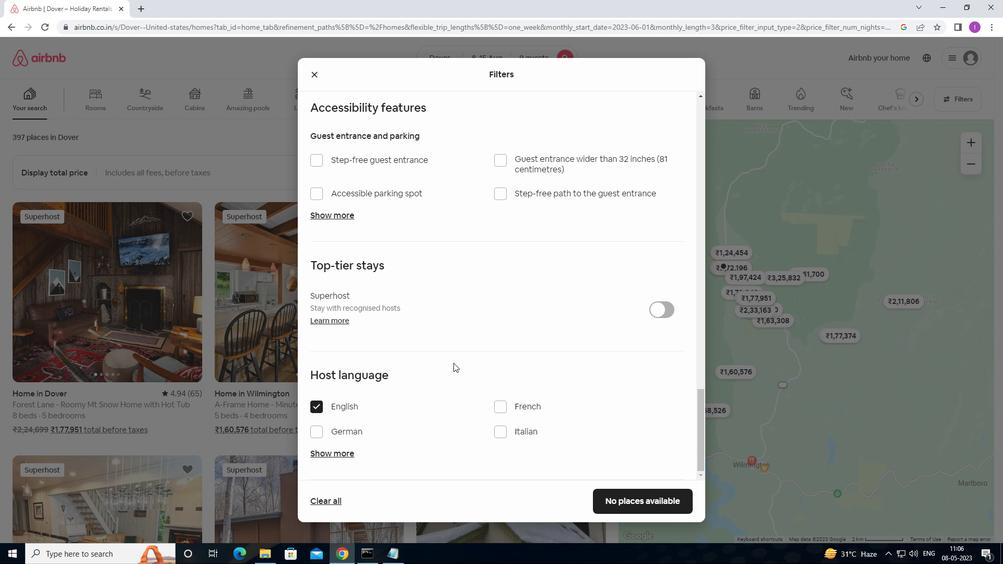 
Action: Mouse scrolled (459, 357) with delta (0, 0)
Screenshot: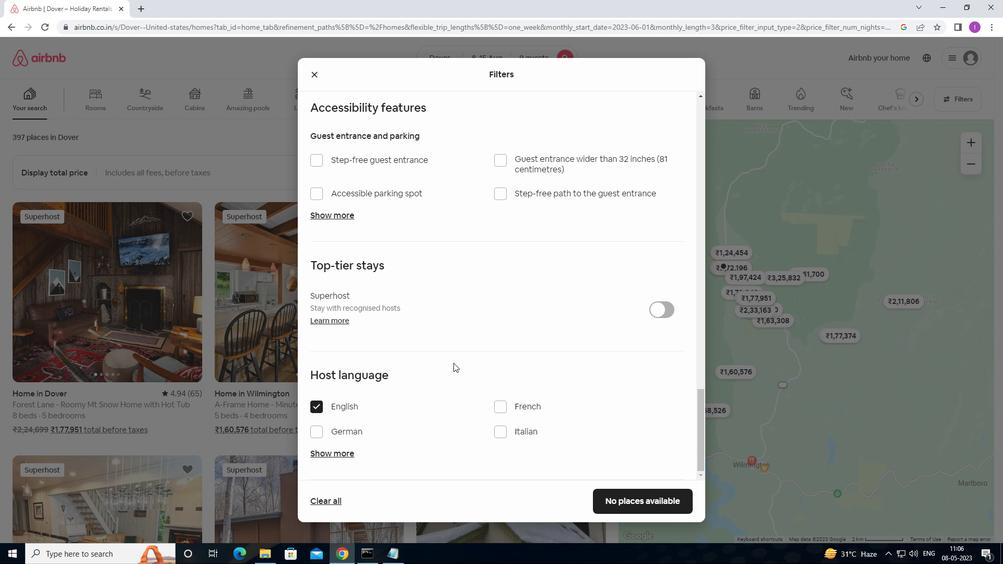 
Action: Mouse moved to (460, 358)
Screenshot: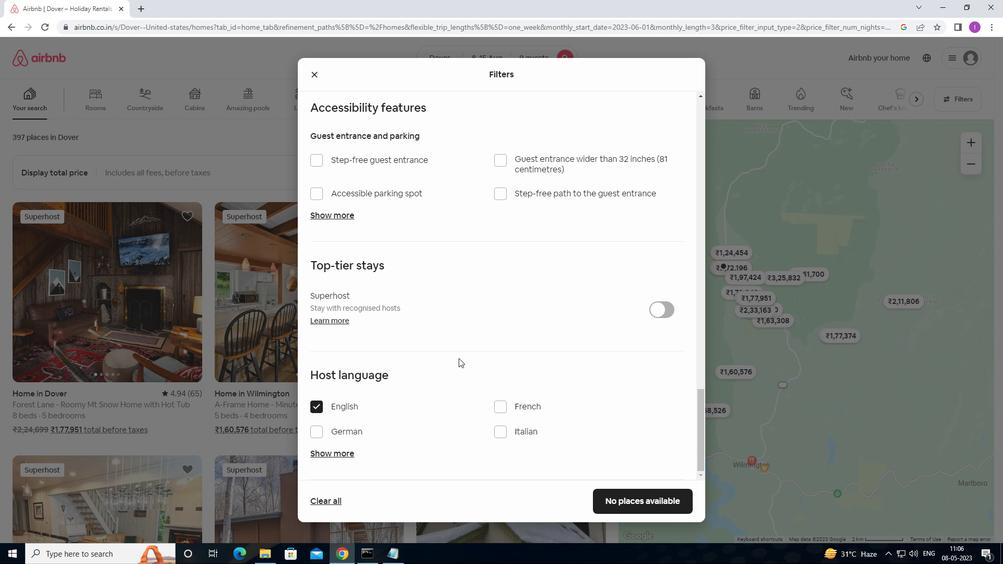 
Action: Mouse scrolled (460, 357) with delta (0, 0)
Screenshot: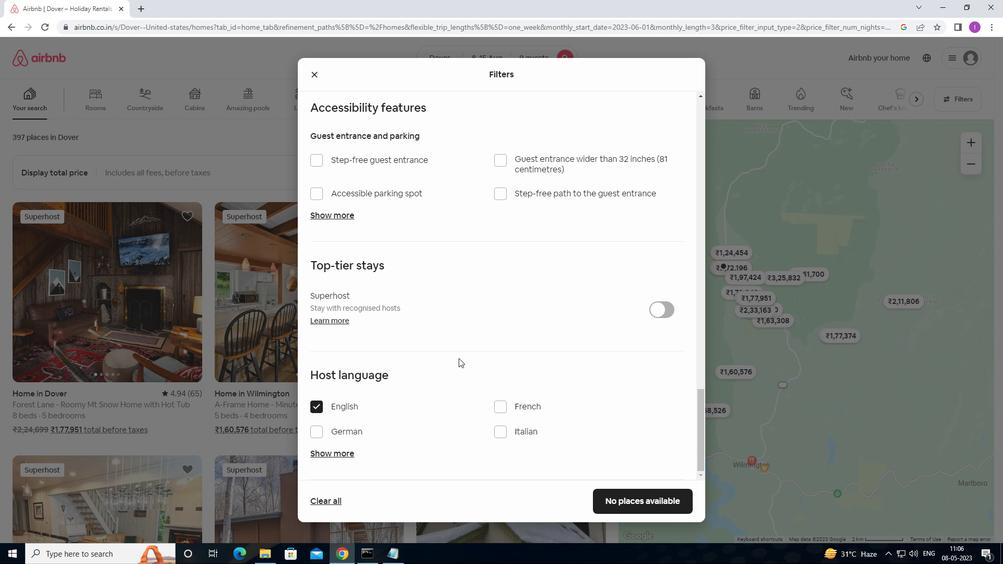 
Action: Mouse moved to (645, 505)
Screenshot: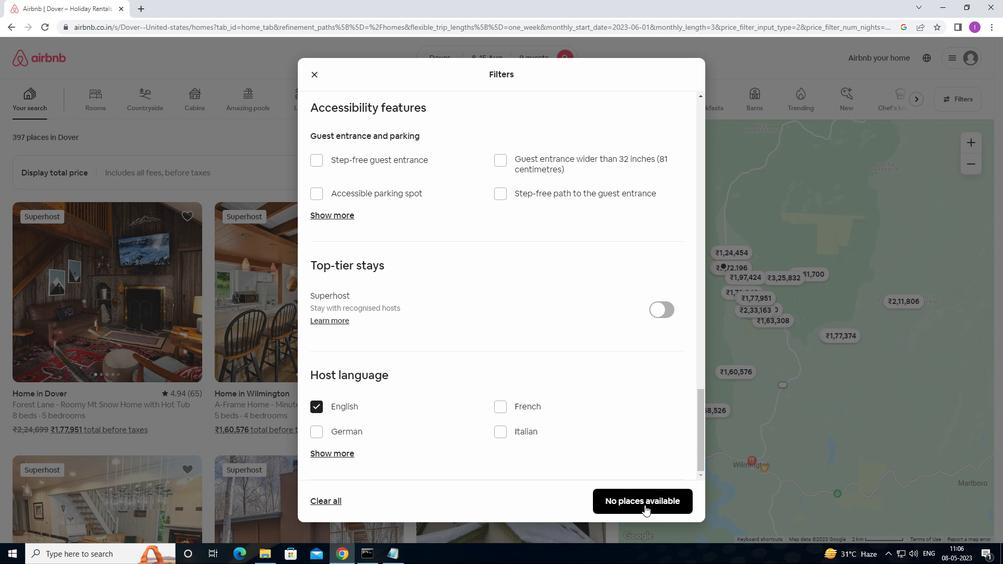 
Action: Mouse pressed left at (645, 505)
Screenshot: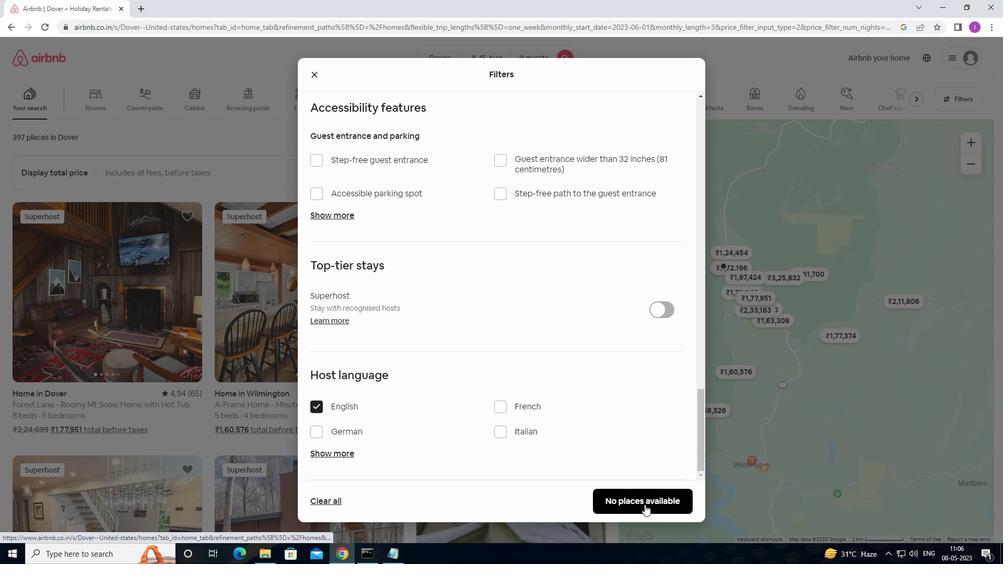 
Action: Mouse moved to (558, 440)
Screenshot: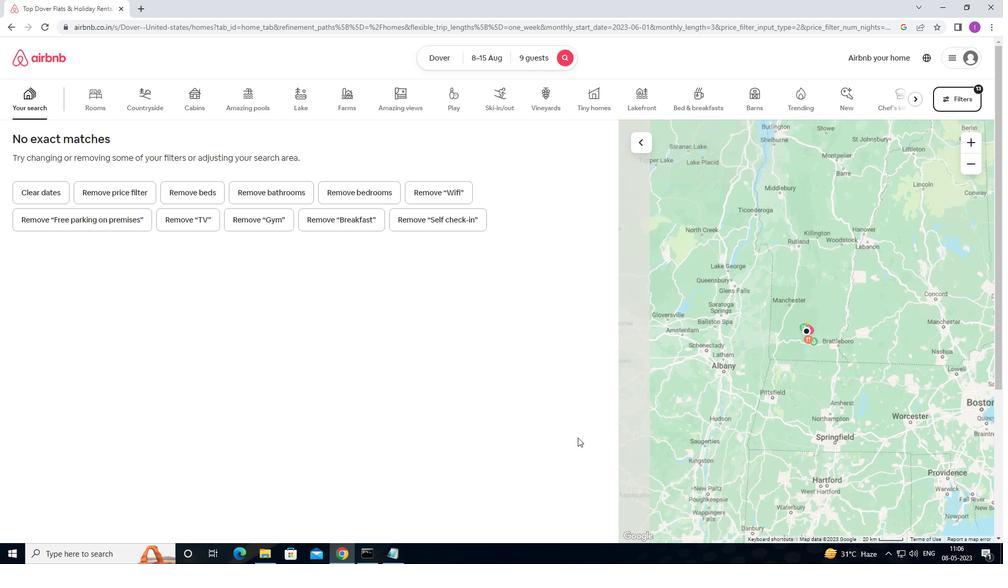 
